 Task: Look for space in Alboraya, Spain from 2nd September, 2023 to 5th September, 2023 for 1 adult in price range Rs.5000 to Rs.10000. Place can be private room with 1  bedroom having 1 bed and 1 bathroom. Property type can be house, flat, guest house, hotel. Booking option can be shelf check-in. Required host language is English.
Action: Mouse moved to (312, 173)
Screenshot: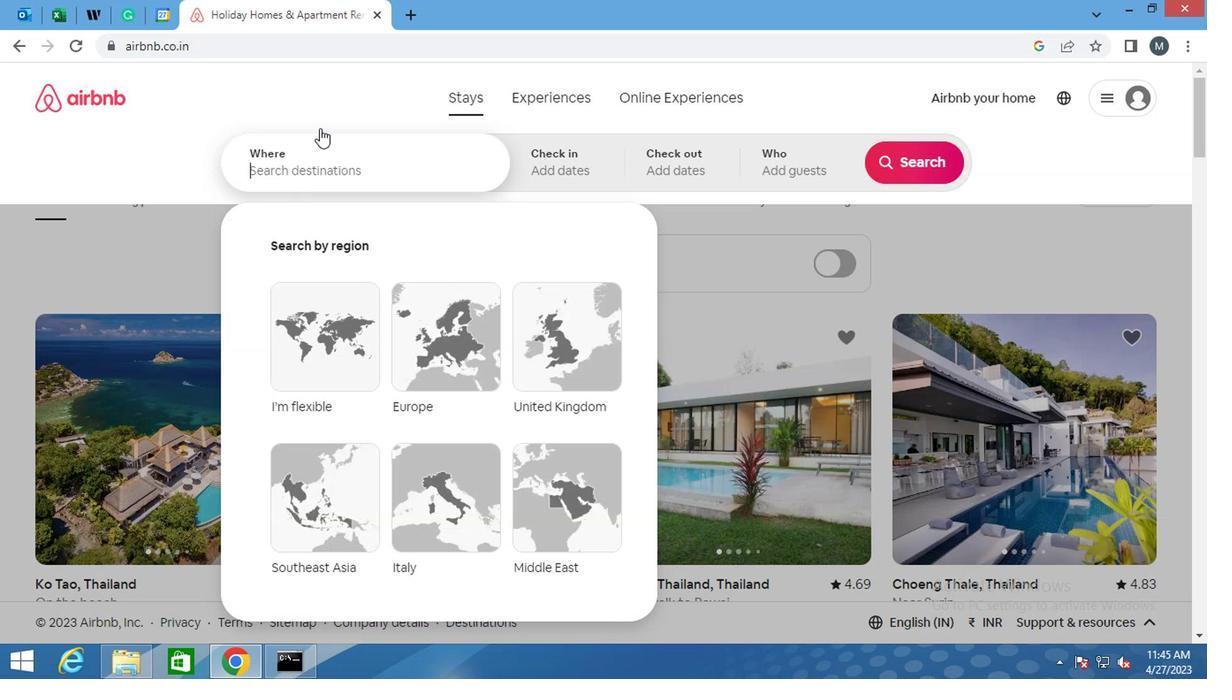 
Action: Mouse pressed left at (312, 173)
Screenshot: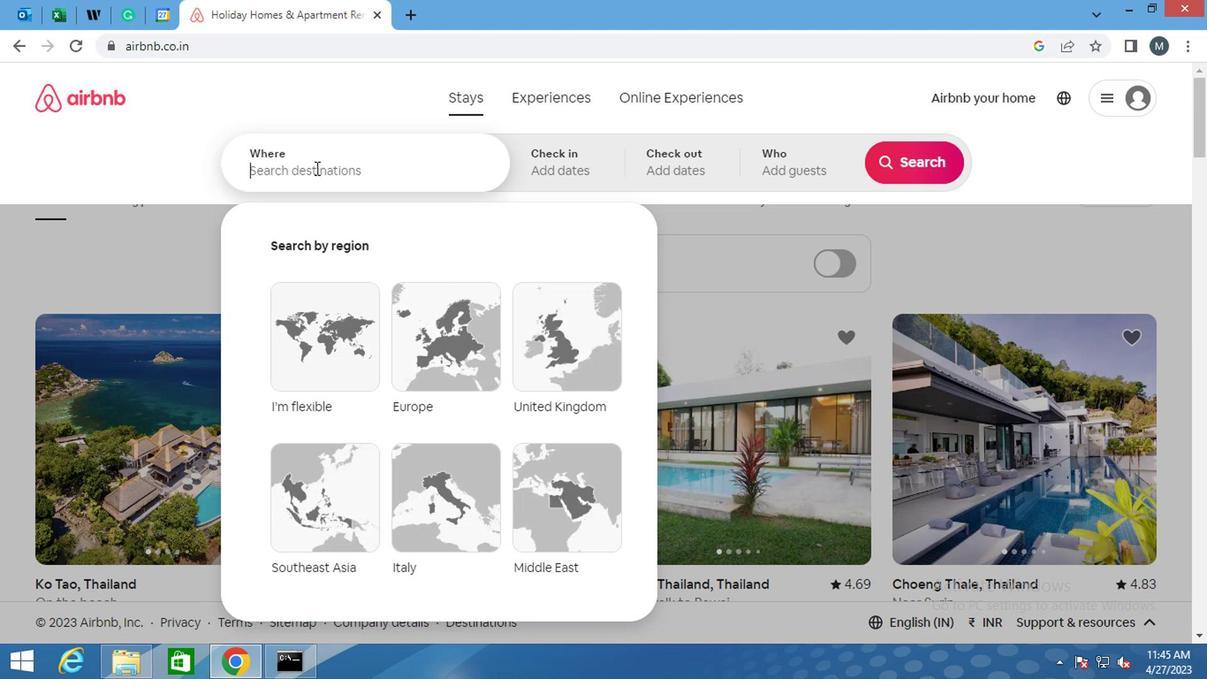 
Action: Mouse moved to (313, 173)
Screenshot: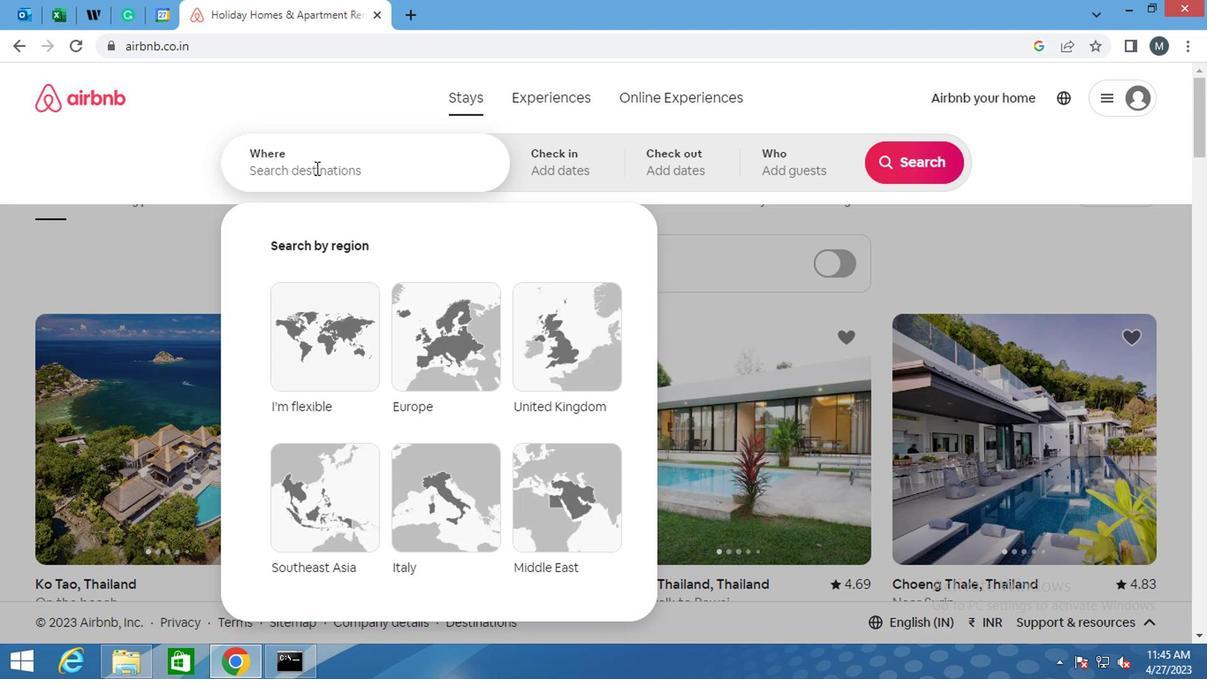 
Action: Key pressed <Key.shift>ALBORAYA,<Key.space><Key.shift>SPAIN
Screenshot: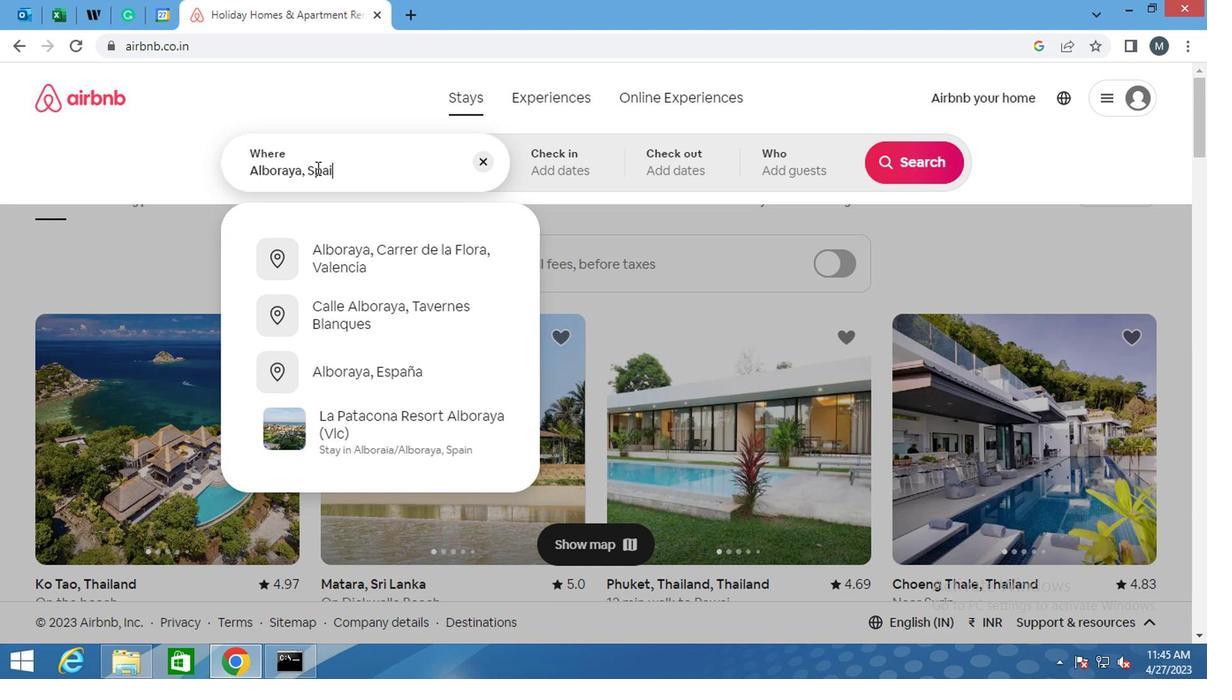 
Action: Mouse moved to (556, 279)
Screenshot: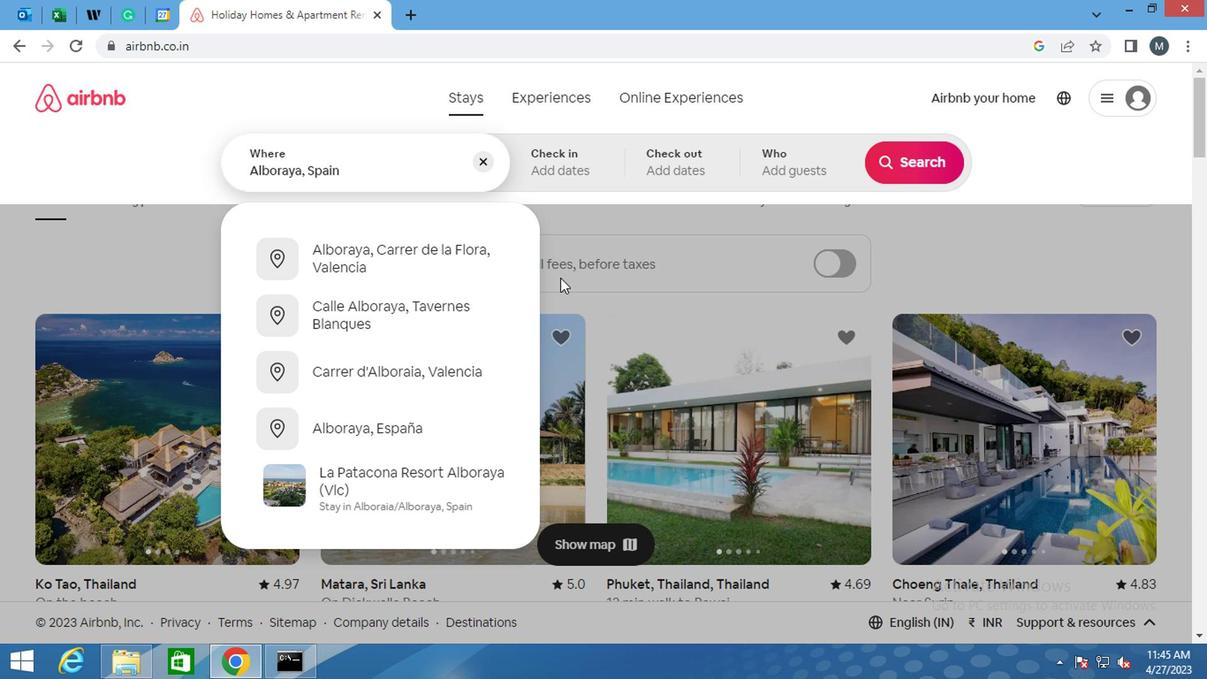 
Action: Key pressed <Key.enter>
Screenshot: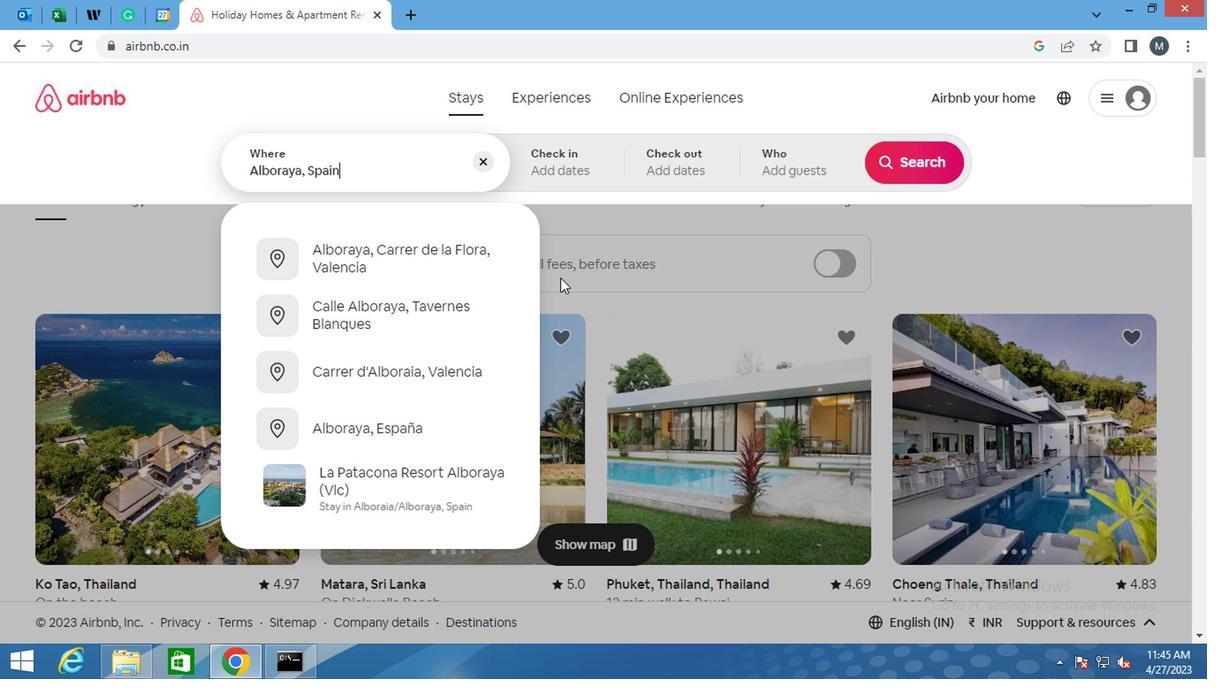 
Action: Mouse moved to (900, 305)
Screenshot: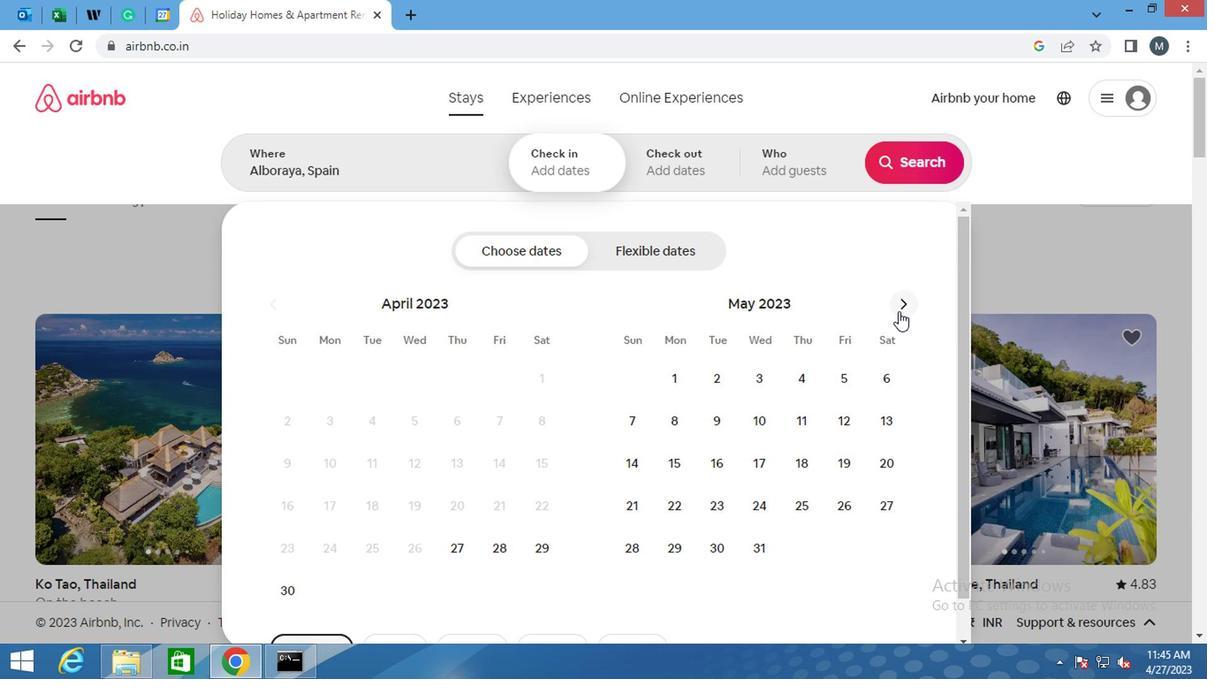 
Action: Mouse pressed left at (900, 305)
Screenshot: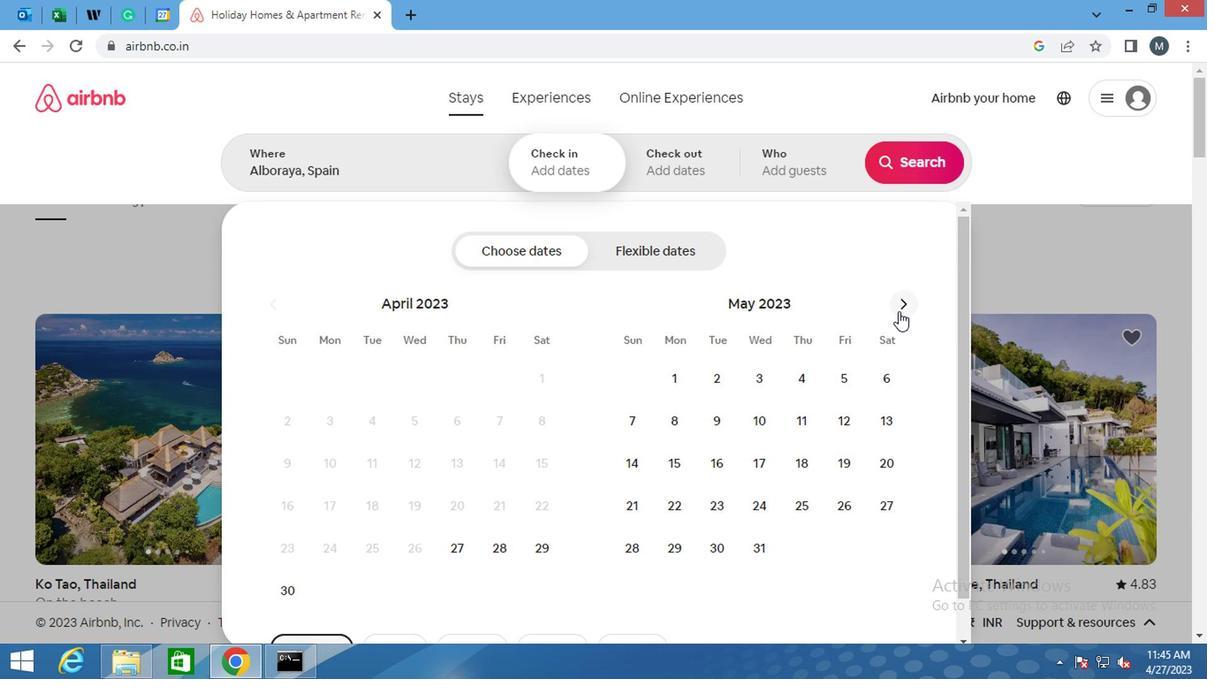 
Action: Mouse moved to (901, 303)
Screenshot: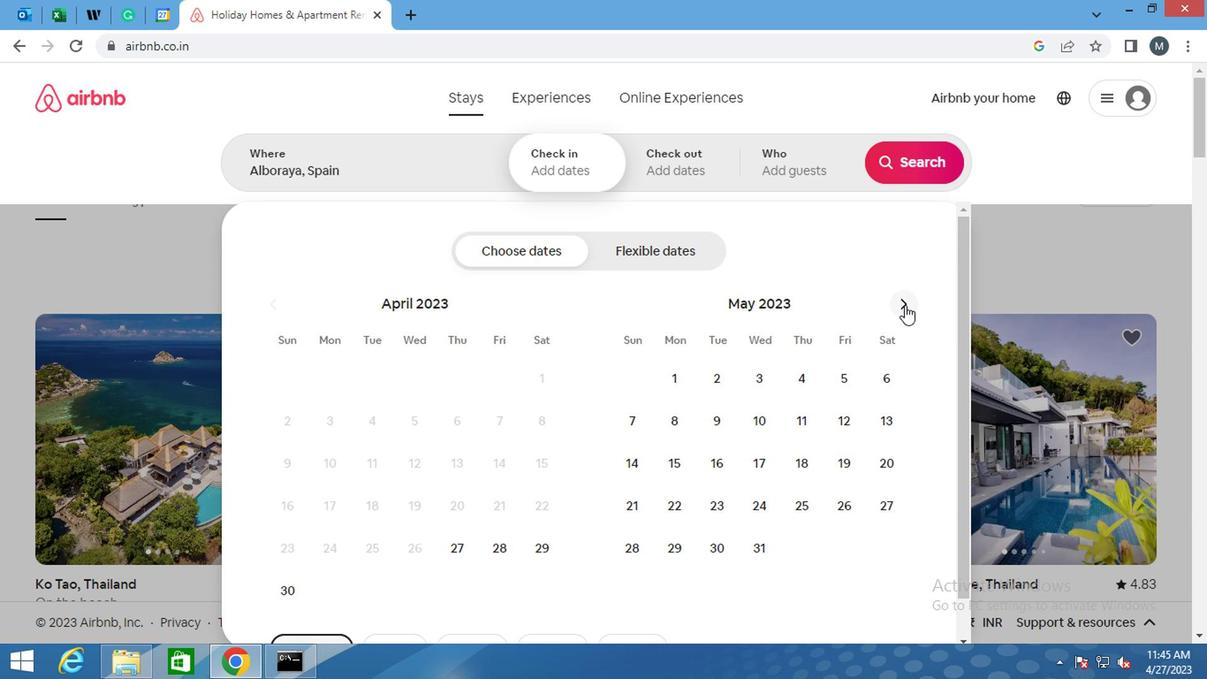 
Action: Mouse pressed left at (901, 303)
Screenshot: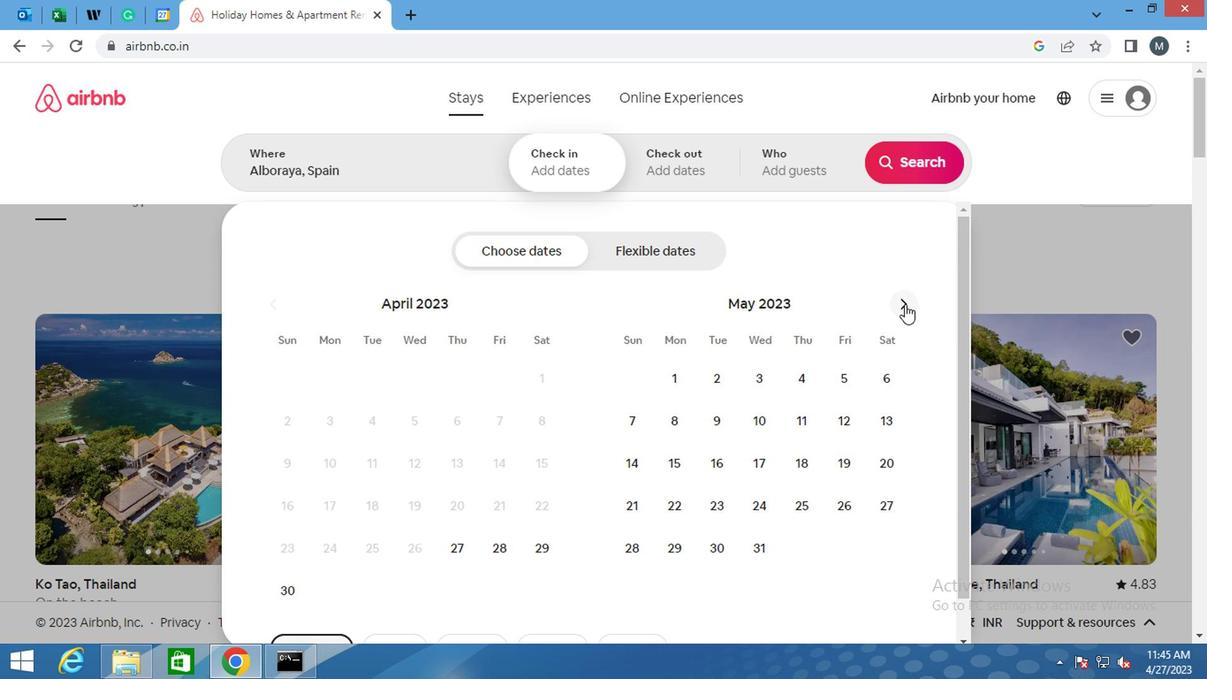 
Action: Mouse moved to (901, 303)
Screenshot: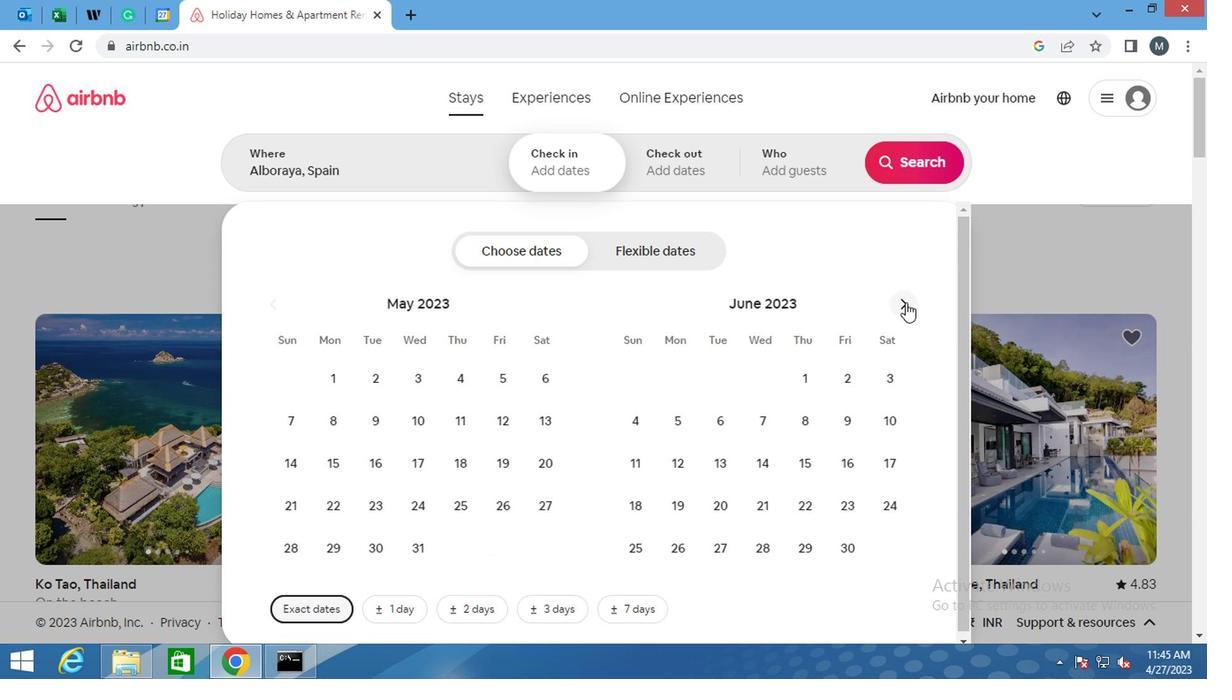 
Action: Mouse pressed left at (901, 303)
Screenshot: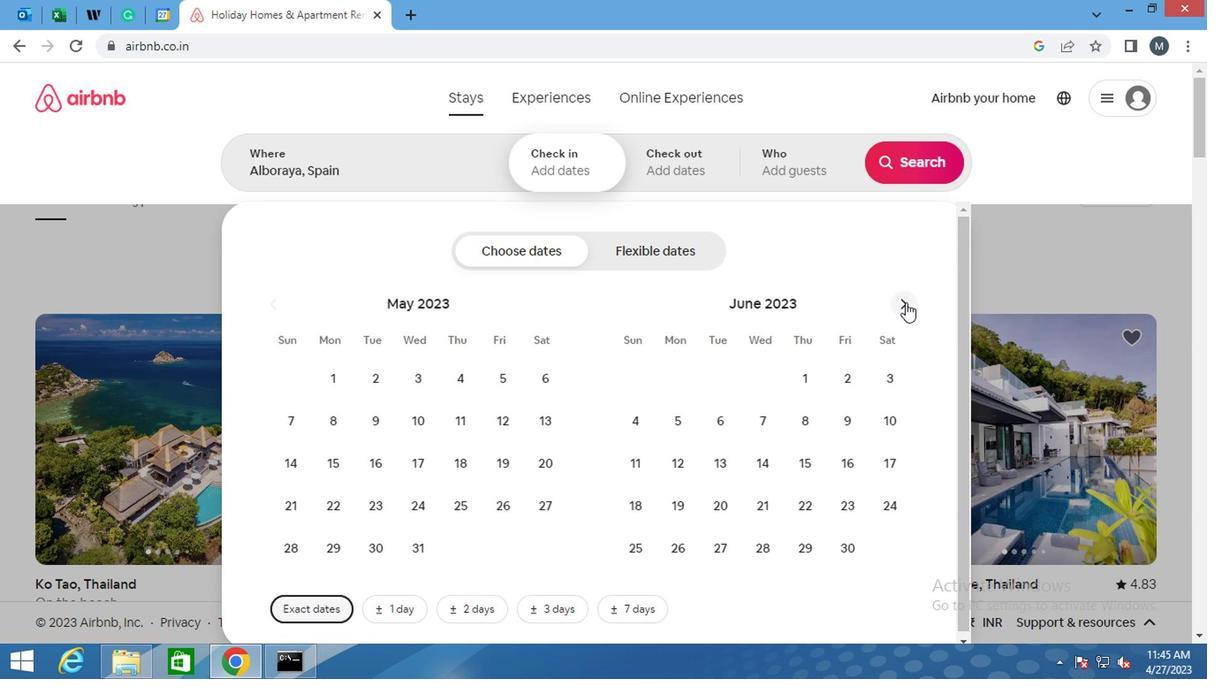 
Action: Mouse moved to (903, 303)
Screenshot: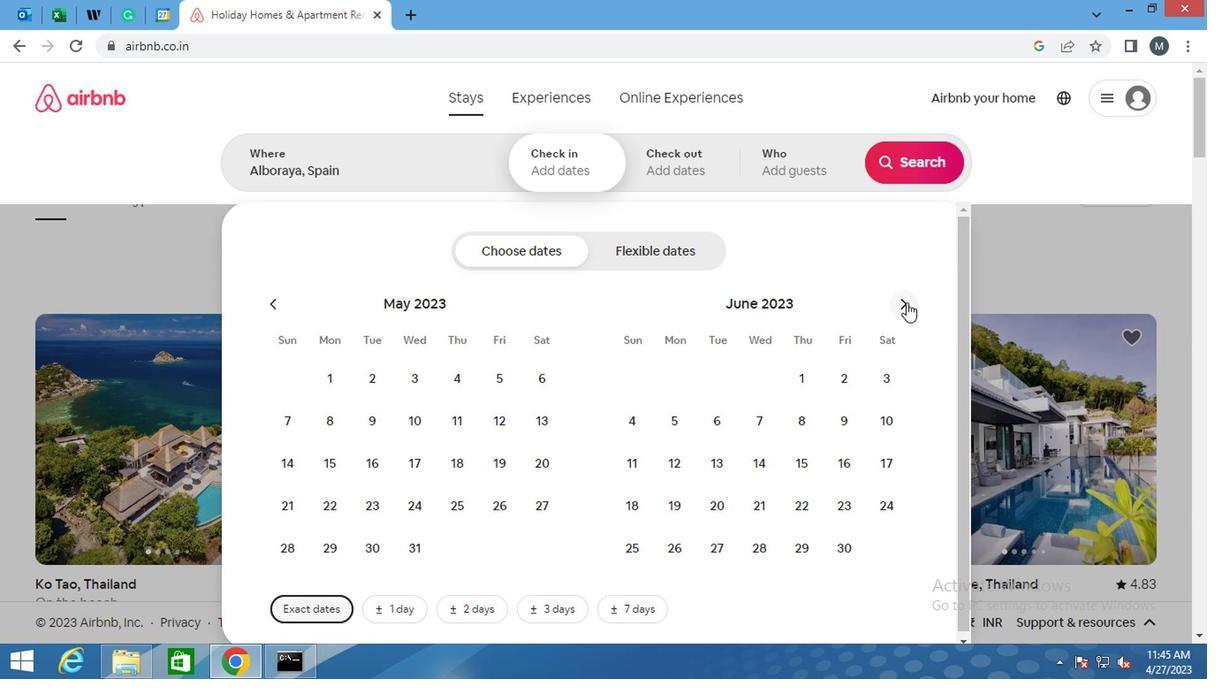 
Action: Mouse pressed left at (903, 303)
Screenshot: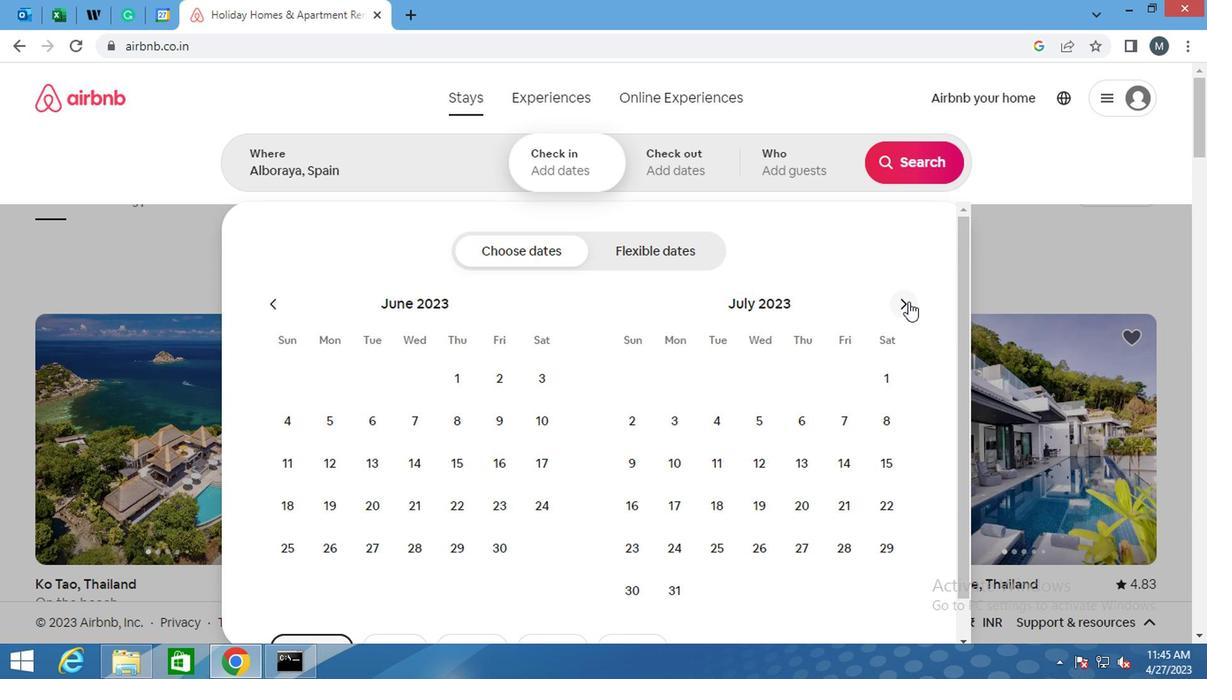 
Action: Mouse moved to (904, 301)
Screenshot: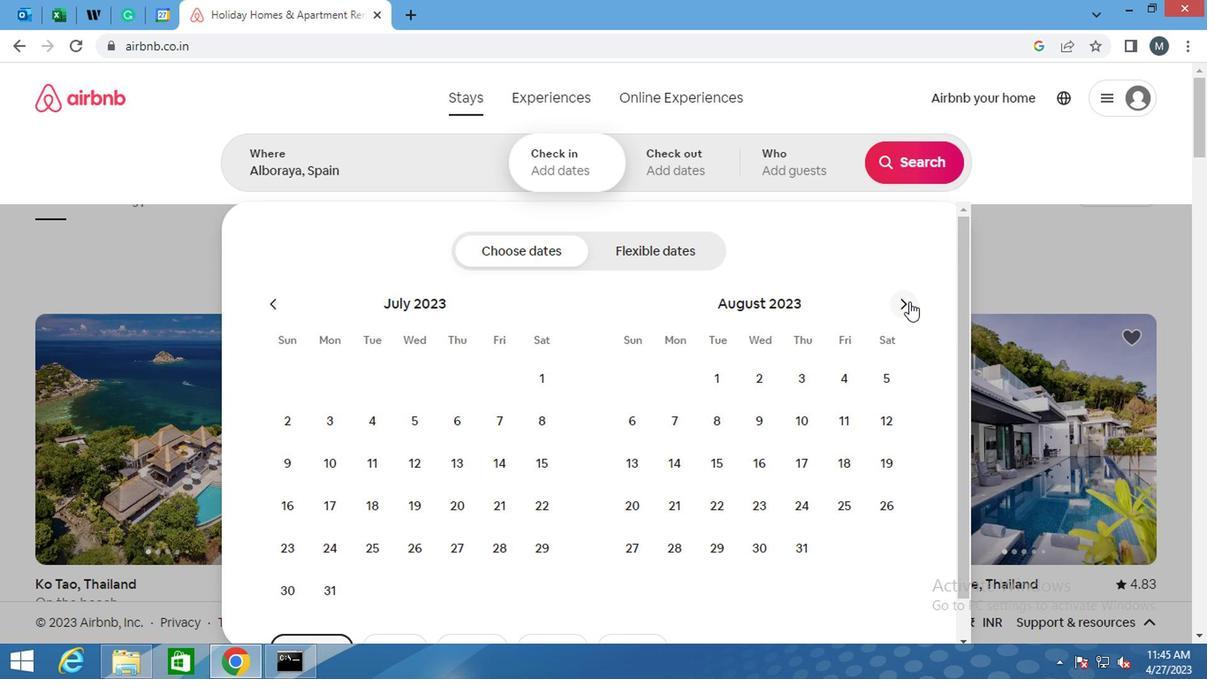 
Action: Mouse pressed left at (904, 301)
Screenshot: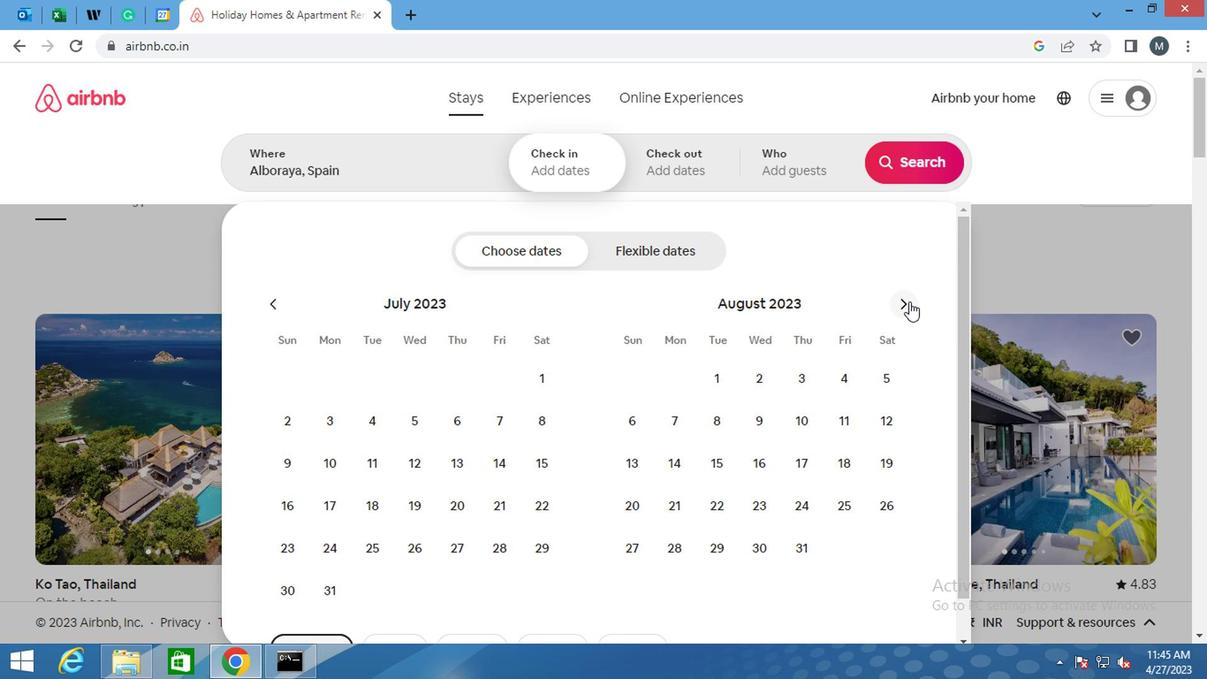 
Action: Mouse moved to (880, 382)
Screenshot: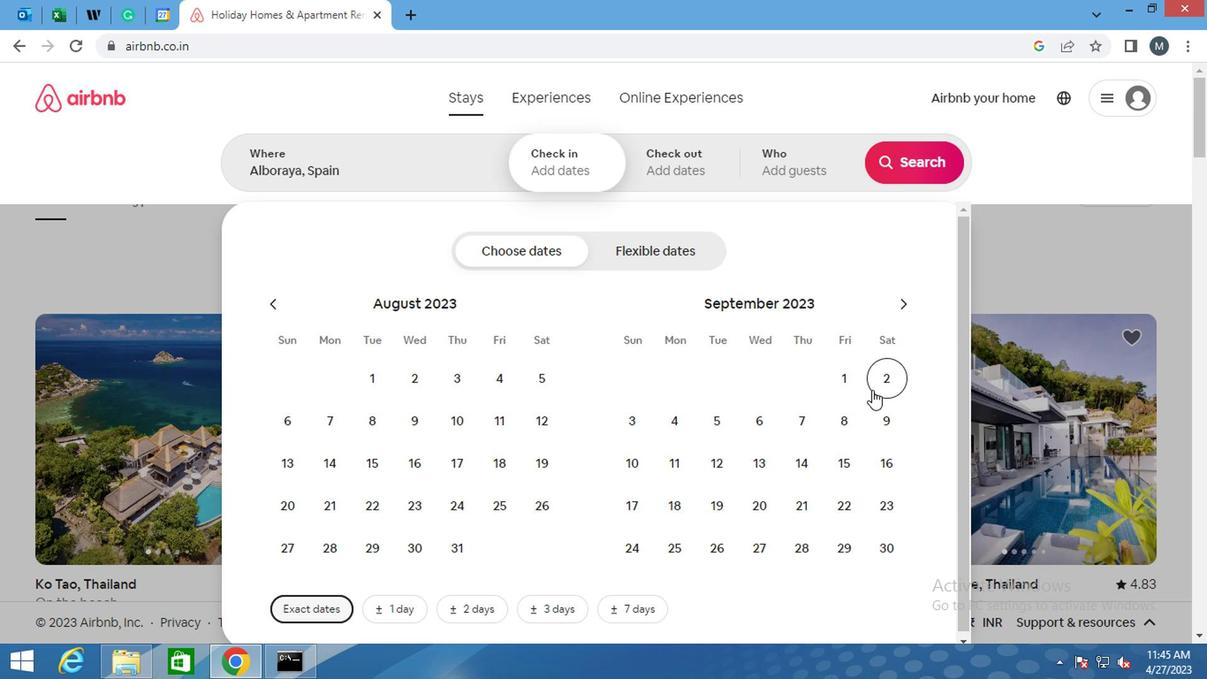 
Action: Mouse pressed left at (880, 382)
Screenshot: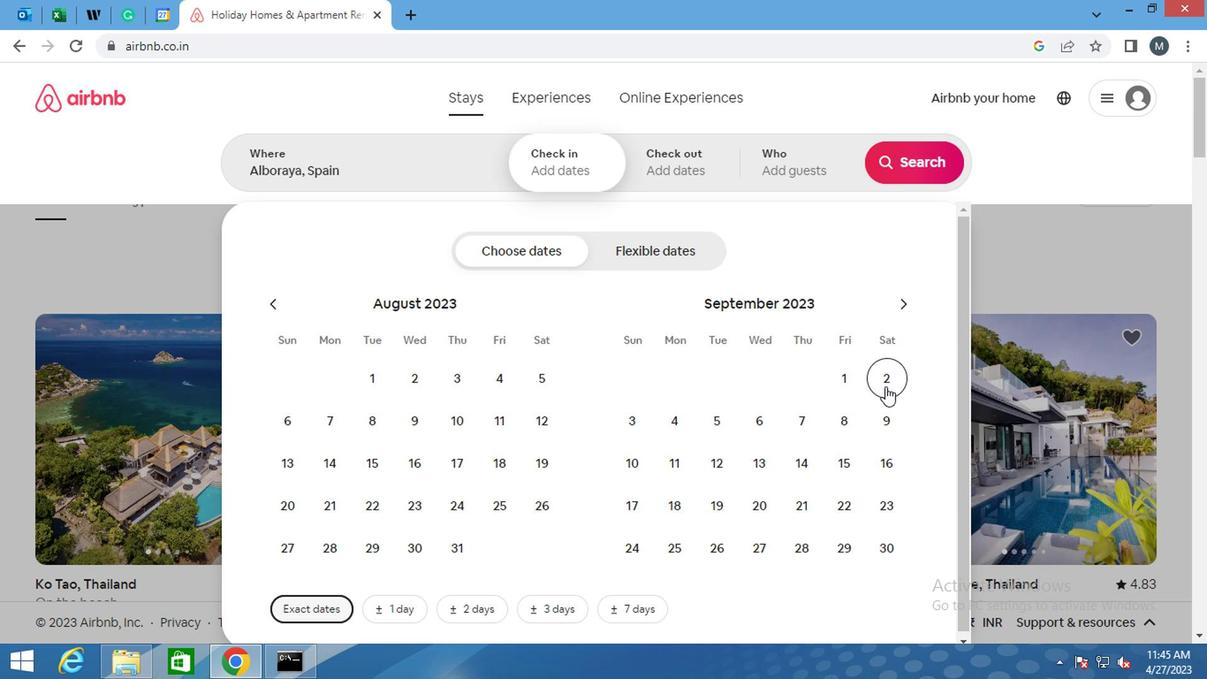 
Action: Mouse moved to (728, 420)
Screenshot: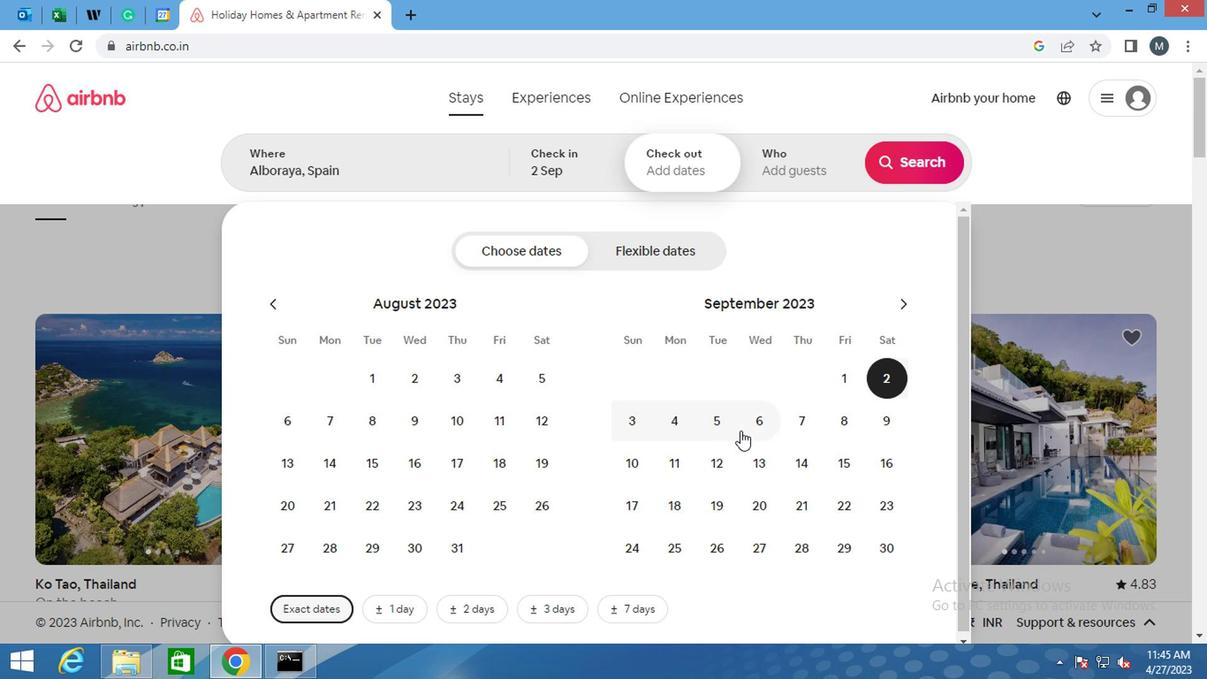 
Action: Mouse pressed left at (728, 420)
Screenshot: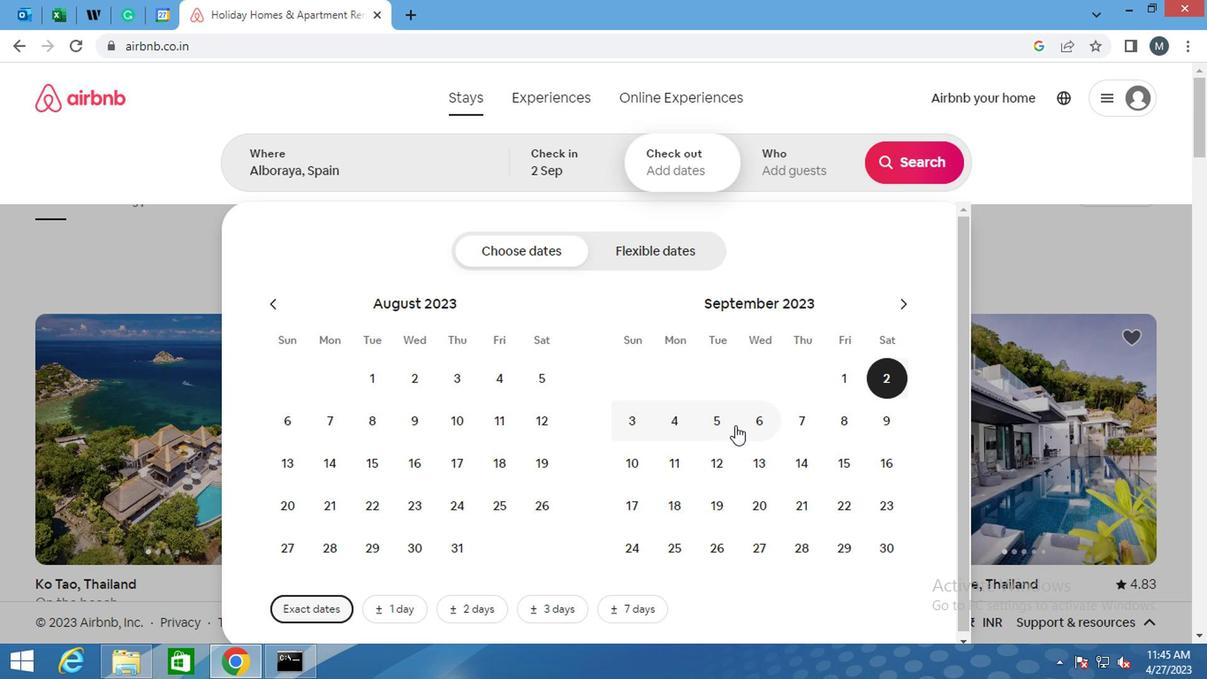 
Action: Mouse moved to (811, 150)
Screenshot: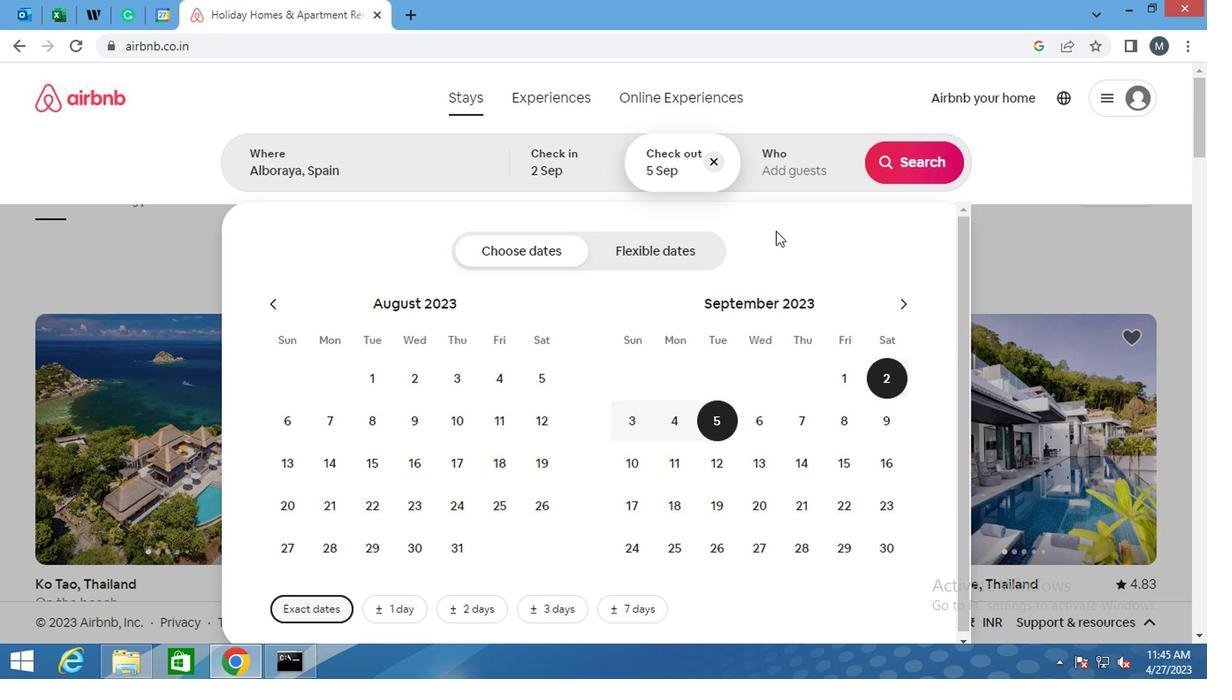 
Action: Mouse pressed left at (811, 150)
Screenshot: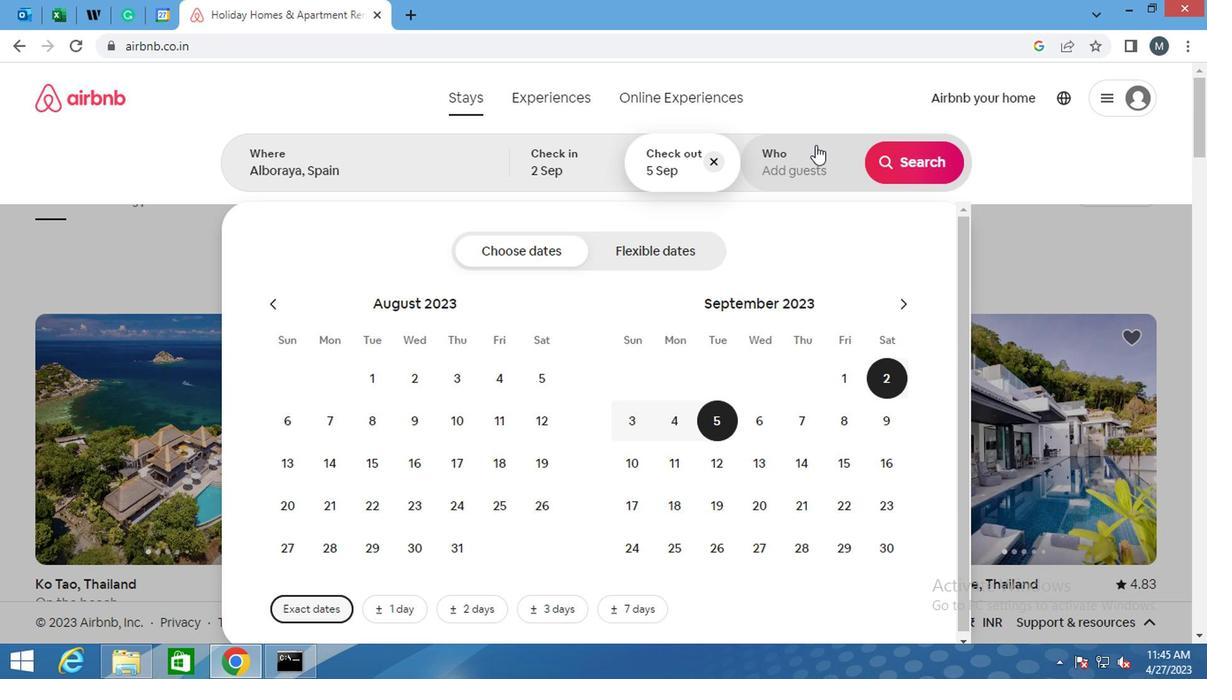 
Action: Mouse moved to (924, 254)
Screenshot: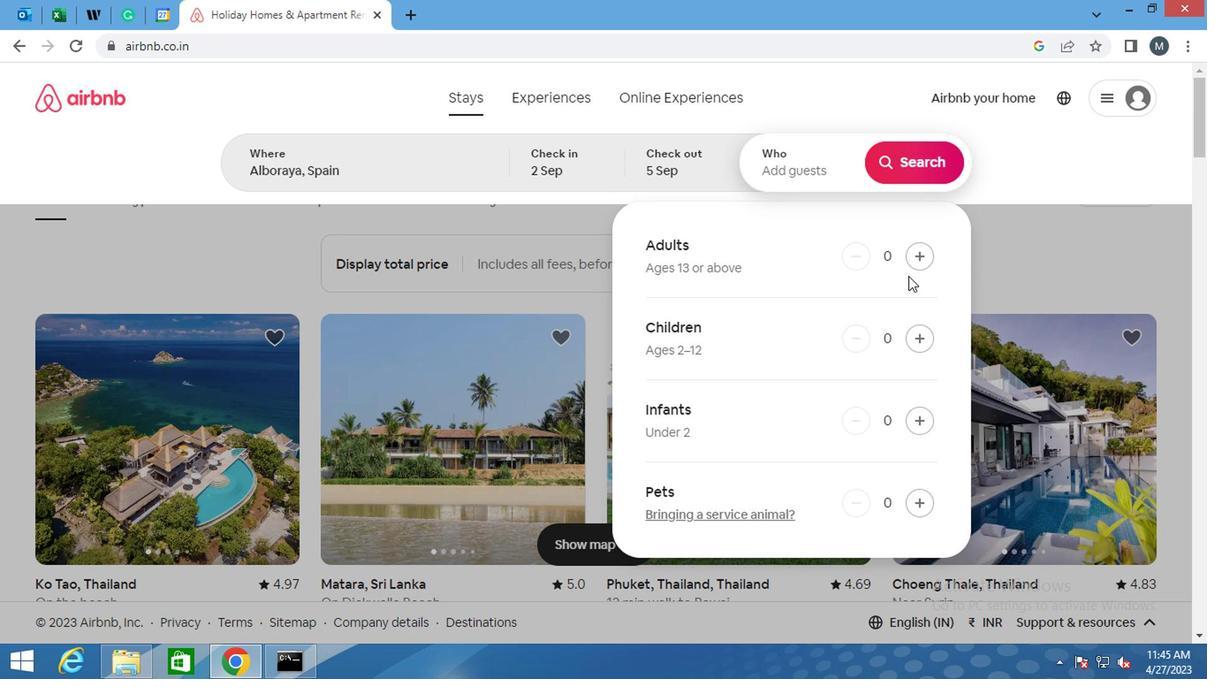 
Action: Mouse pressed left at (924, 254)
Screenshot: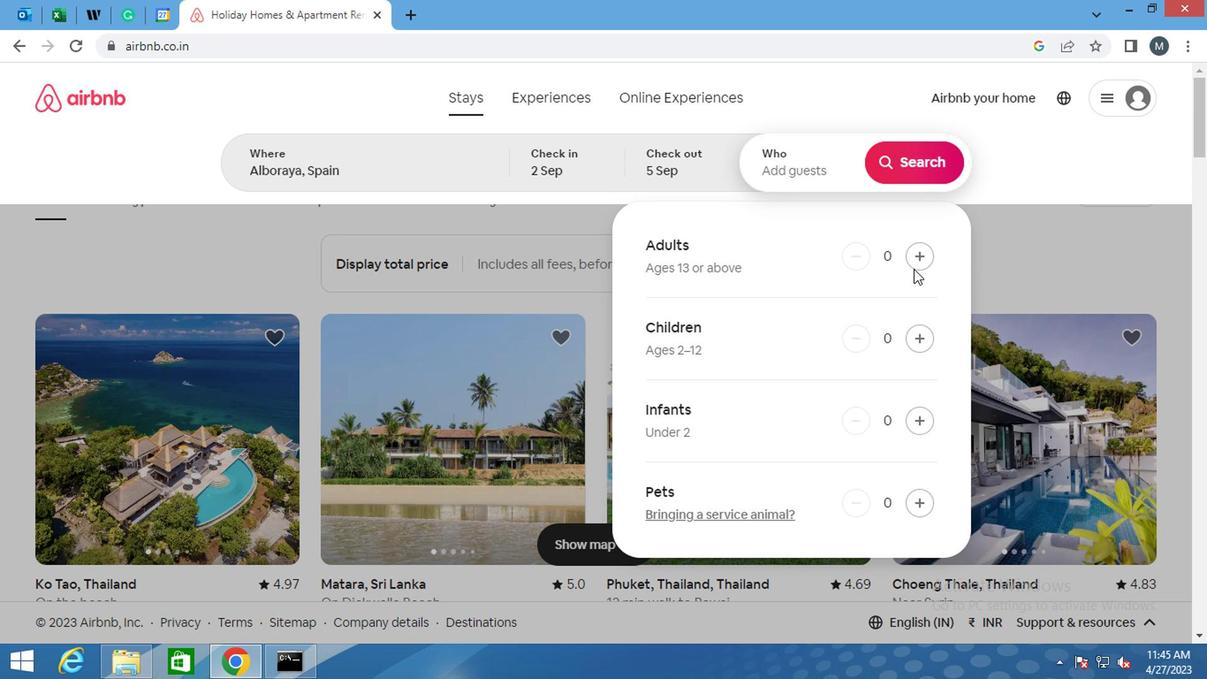 
Action: Mouse moved to (901, 171)
Screenshot: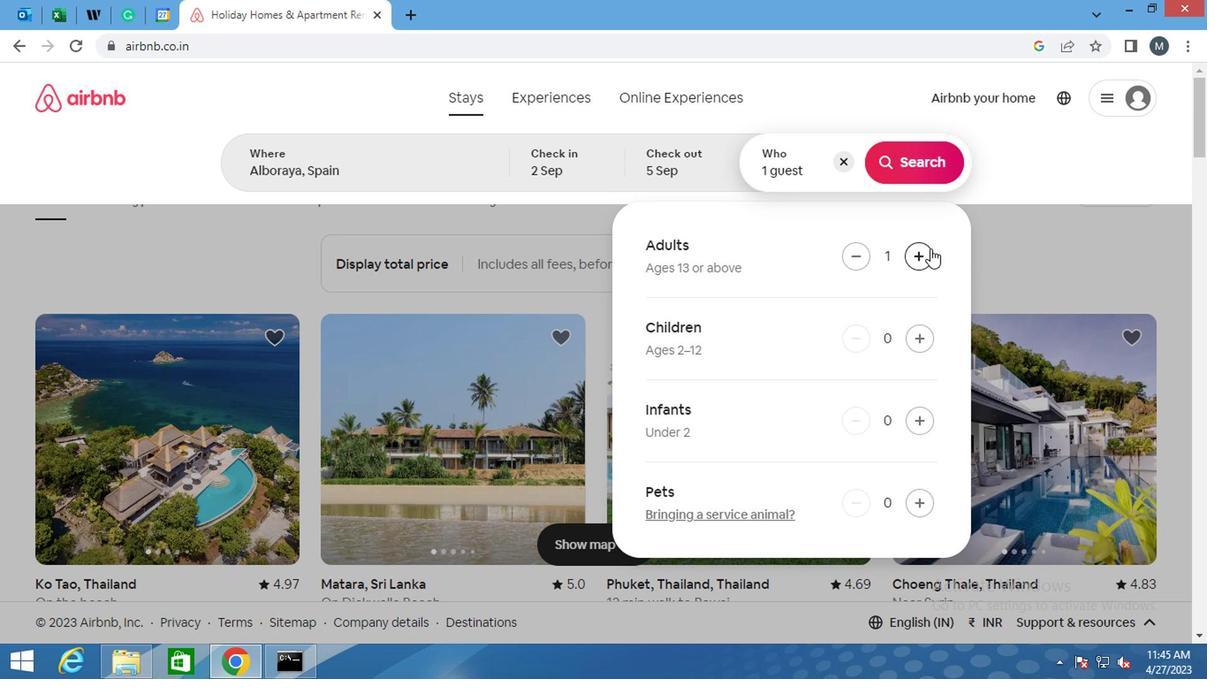 
Action: Mouse pressed left at (901, 171)
Screenshot: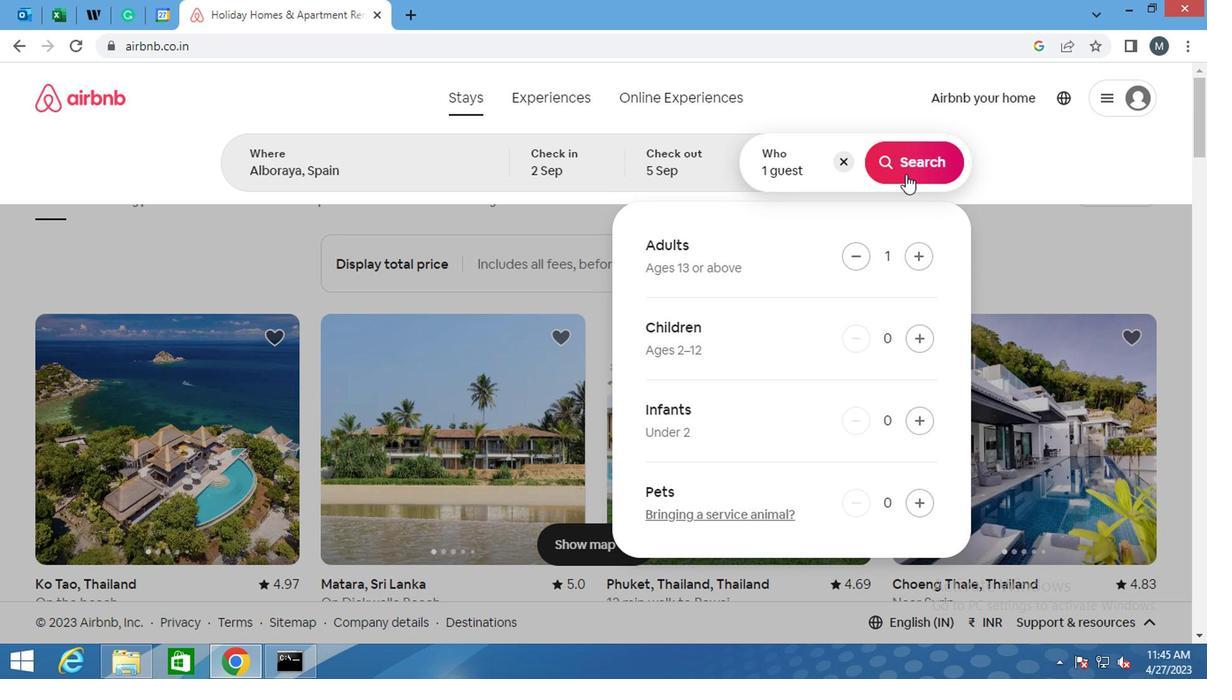 
Action: Mouse moved to (1136, 169)
Screenshot: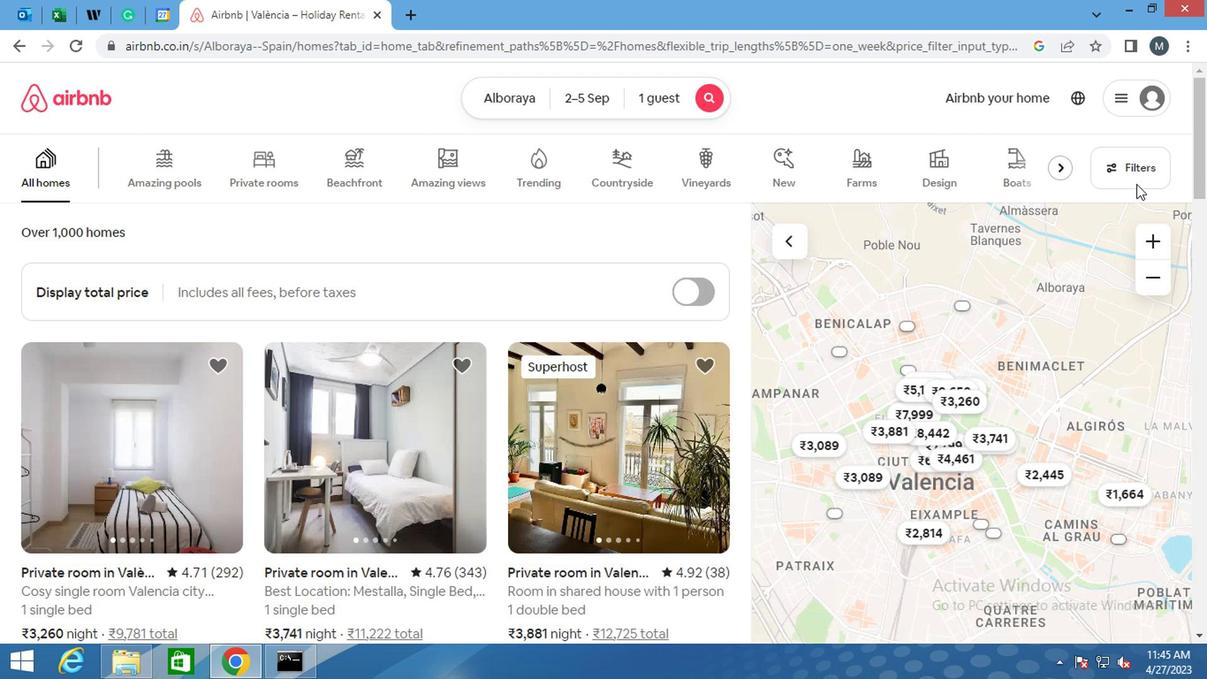 
Action: Mouse pressed left at (1136, 169)
Screenshot: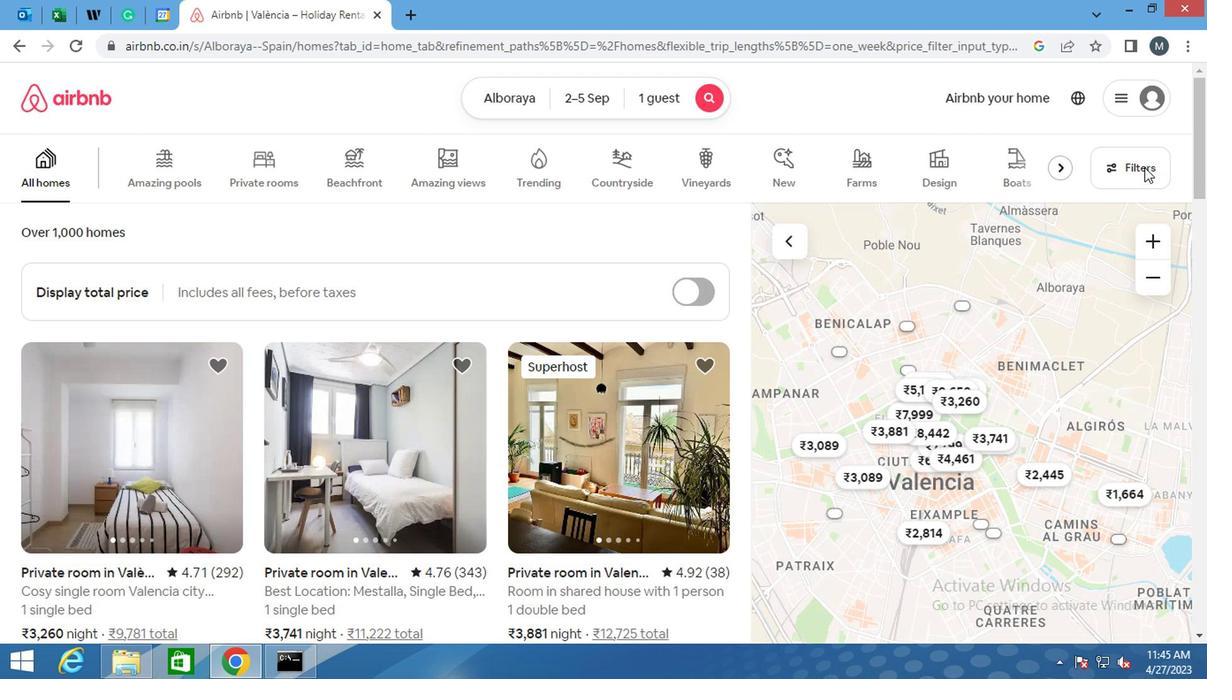 
Action: Mouse moved to (390, 393)
Screenshot: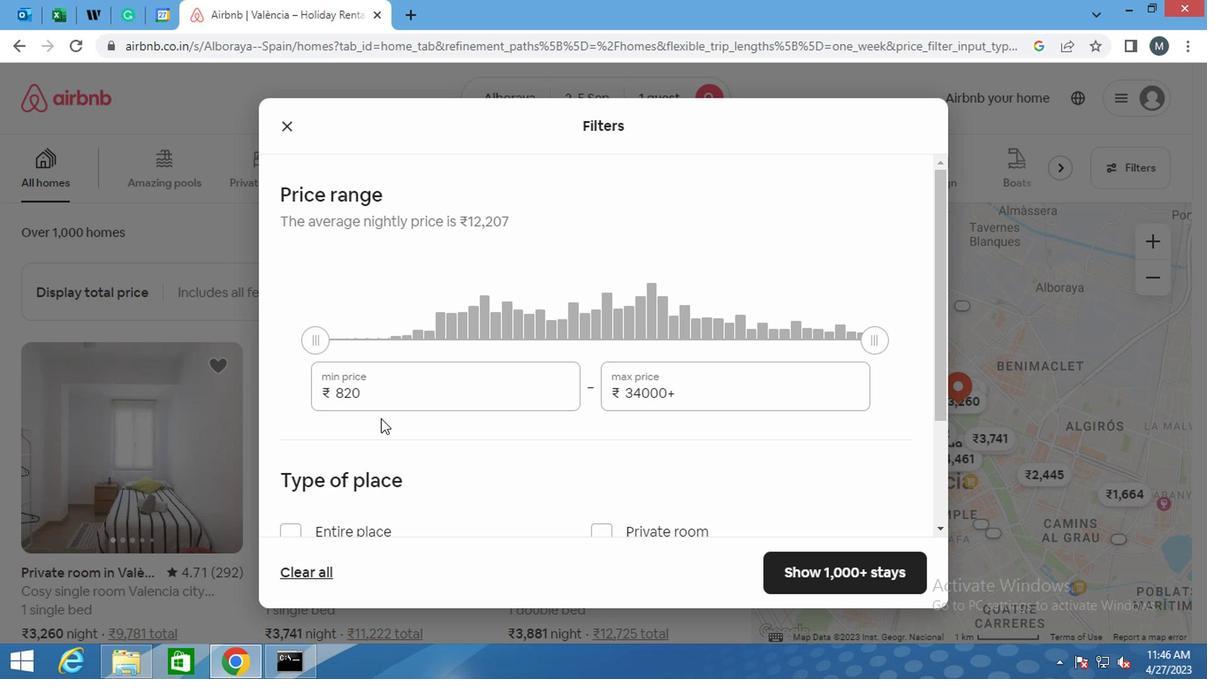 
Action: Mouse pressed left at (390, 393)
Screenshot: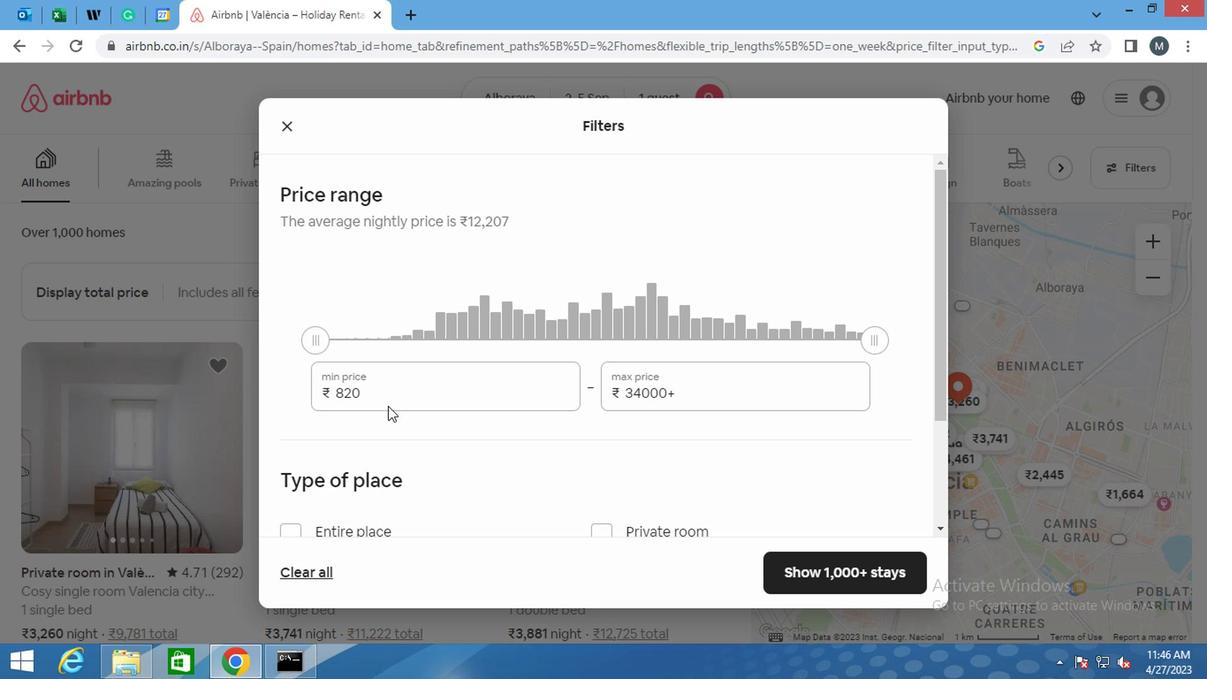
Action: Mouse moved to (390, 393)
Screenshot: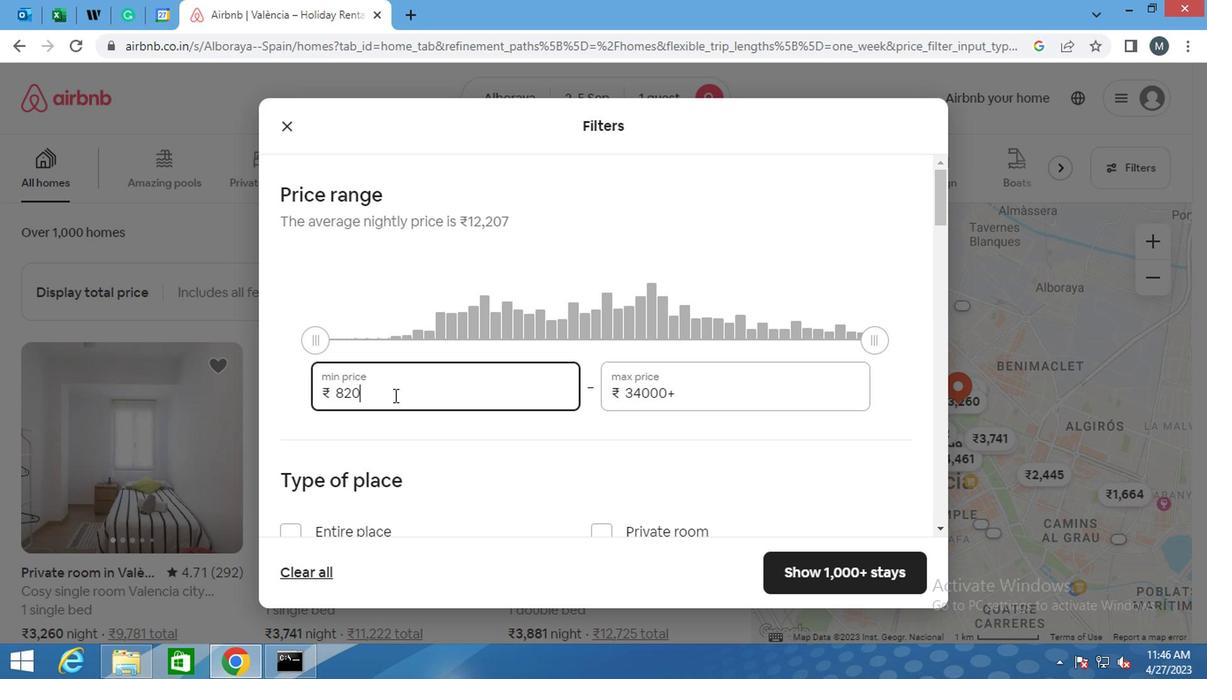 
Action: Key pressed <Key.backspace>
Screenshot: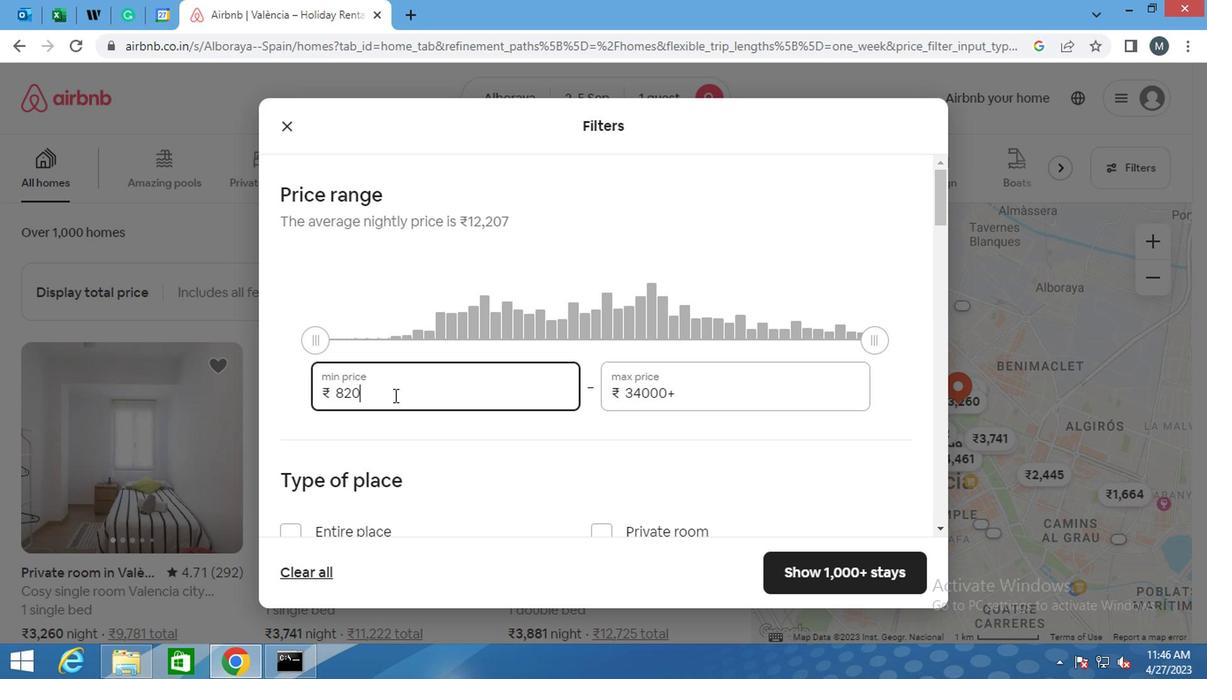 
Action: Mouse moved to (390, 393)
Screenshot: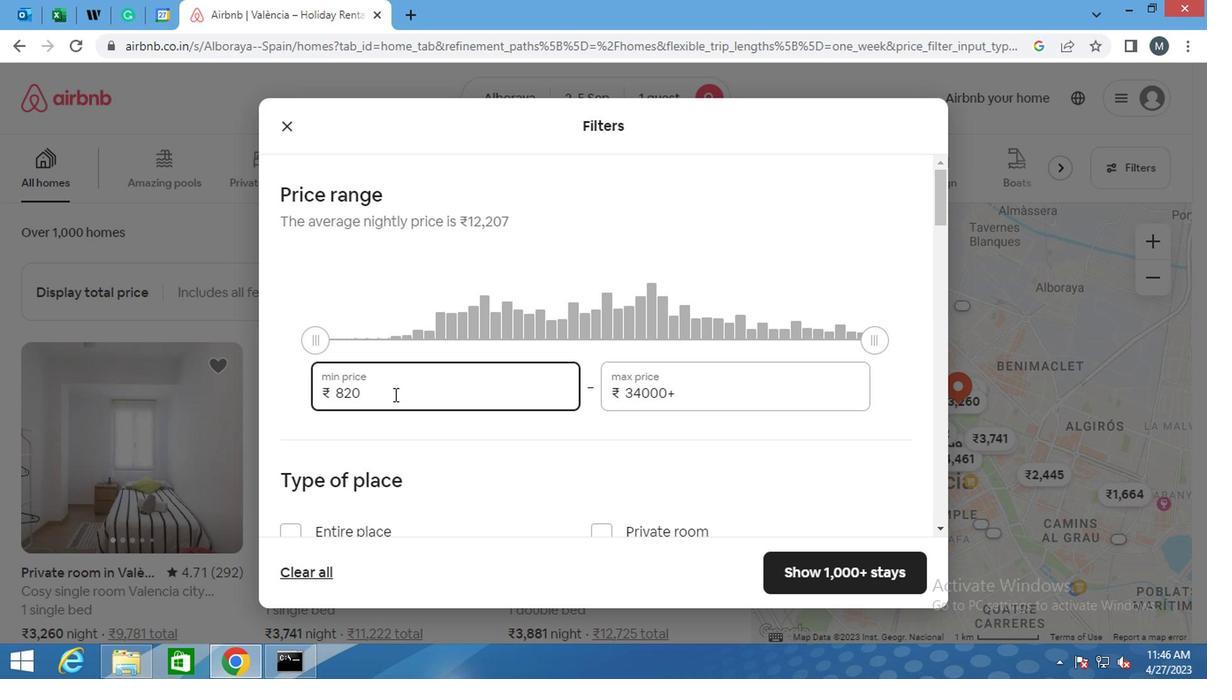 
Action: Key pressed <Key.backspace>
Screenshot: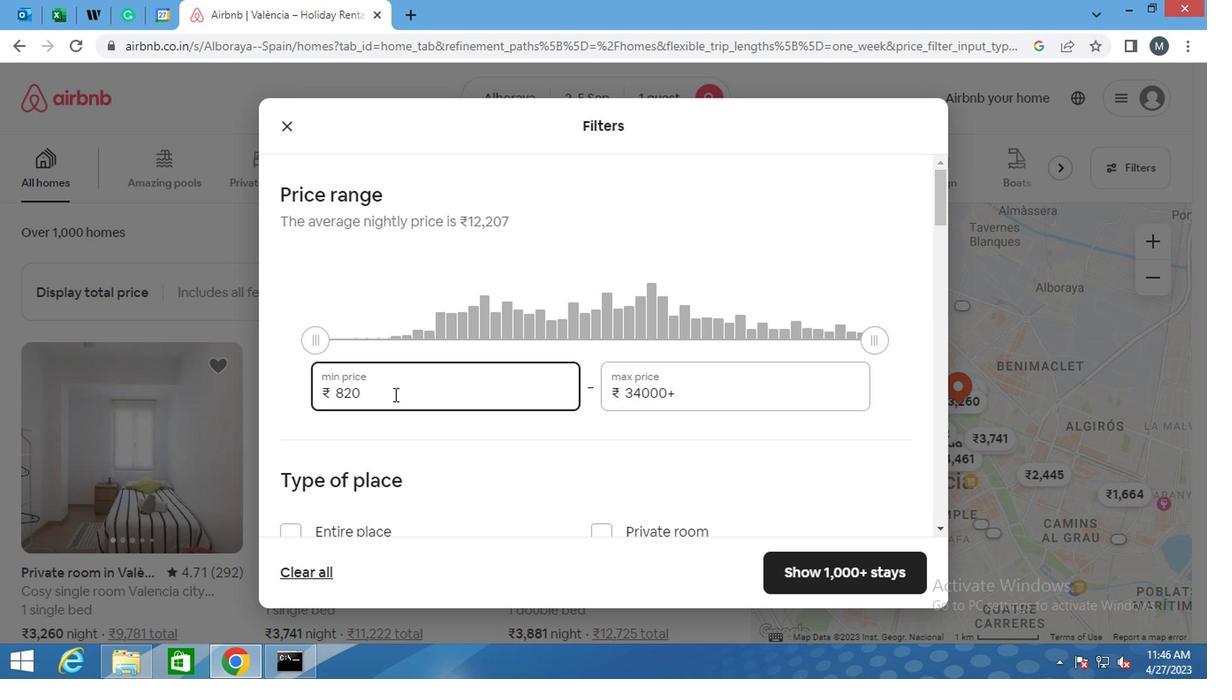 
Action: Mouse moved to (389, 393)
Screenshot: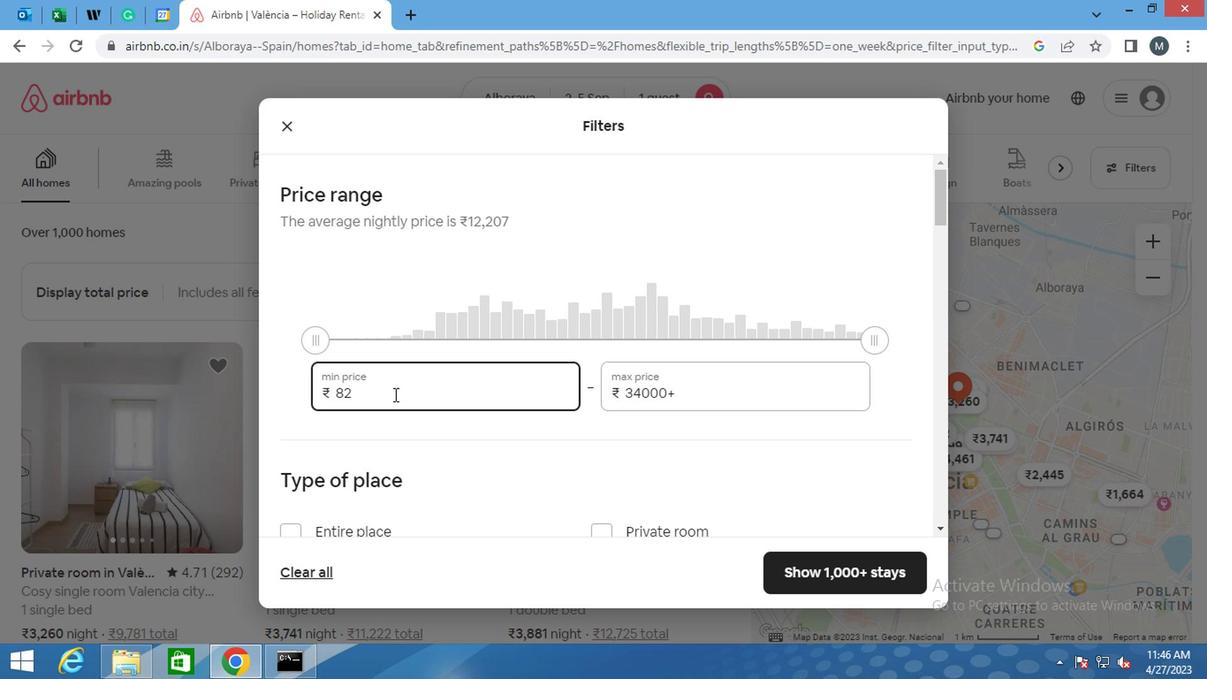
Action: Key pressed <Key.backspace>
Screenshot: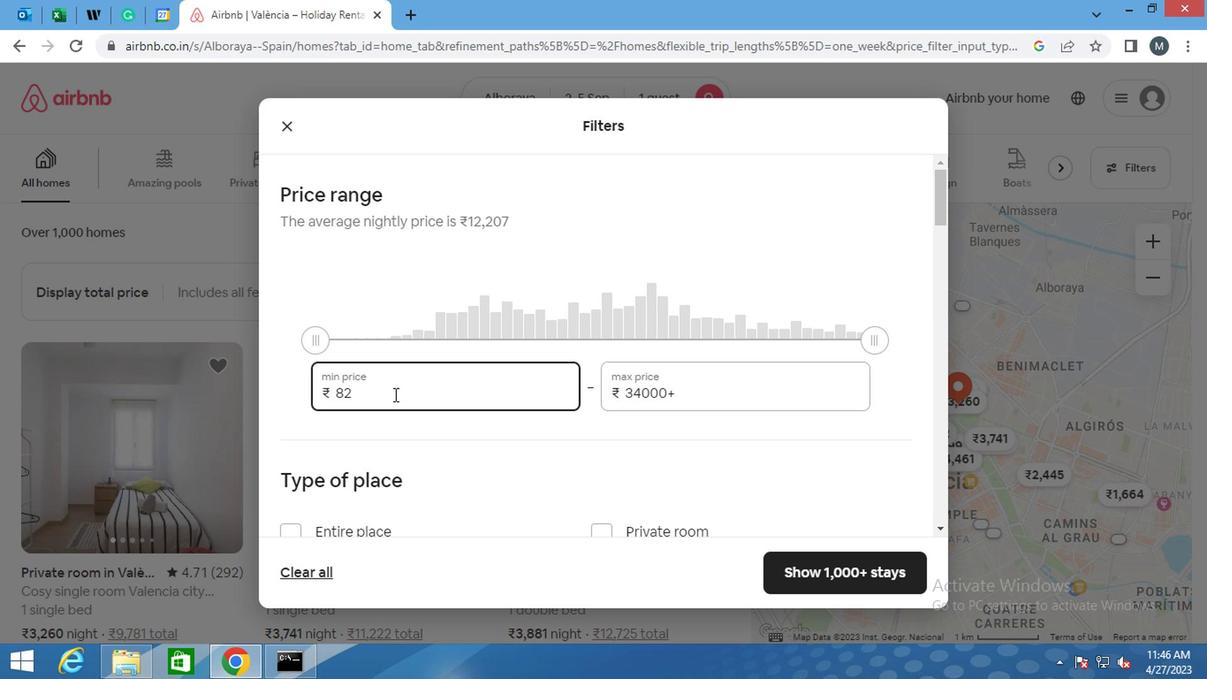 
Action: Mouse moved to (384, 402)
Screenshot: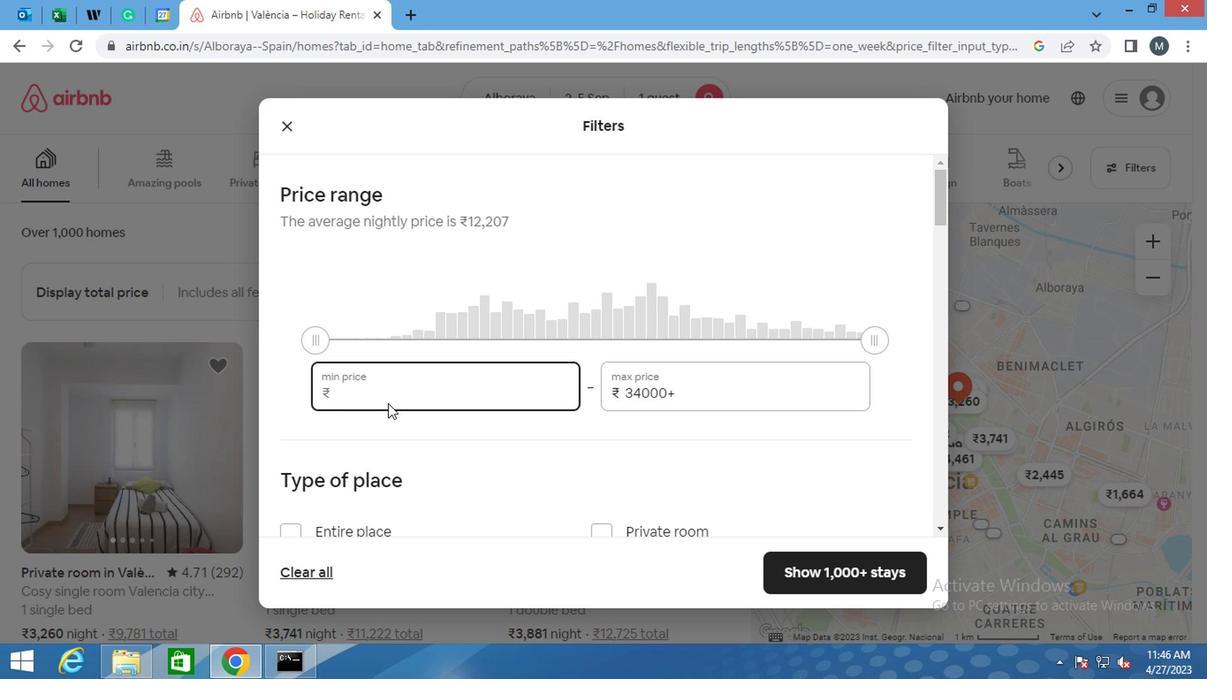 
Action: Key pressed 5000
Screenshot: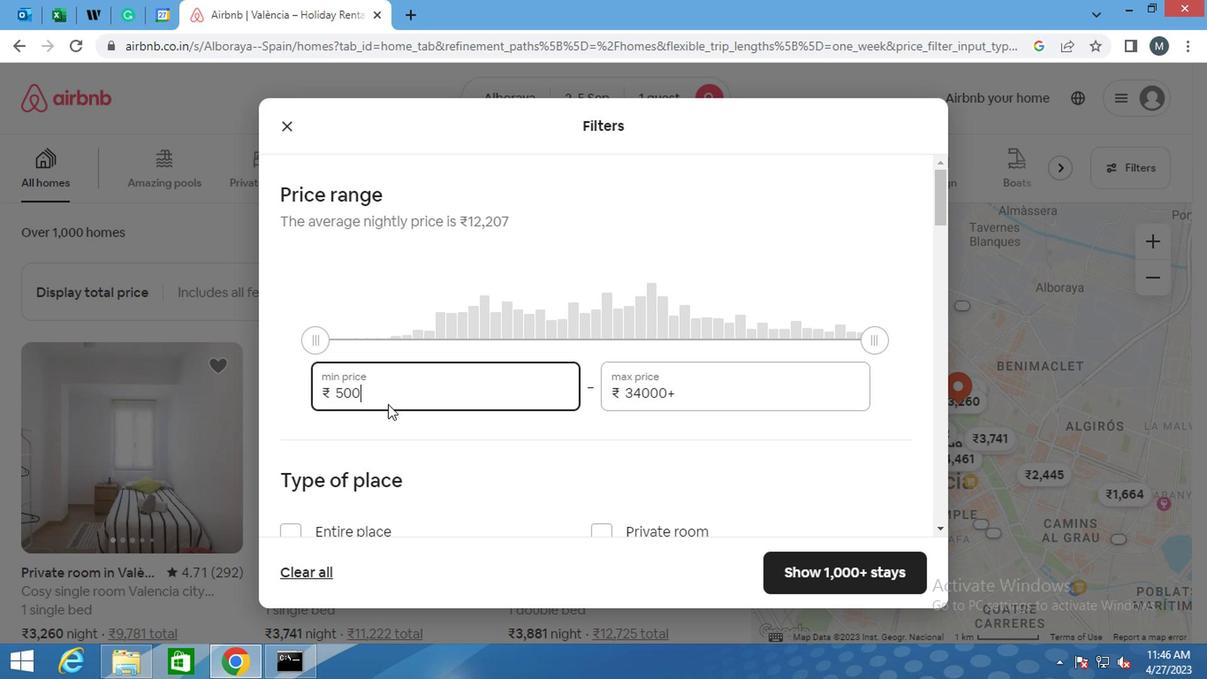 
Action: Mouse moved to (689, 386)
Screenshot: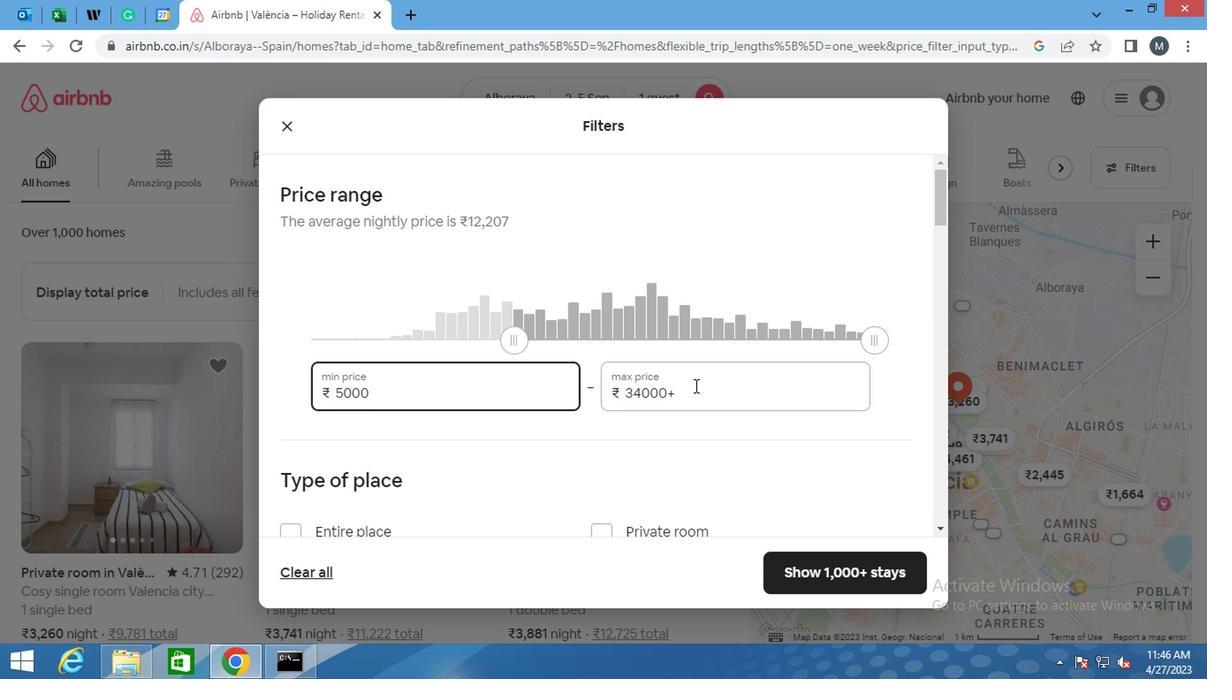 
Action: Mouse pressed left at (689, 386)
Screenshot: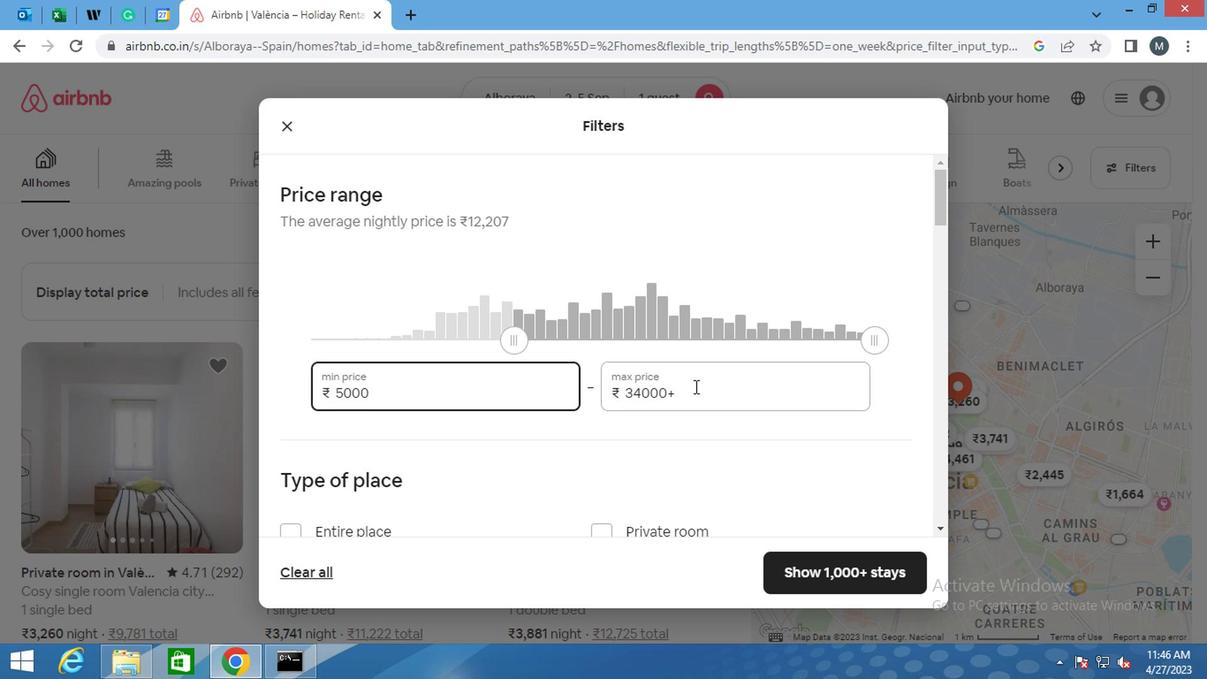 
Action: Mouse moved to (686, 388)
Screenshot: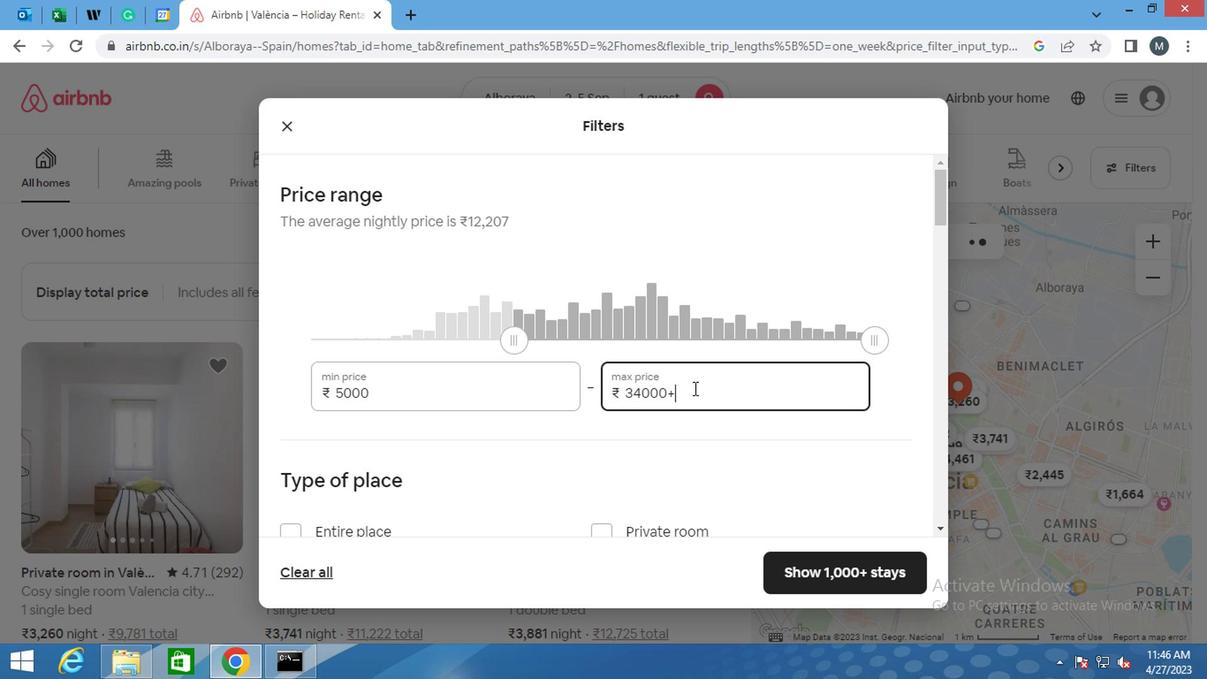 
Action: Key pressed <Key.backspace>
Screenshot: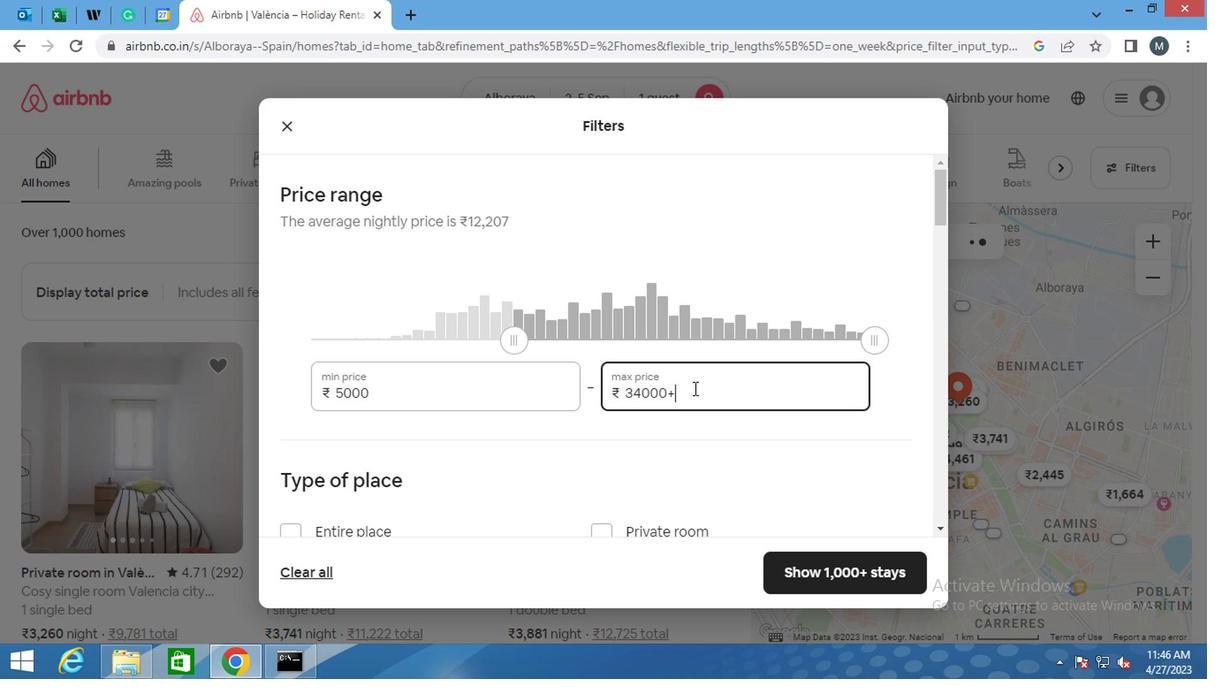 
Action: Mouse moved to (686, 389)
Screenshot: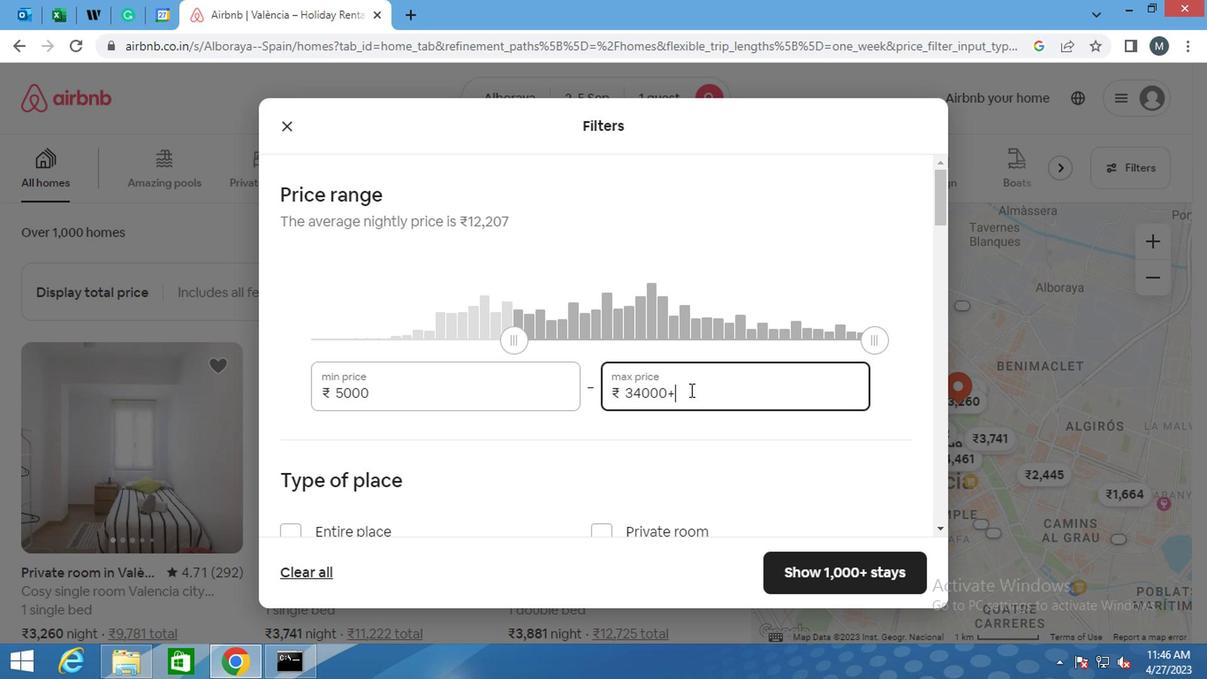 
Action: Key pressed <Key.backspace><Key.backspace><Key.backspace><Key.backspace><Key.backspace><Key.backspace><Key.backspace><Key.backspace><Key.backspace><Key.backspace>1
Screenshot: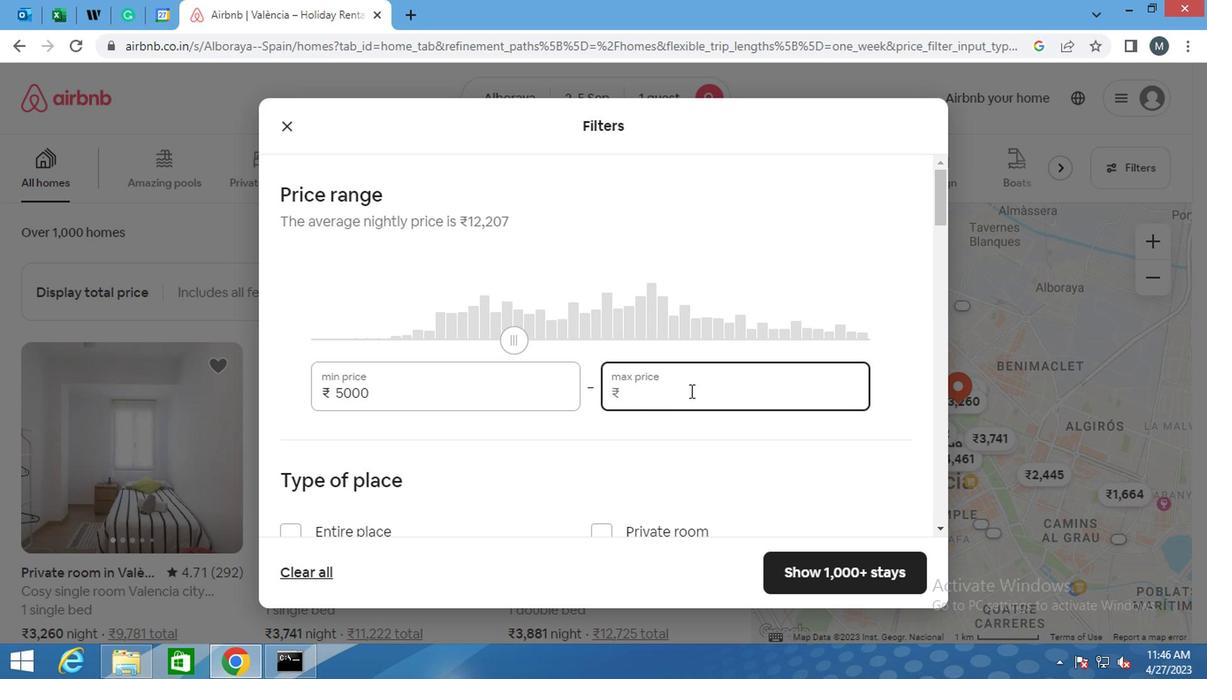 
Action: Mouse moved to (679, 395)
Screenshot: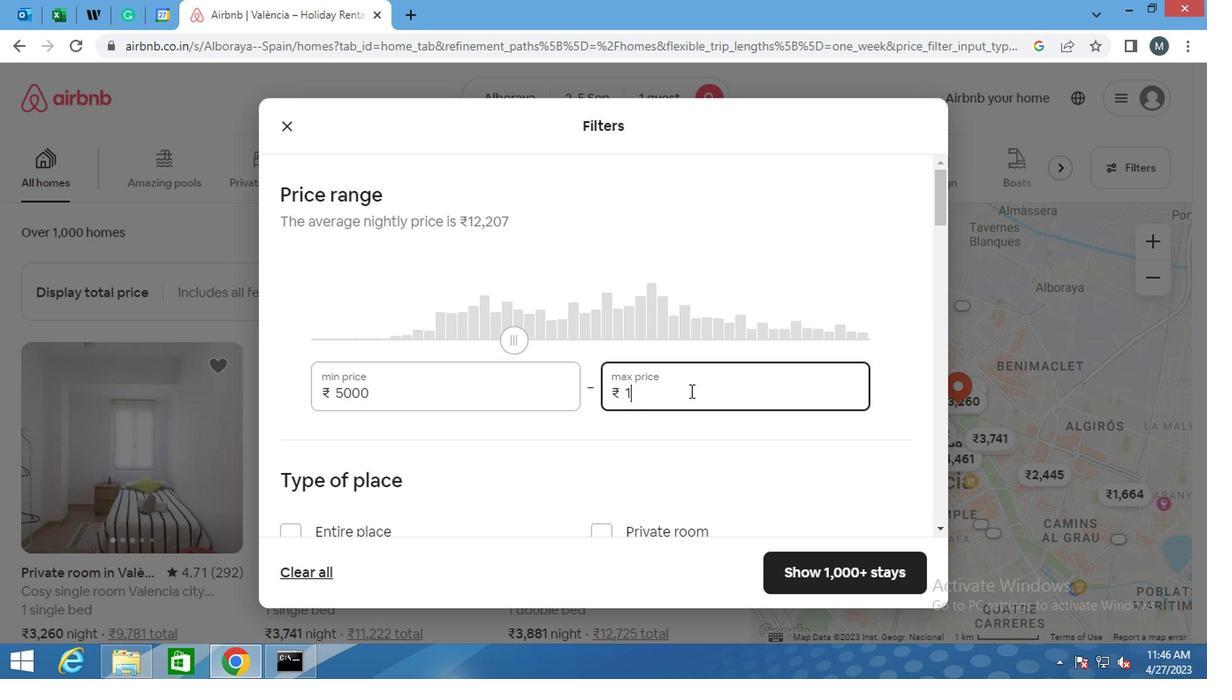 
Action: Key pressed 0000
Screenshot: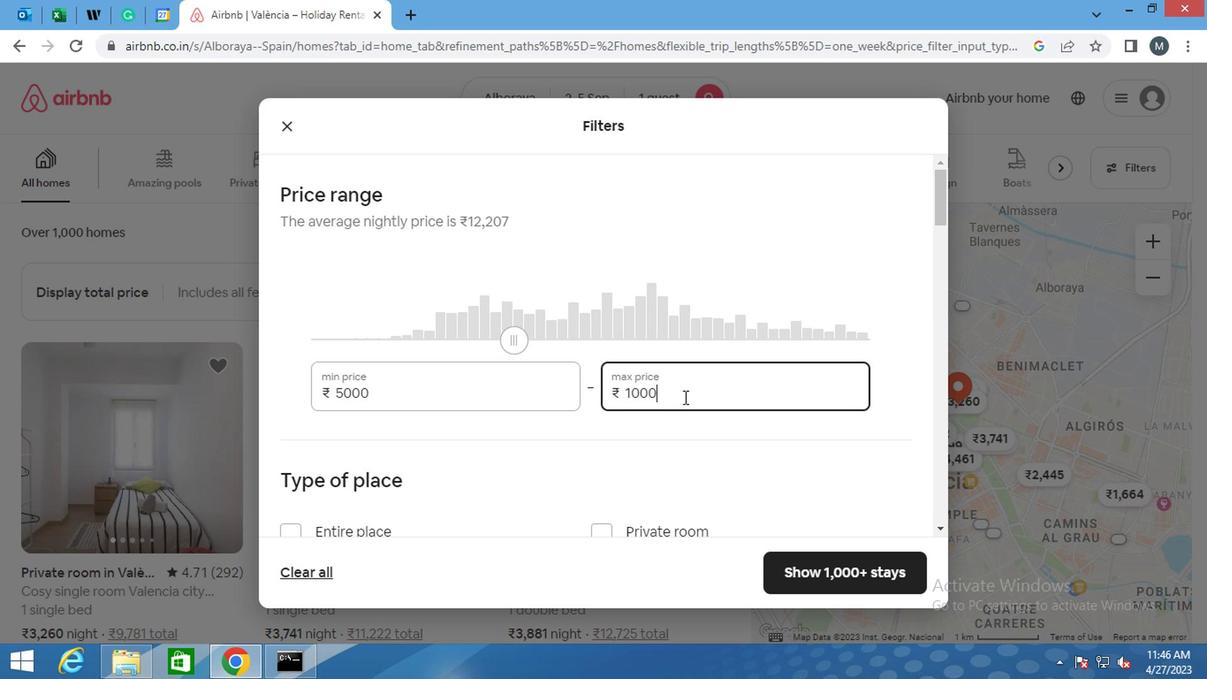 
Action: Mouse moved to (428, 370)
Screenshot: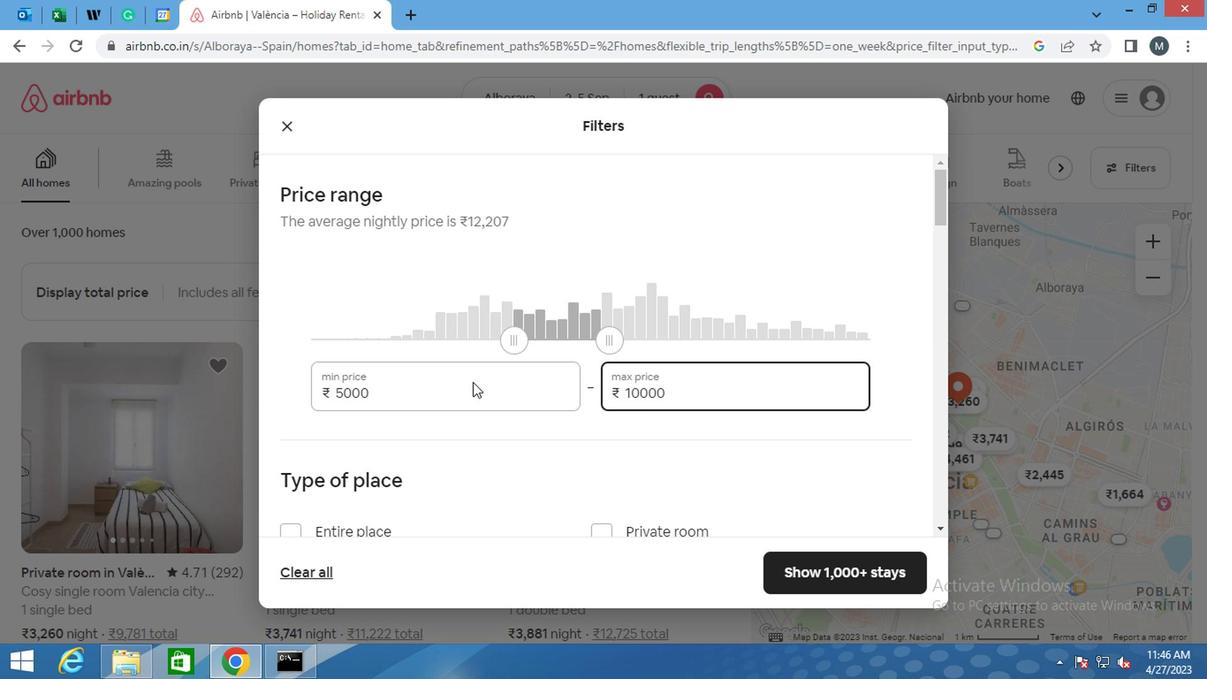 
Action: Mouse scrolled (428, 369) with delta (0, 0)
Screenshot: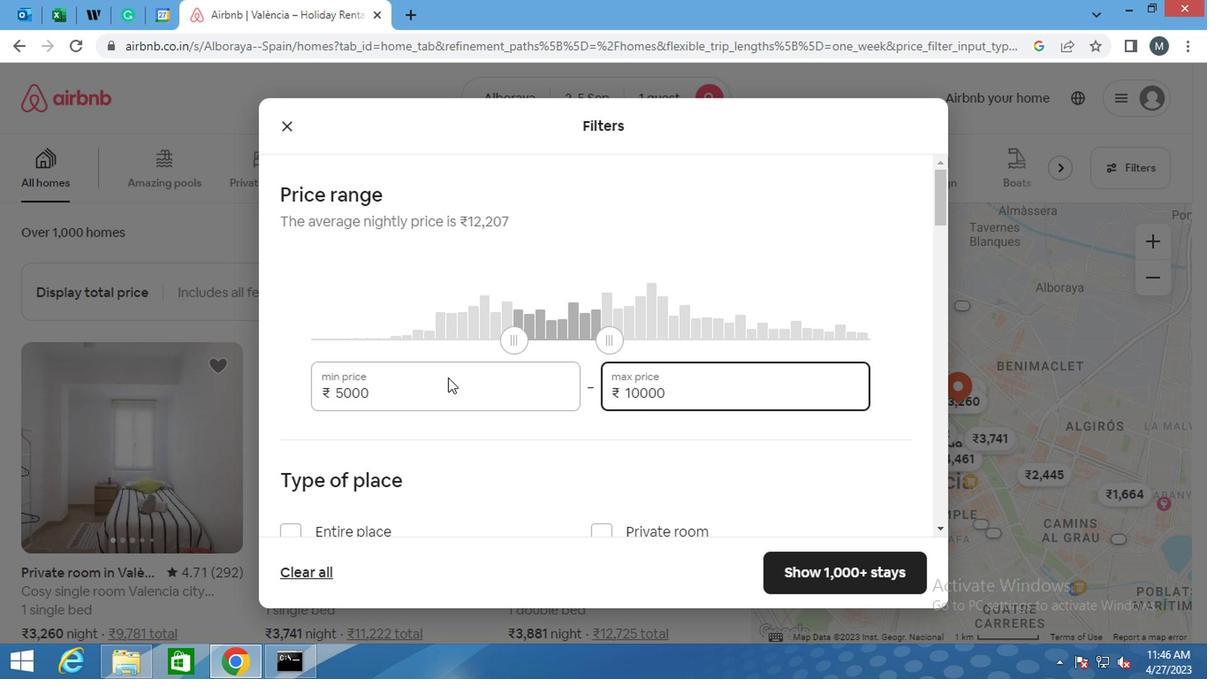 
Action: Mouse moved to (427, 370)
Screenshot: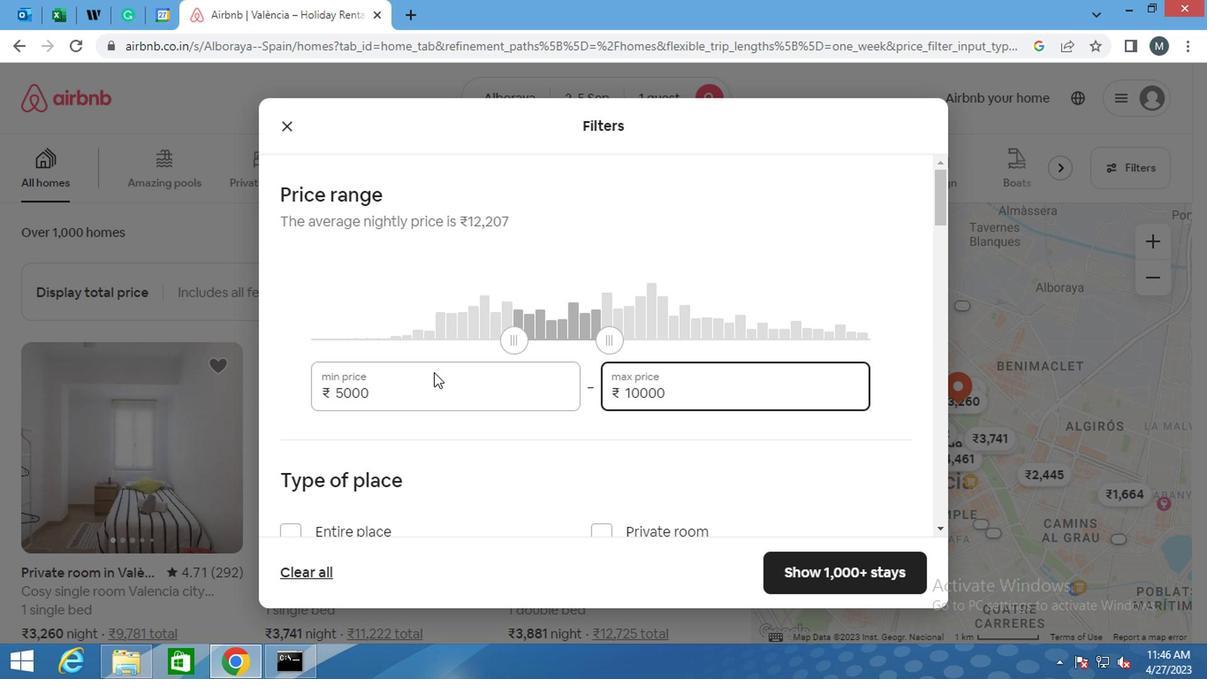 
Action: Mouse scrolled (427, 369) with delta (0, 0)
Screenshot: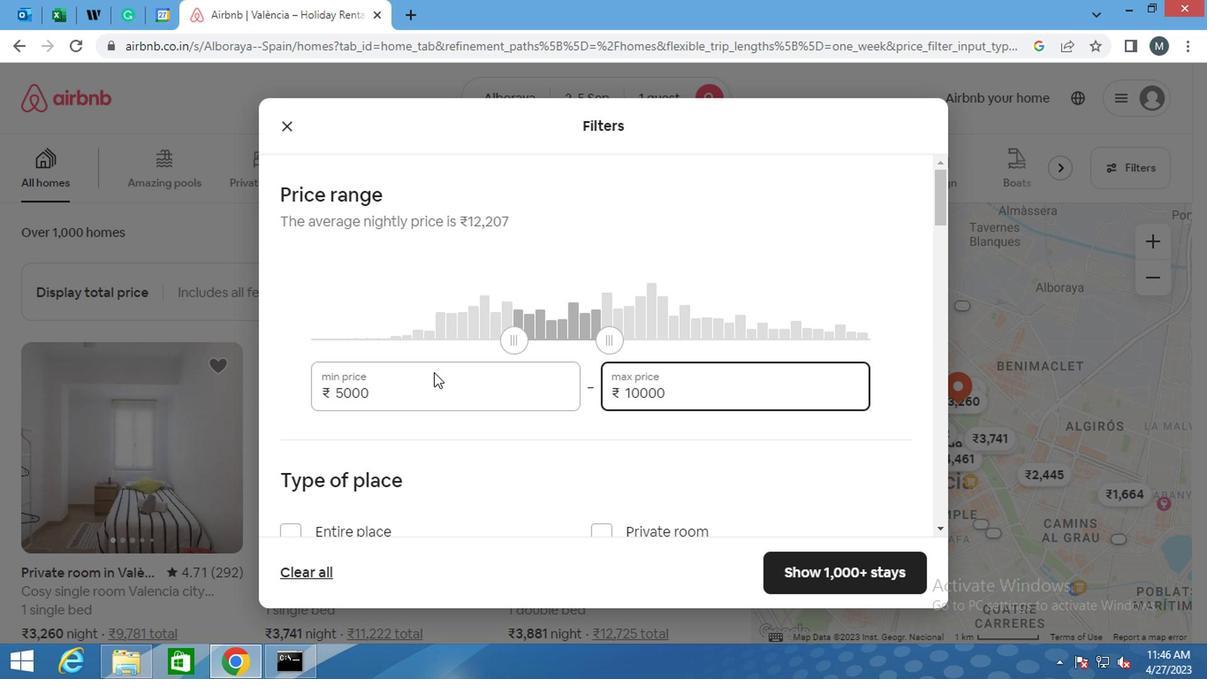 
Action: Mouse moved to (420, 367)
Screenshot: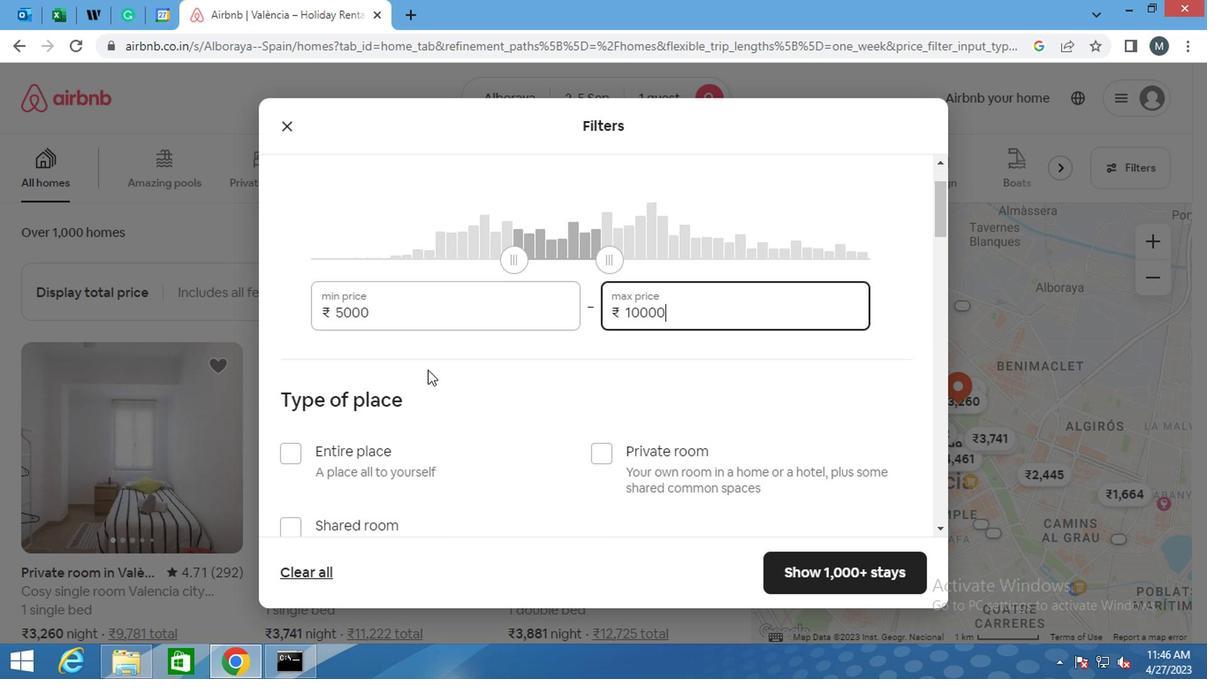 
Action: Mouse scrolled (420, 367) with delta (0, 0)
Screenshot: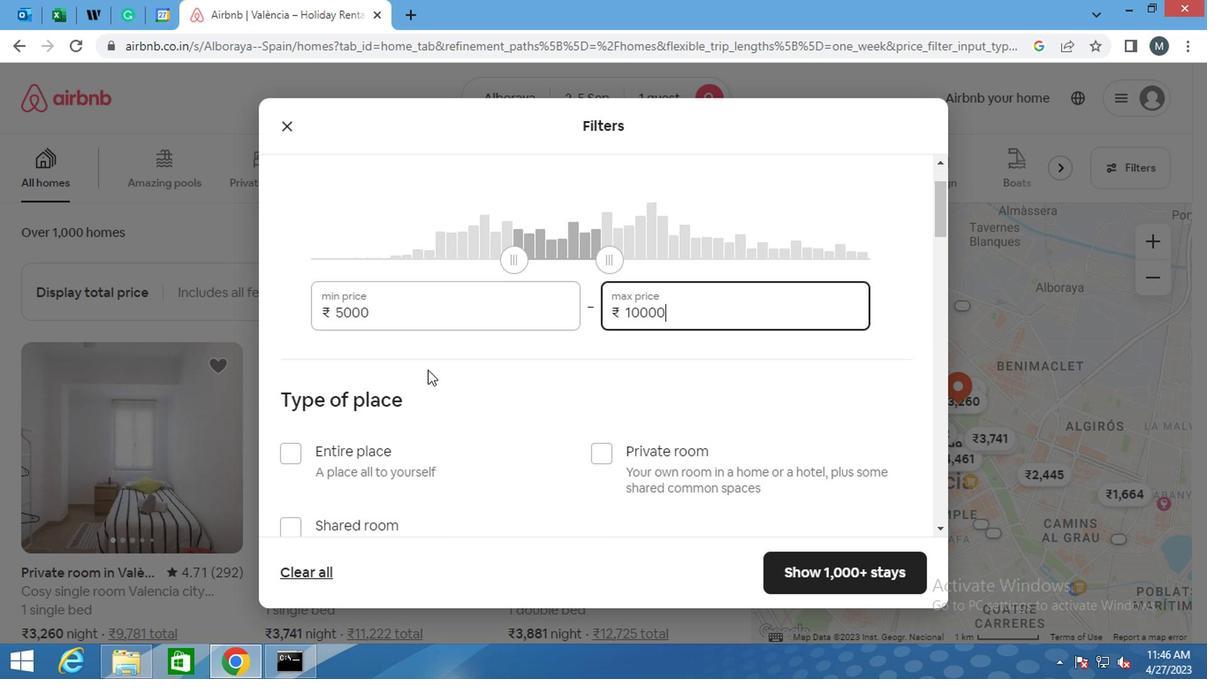 
Action: Mouse moved to (350, 383)
Screenshot: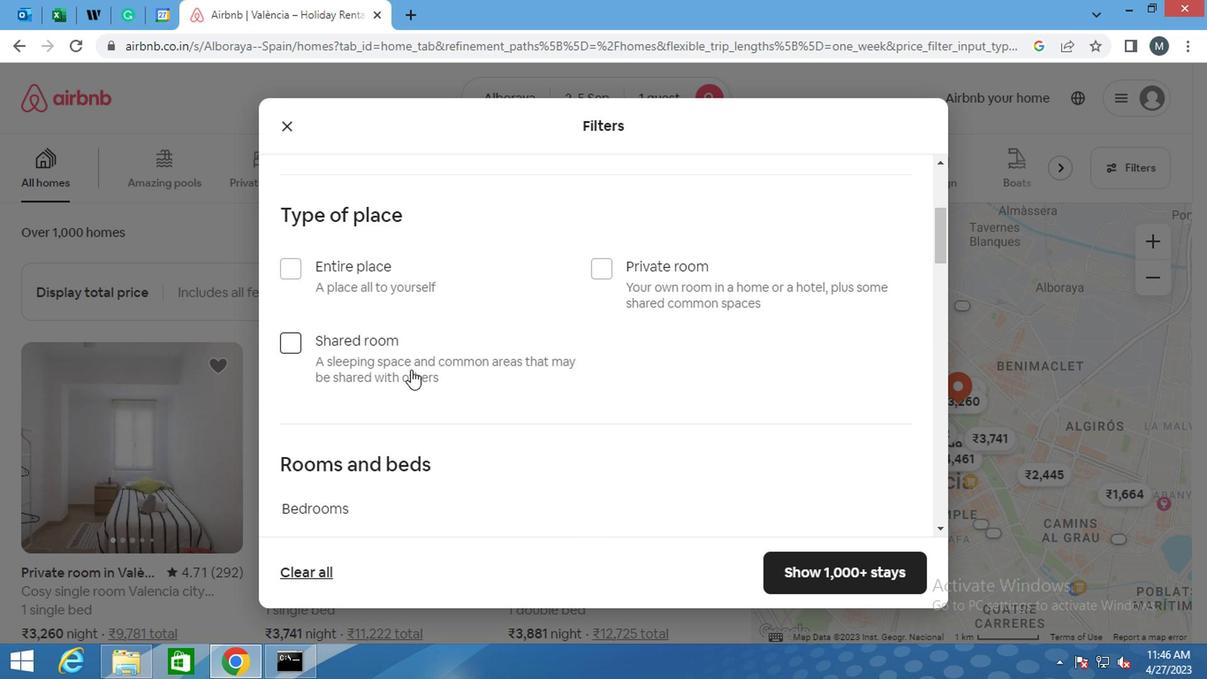 
Action: Mouse scrolled (350, 382) with delta (0, -1)
Screenshot: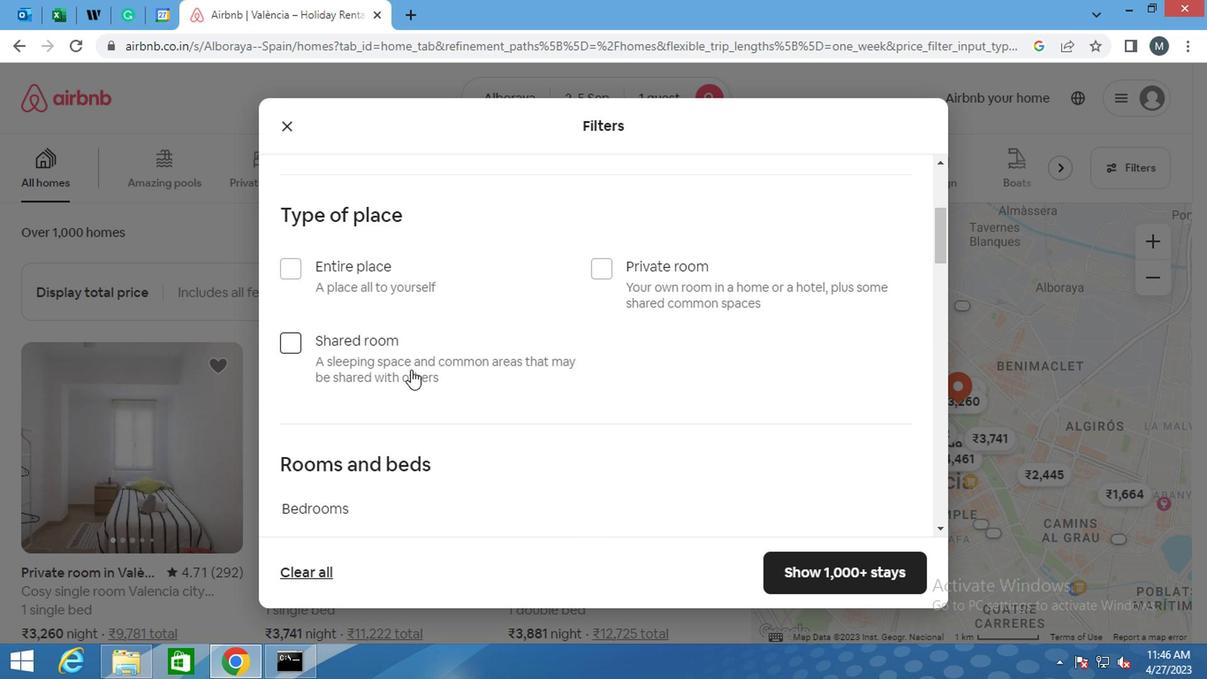 
Action: Mouse moved to (355, 388)
Screenshot: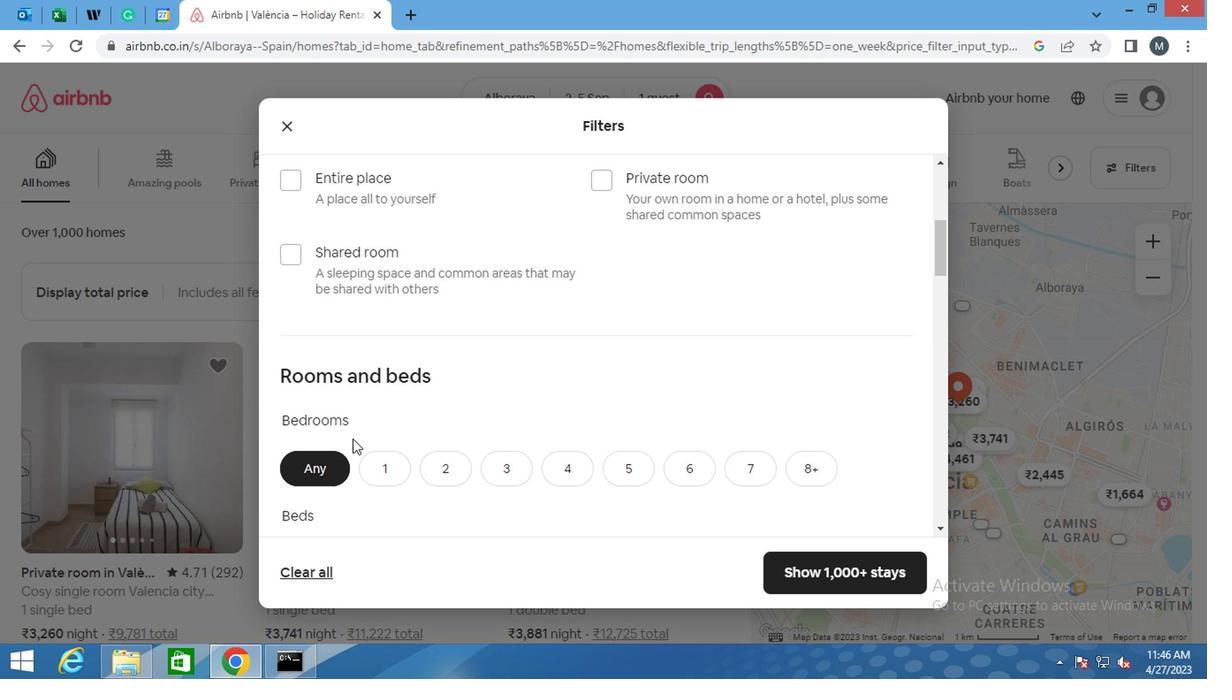 
Action: Mouse scrolled (355, 389) with delta (0, 0)
Screenshot: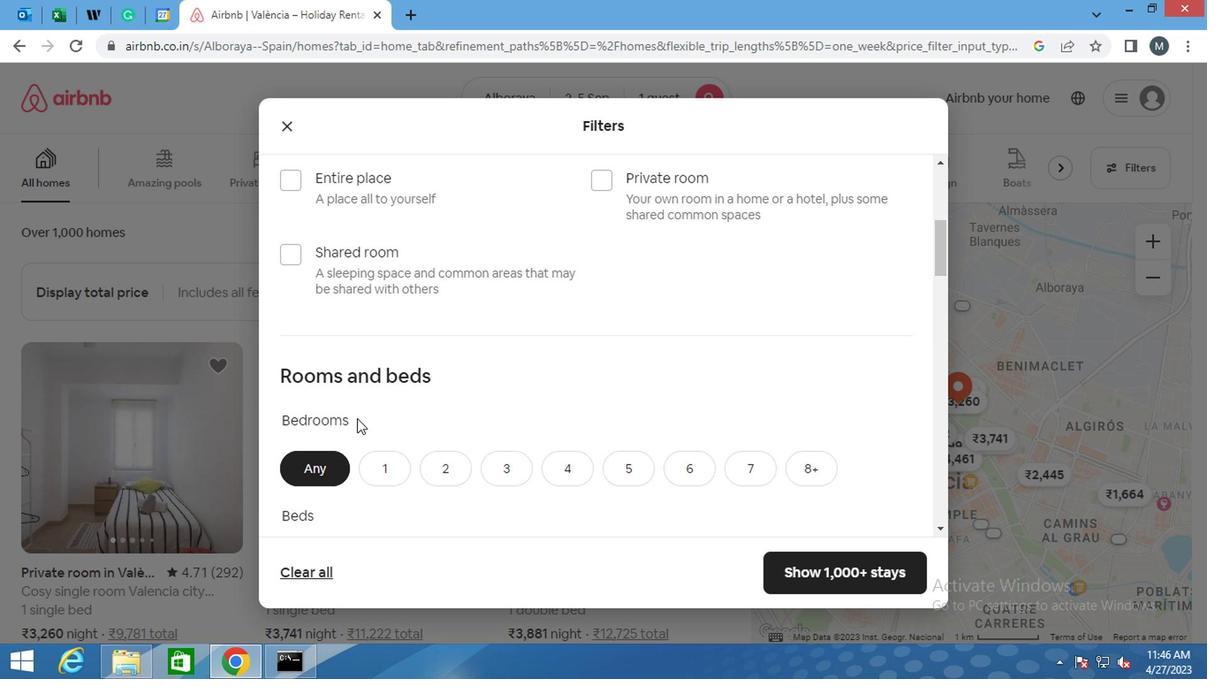 
Action: Mouse moved to (606, 266)
Screenshot: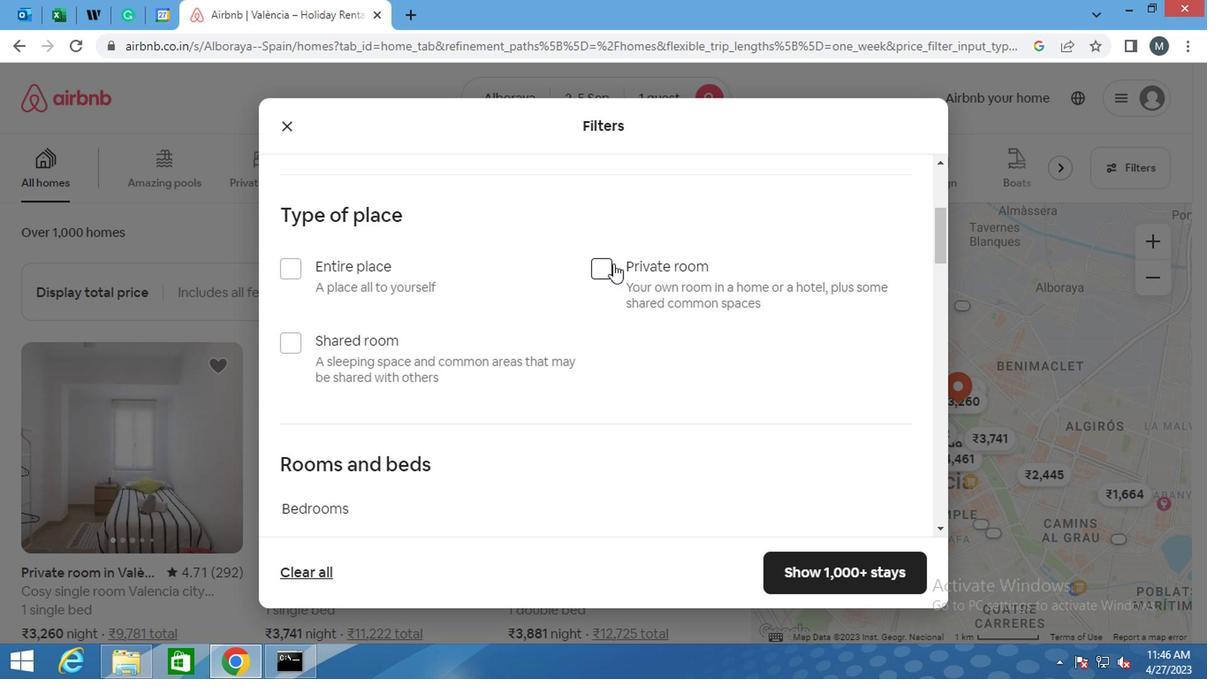 
Action: Mouse pressed left at (606, 266)
Screenshot: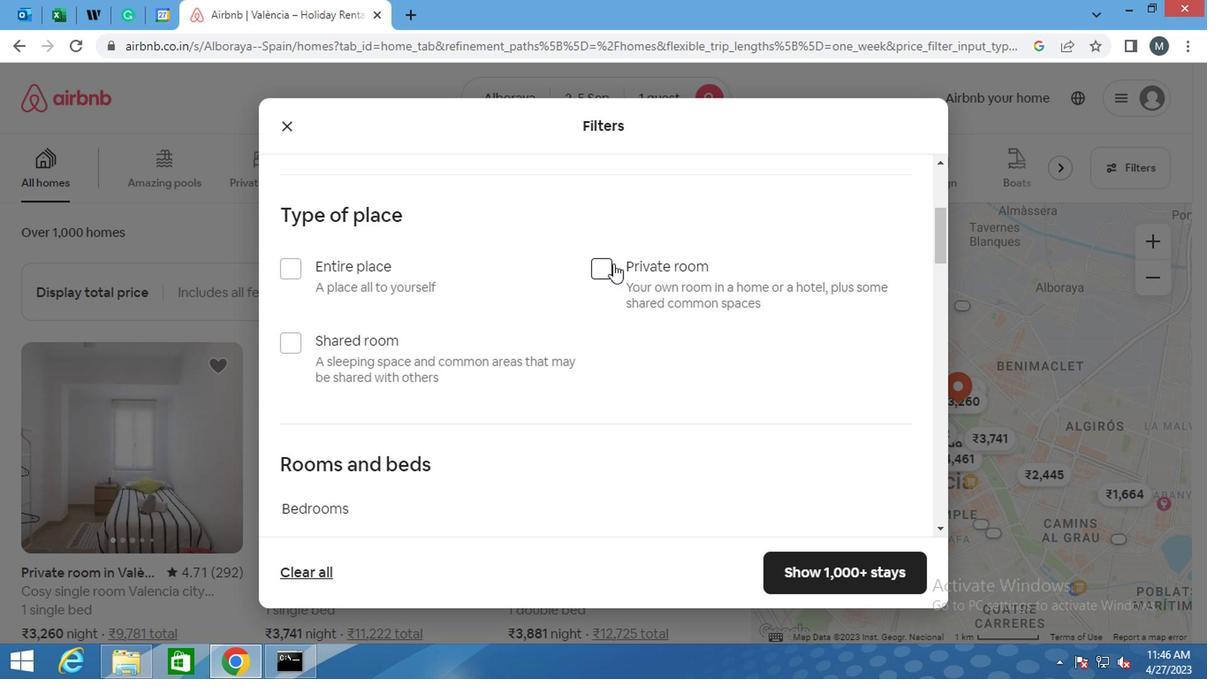 
Action: Mouse moved to (603, 285)
Screenshot: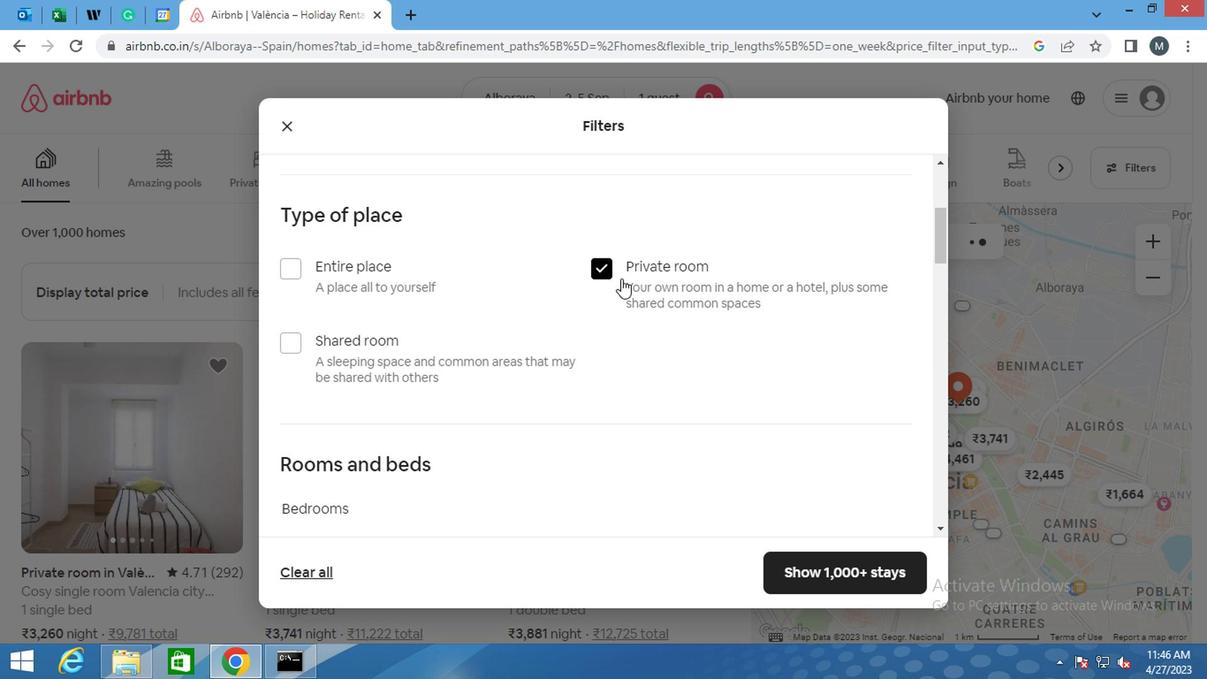 
Action: Mouse scrolled (603, 284) with delta (0, 0)
Screenshot: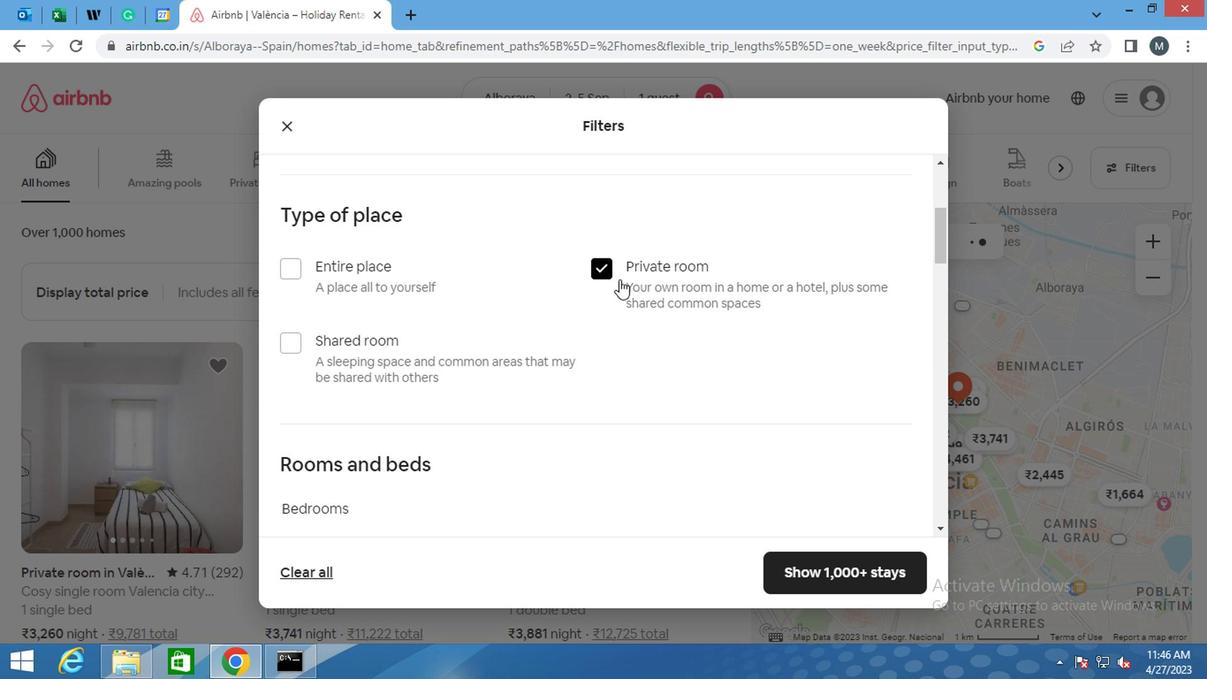 
Action: Mouse moved to (598, 288)
Screenshot: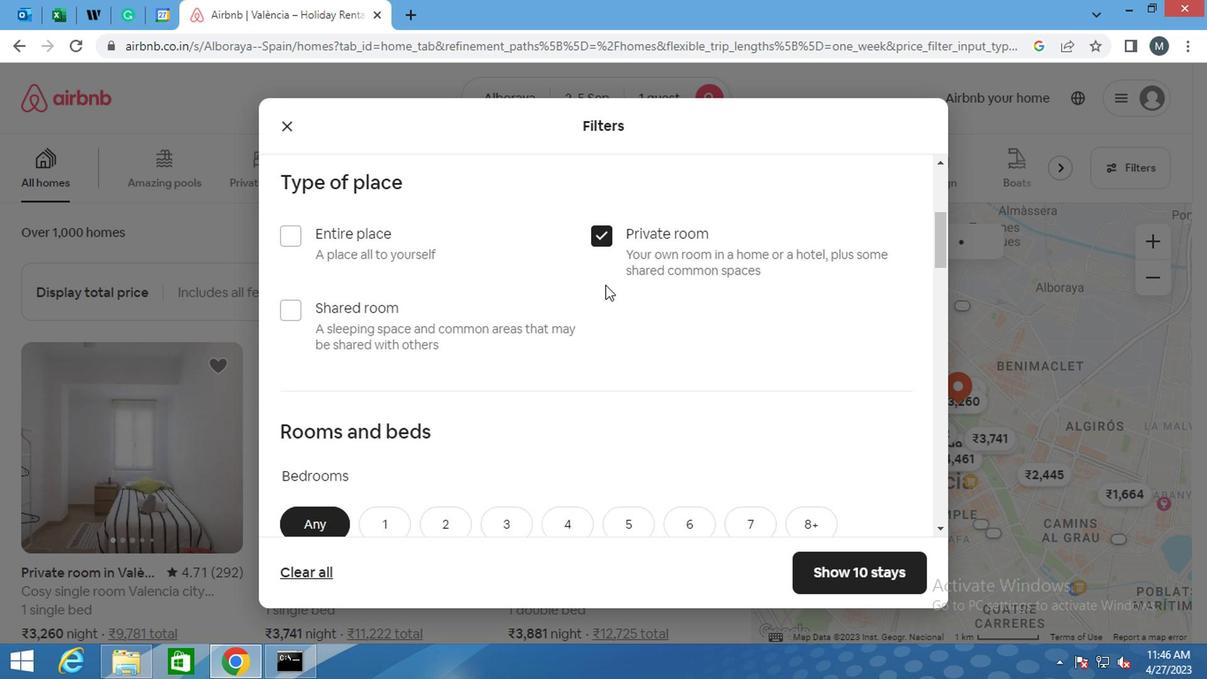 
Action: Mouse scrolled (598, 287) with delta (0, 0)
Screenshot: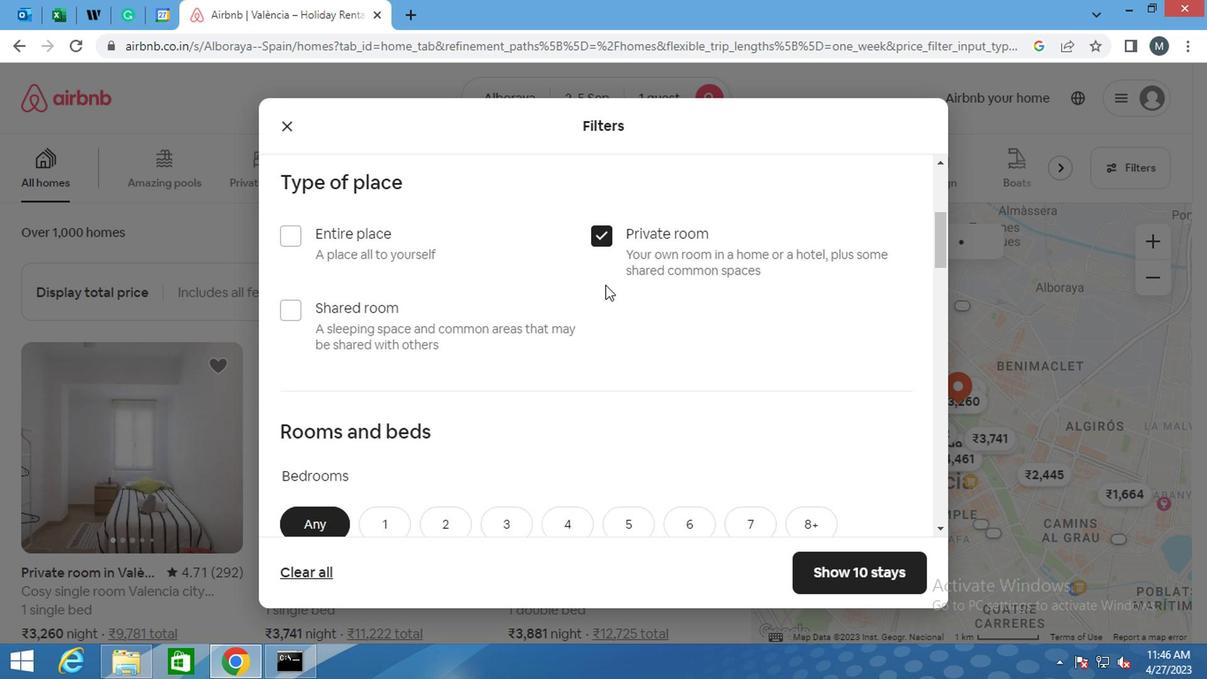 
Action: Mouse moved to (589, 291)
Screenshot: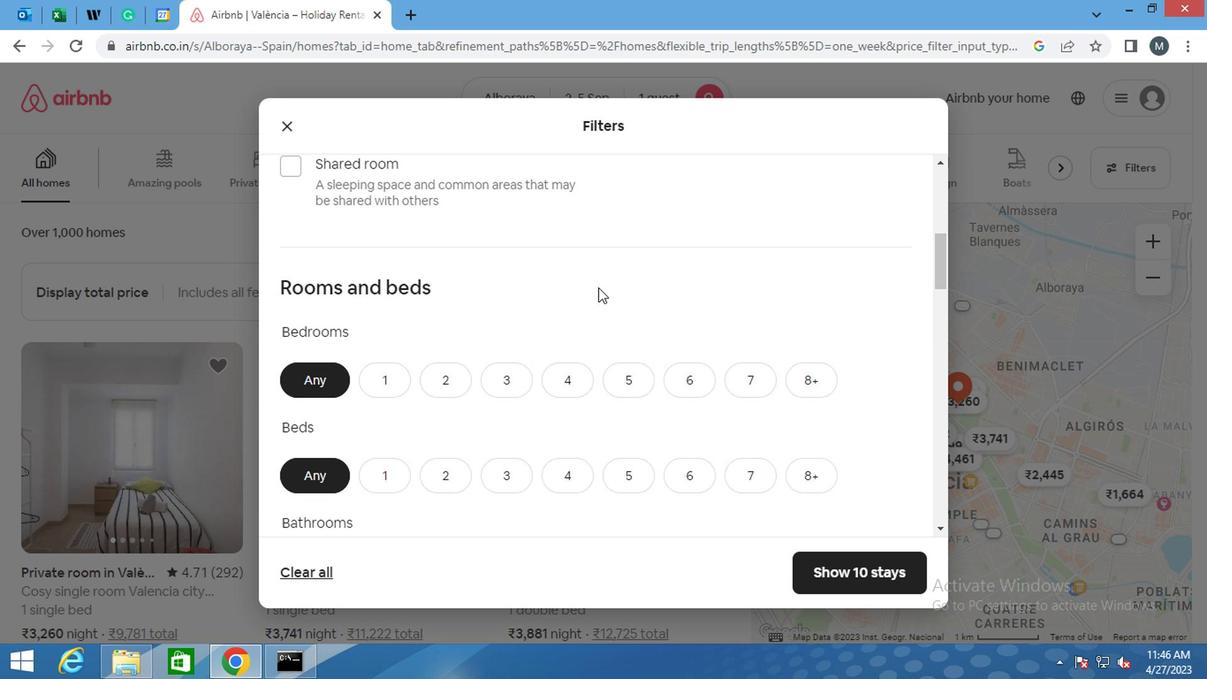 
Action: Mouse scrolled (589, 289) with delta (0, -1)
Screenshot: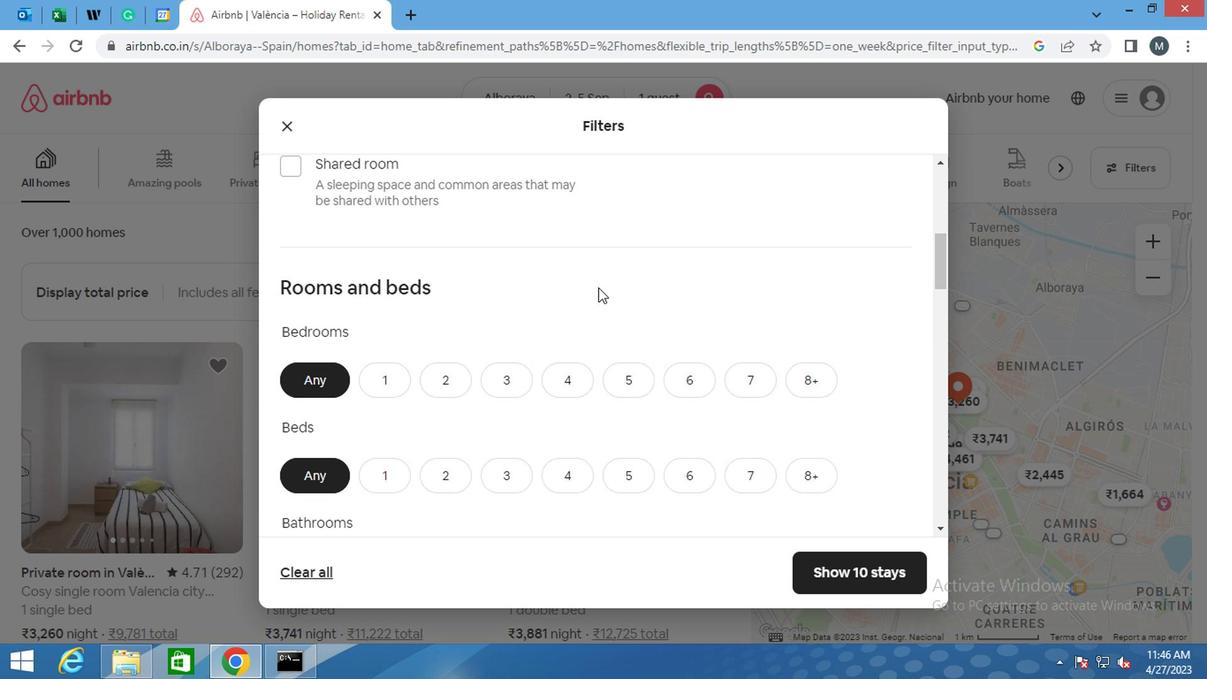 
Action: Mouse moved to (543, 300)
Screenshot: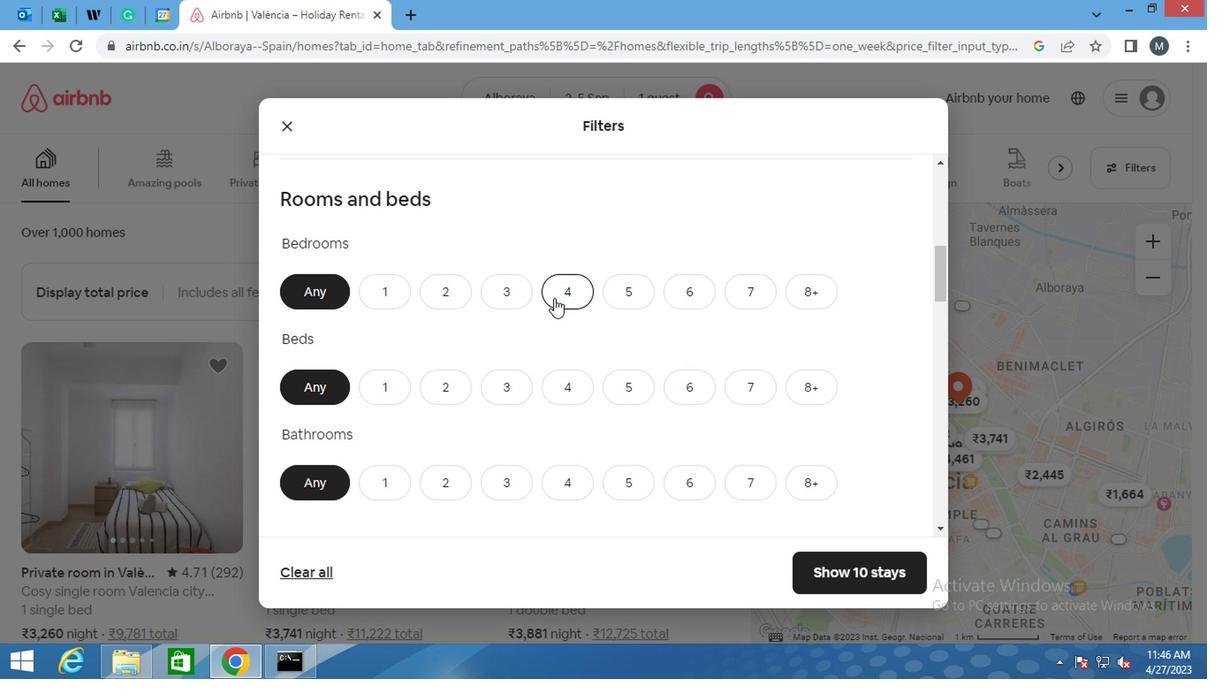 
Action: Mouse scrolled (543, 299) with delta (0, -1)
Screenshot: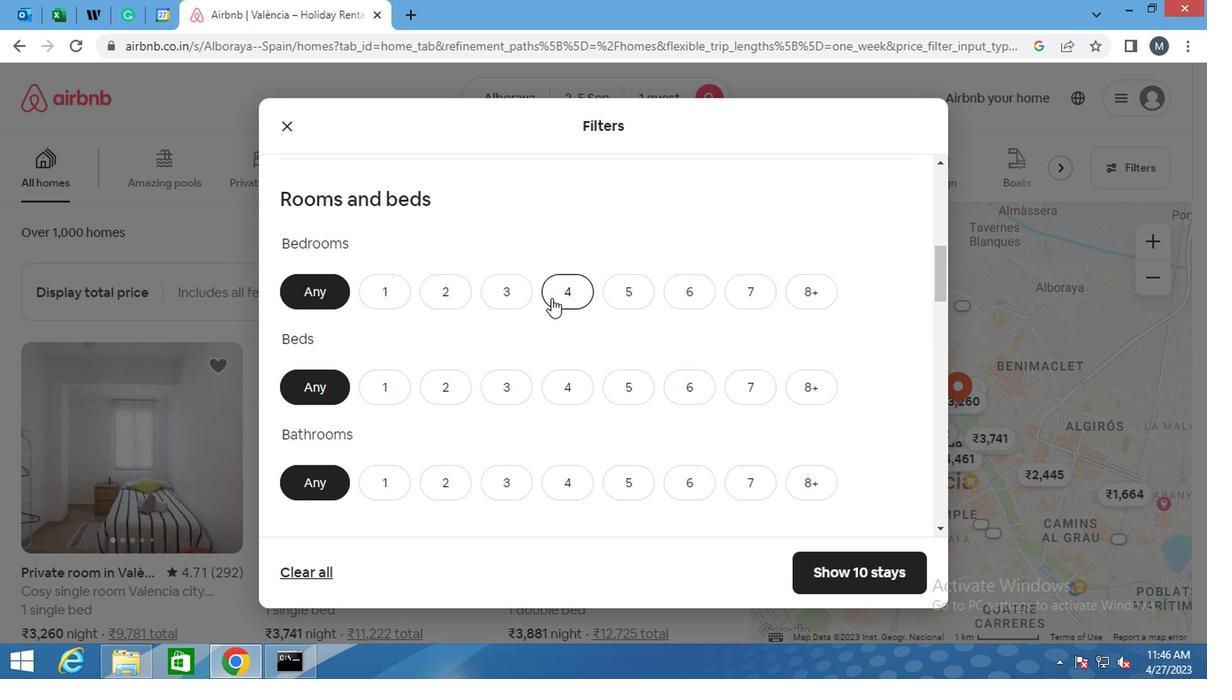 
Action: Mouse moved to (364, 216)
Screenshot: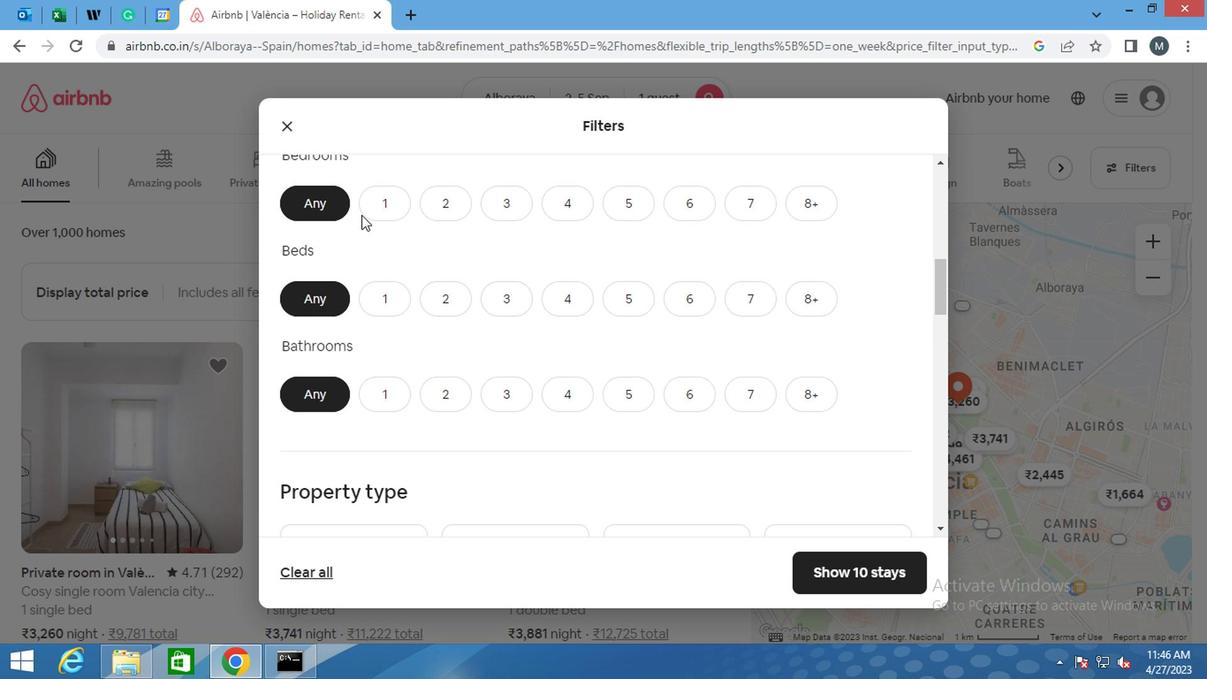 
Action: Mouse pressed left at (364, 216)
Screenshot: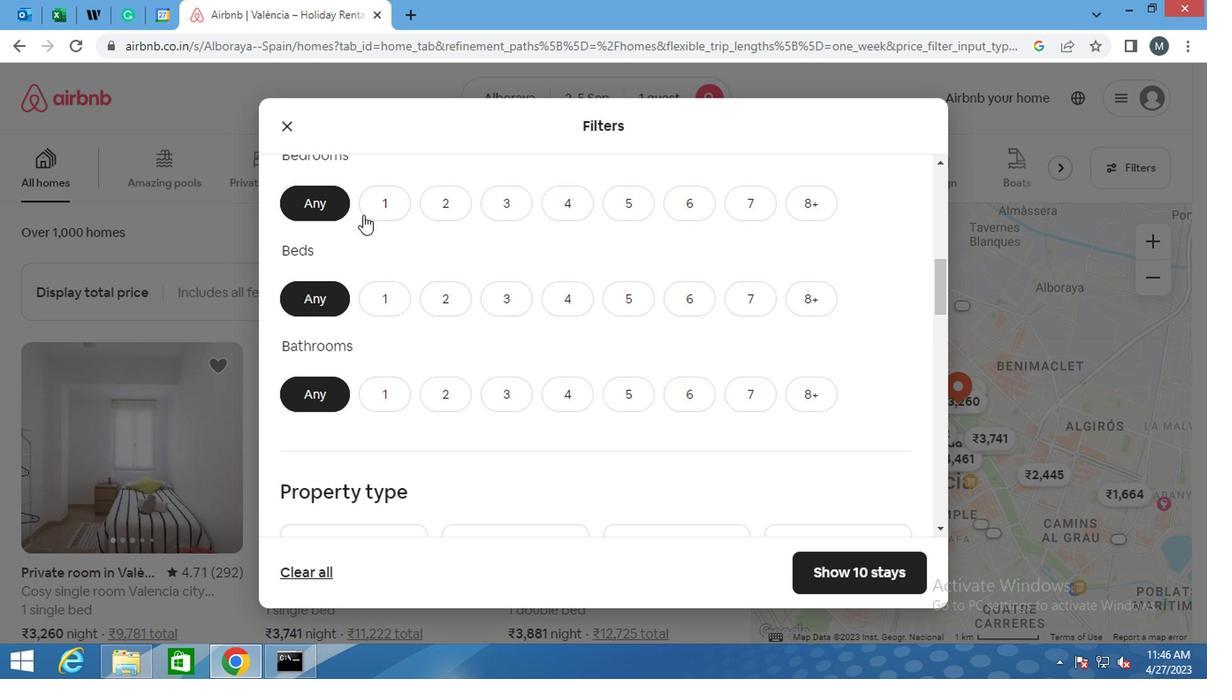 
Action: Mouse moved to (387, 306)
Screenshot: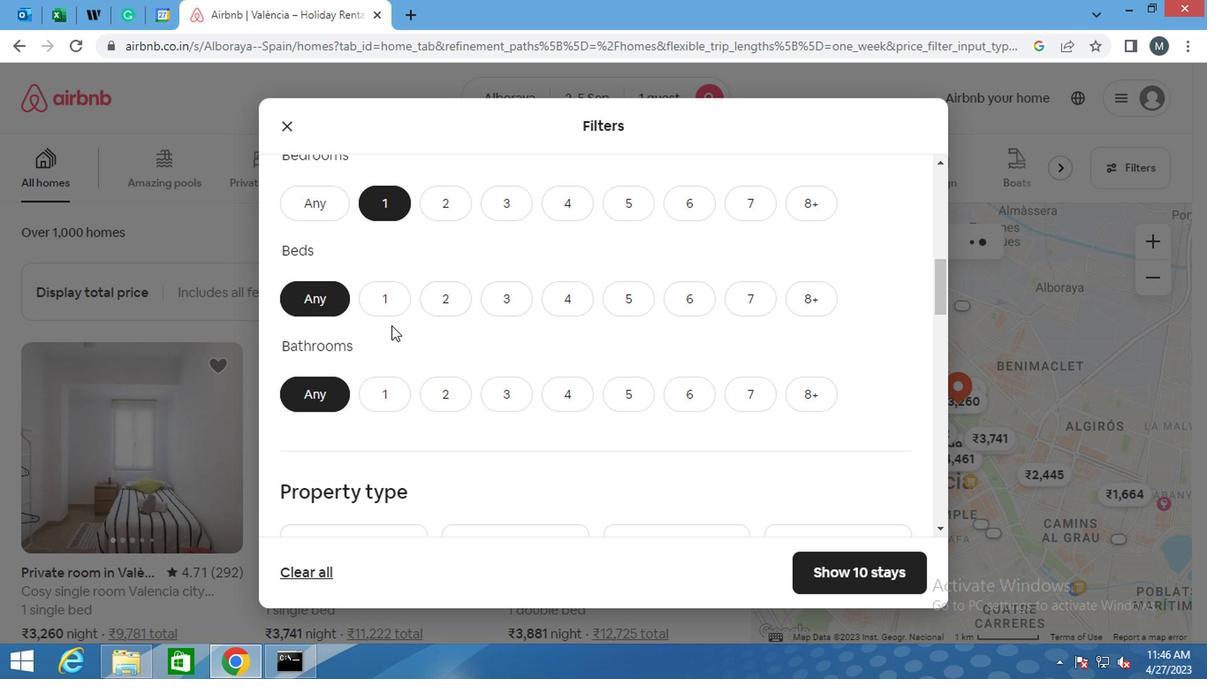 
Action: Mouse pressed left at (387, 306)
Screenshot: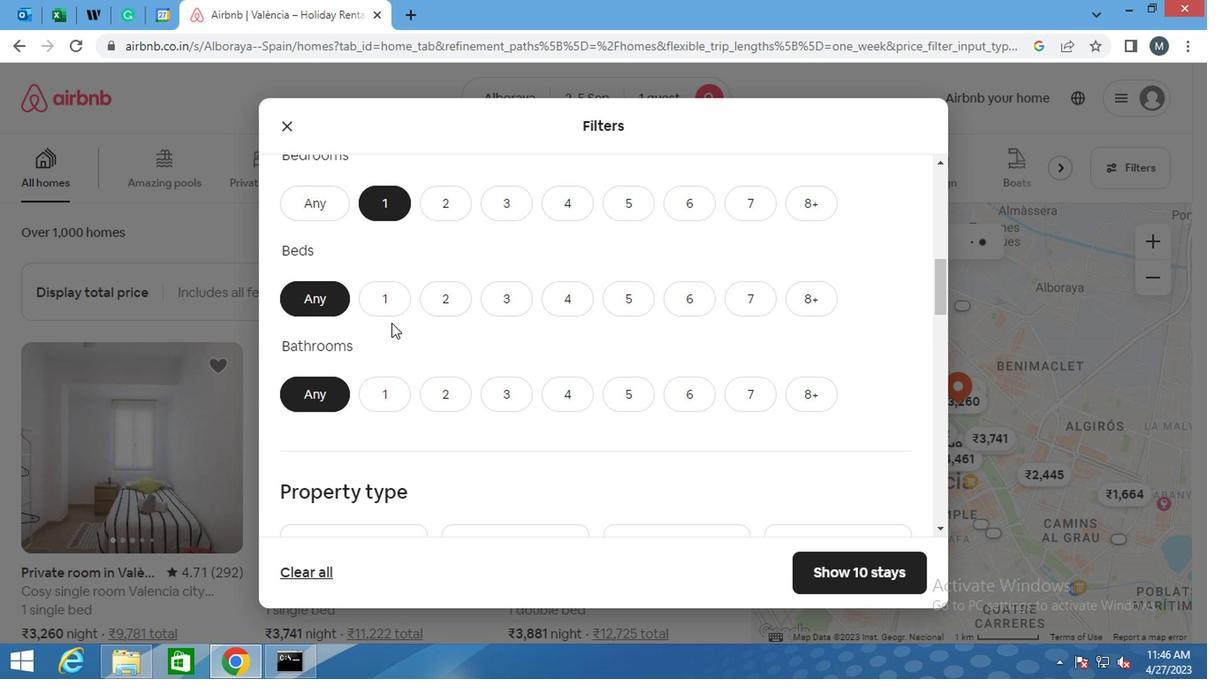 
Action: Mouse moved to (390, 393)
Screenshot: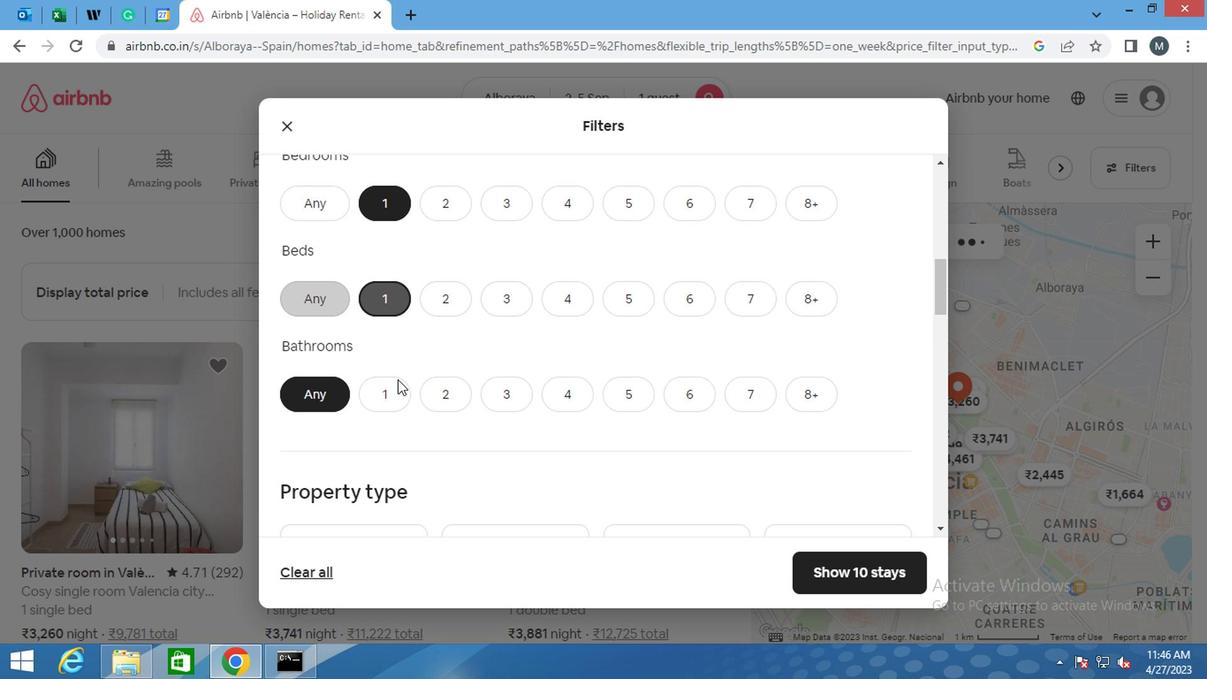 
Action: Mouse pressed left at (390, 393)
Screenshot: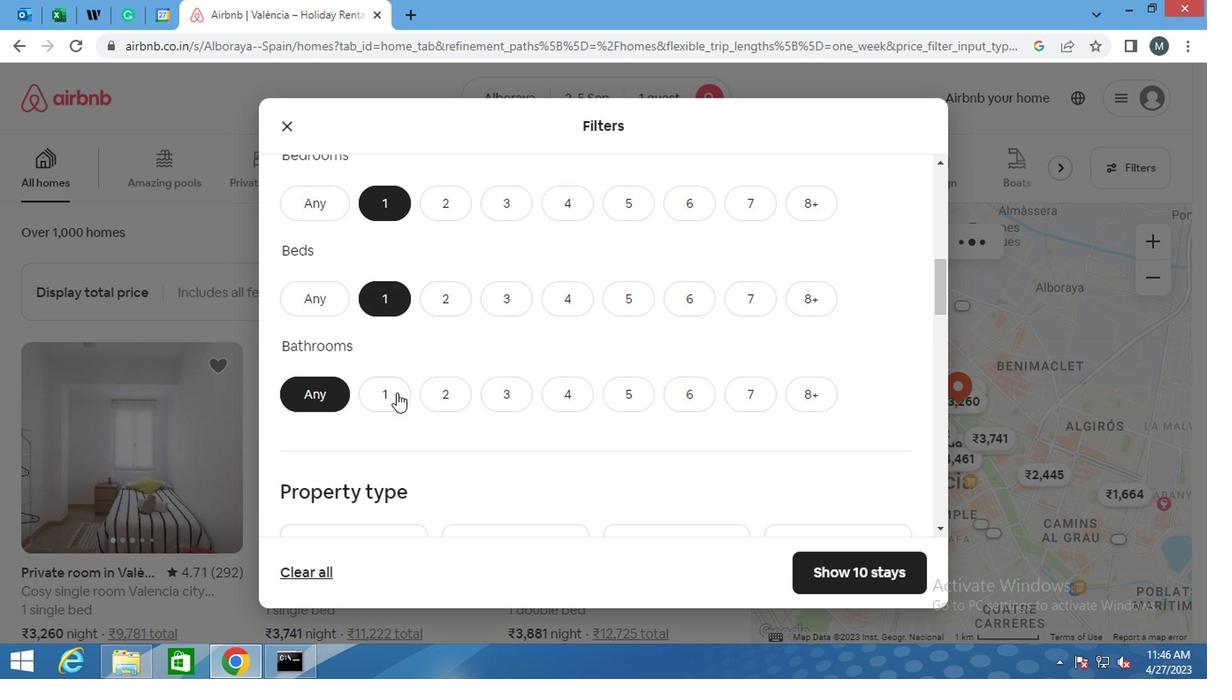 
Action: Mouse moved to (386, 366)
Screenshot: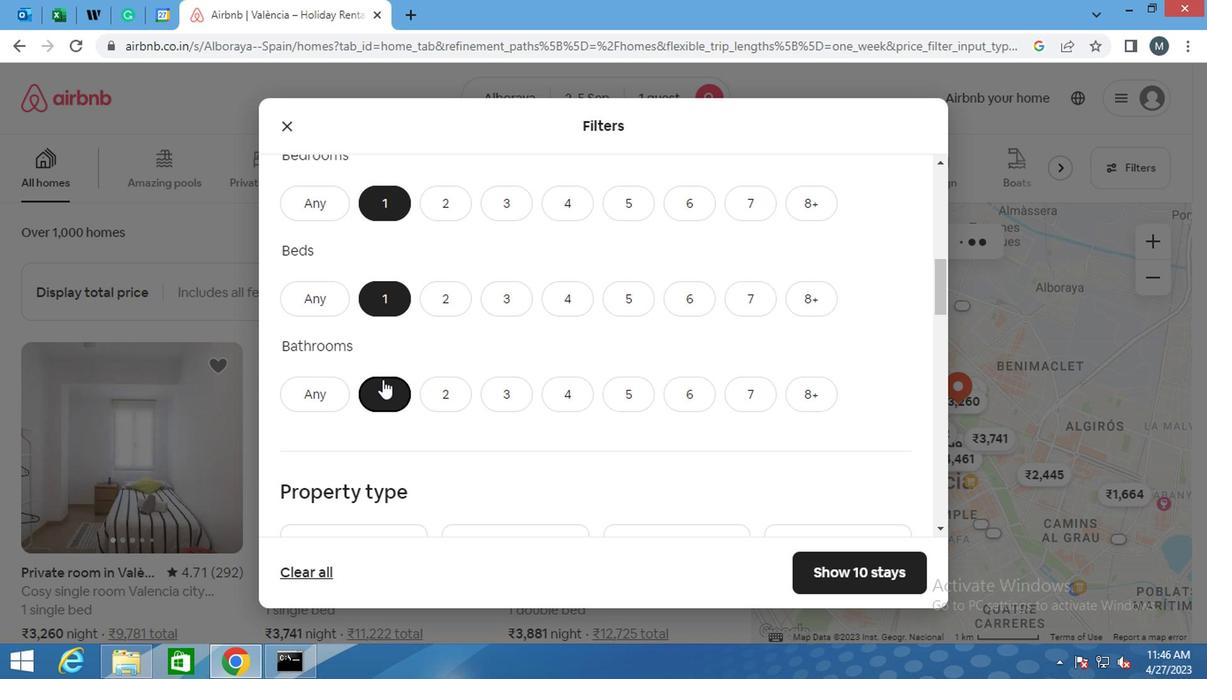 
Action: Mouse scrolled (386, 365) with delta (0, 0)
Screenshot: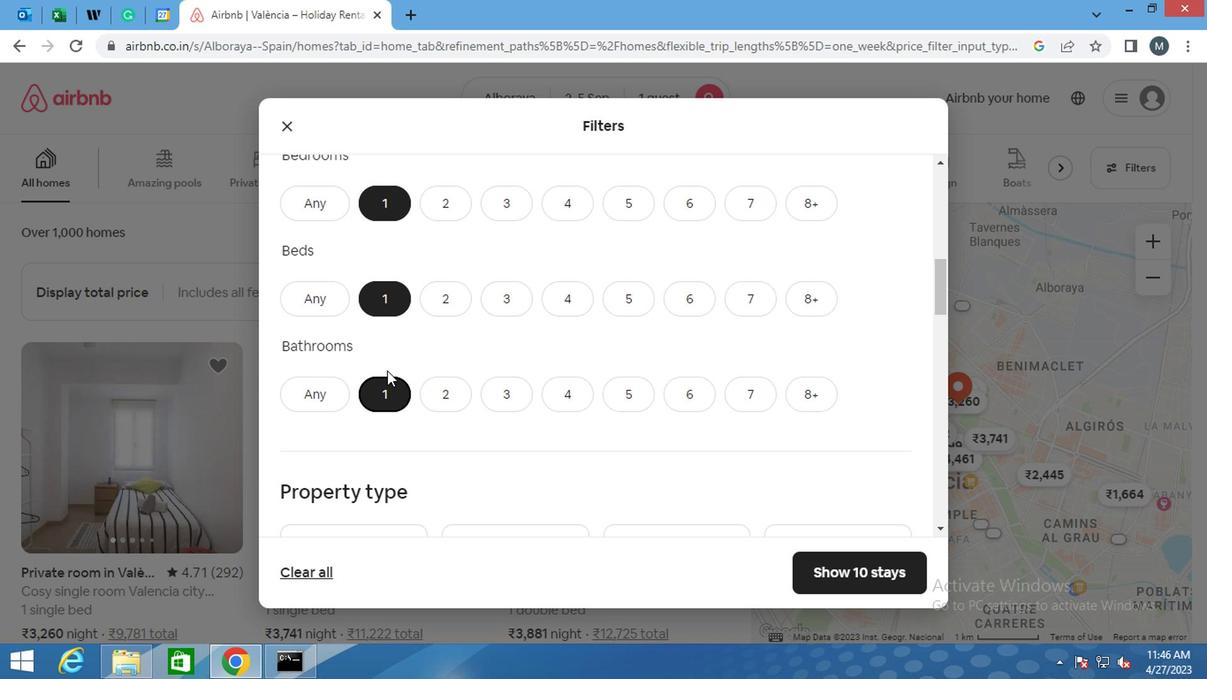 
Action: Mouse moved to (388, 363)
Screenshot: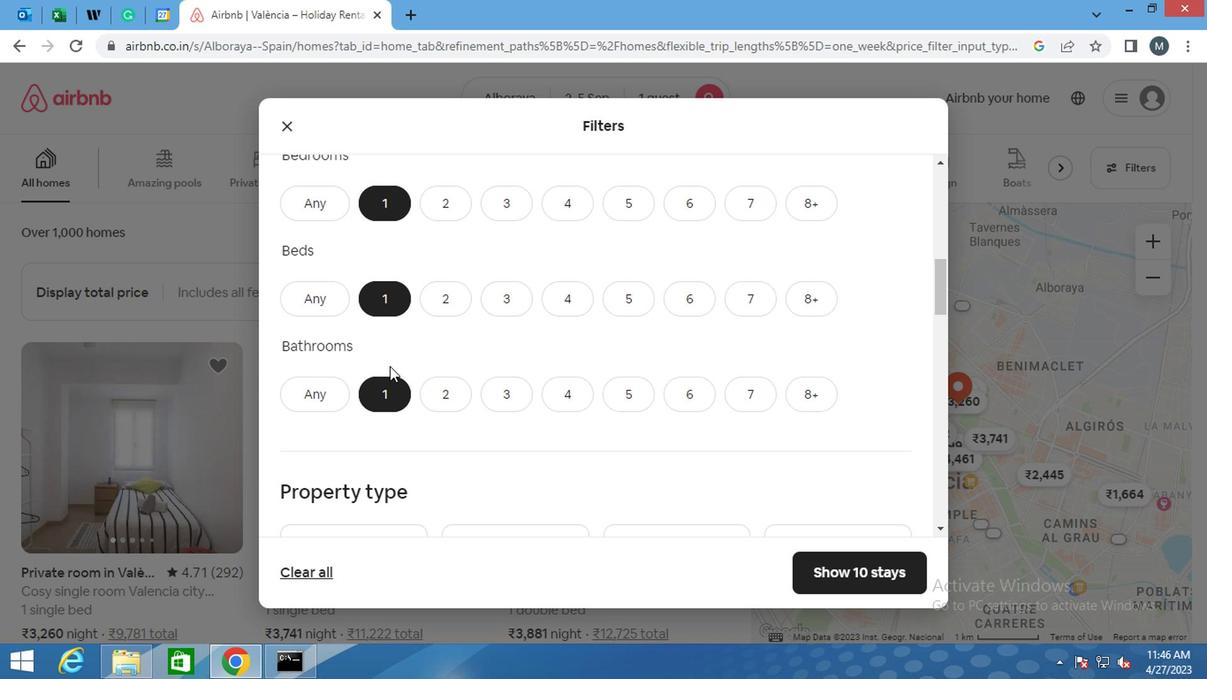 
Action: Mouse scrolled (388, 362) with delta (0, 0)
Screenshot: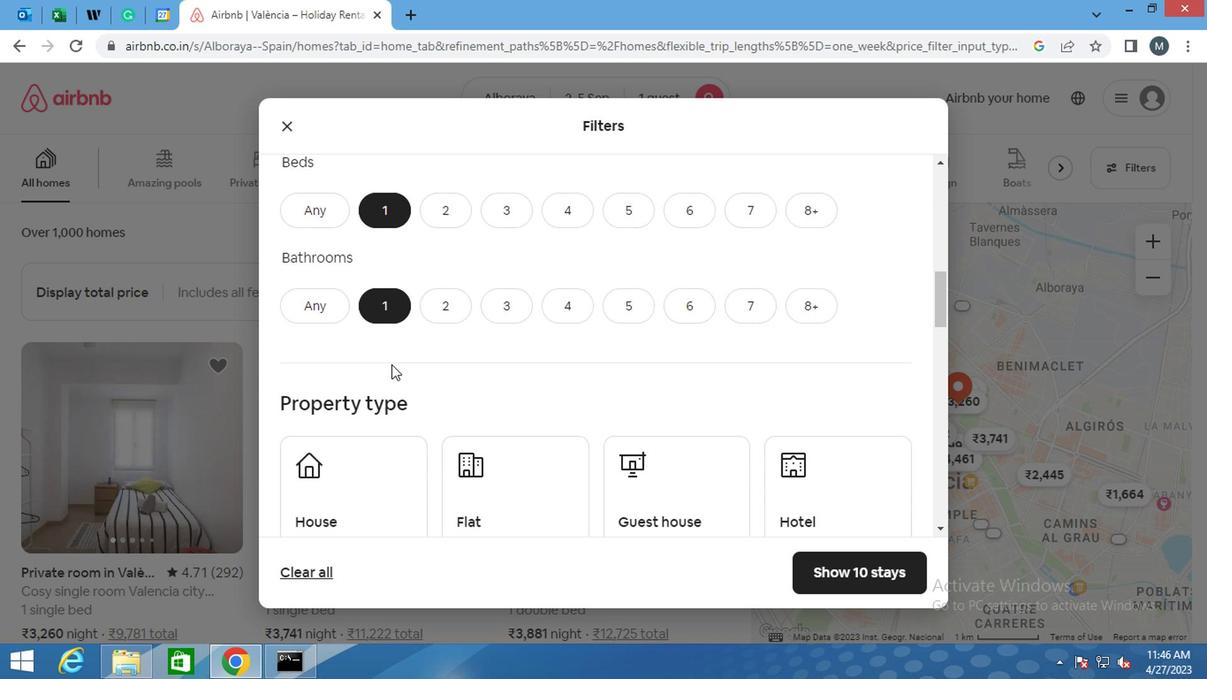 
Action: Mouse moved to (409, 349)
Screenshot: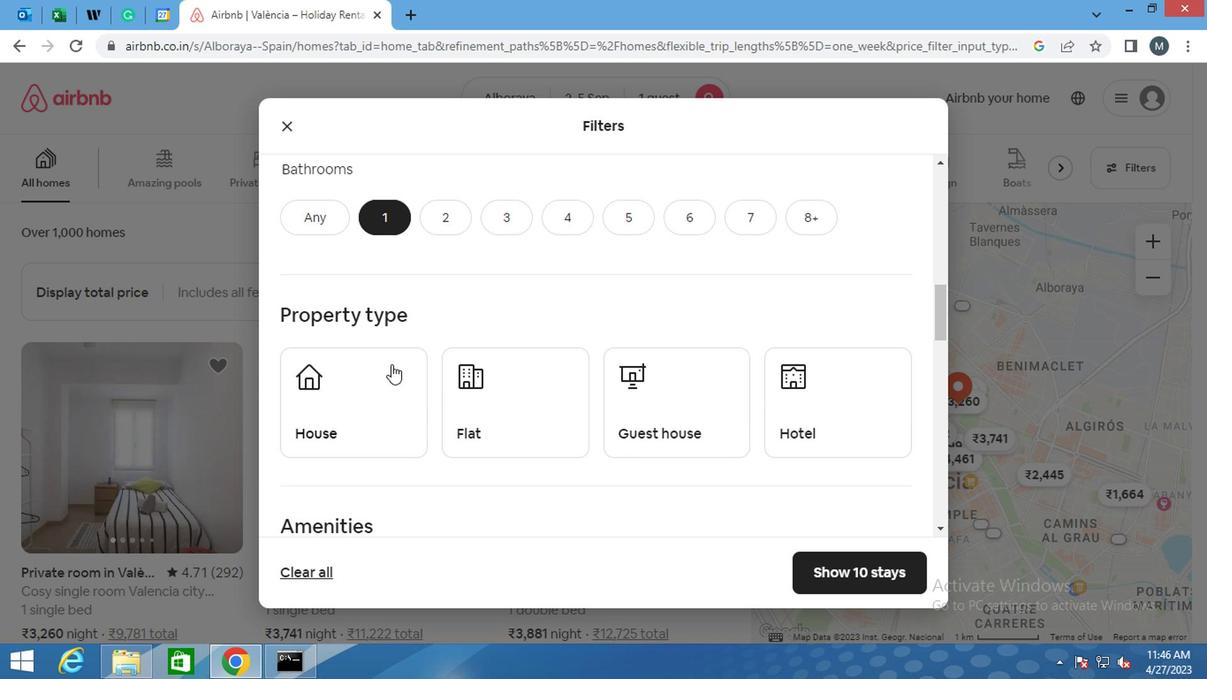 
Action: Mouse scrolled (409, 348) with delta (0, 0)
Screenshot: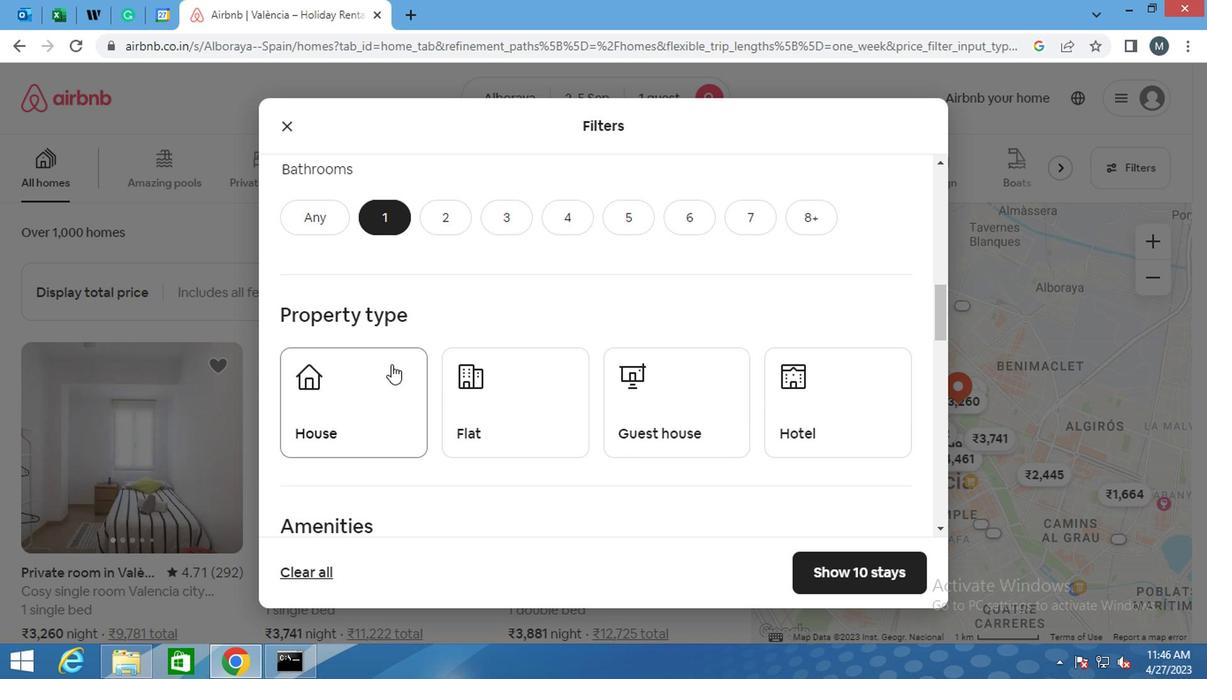 
Action: Mouse scrolled (409, 348) with delta (0, 0)
Screenshot: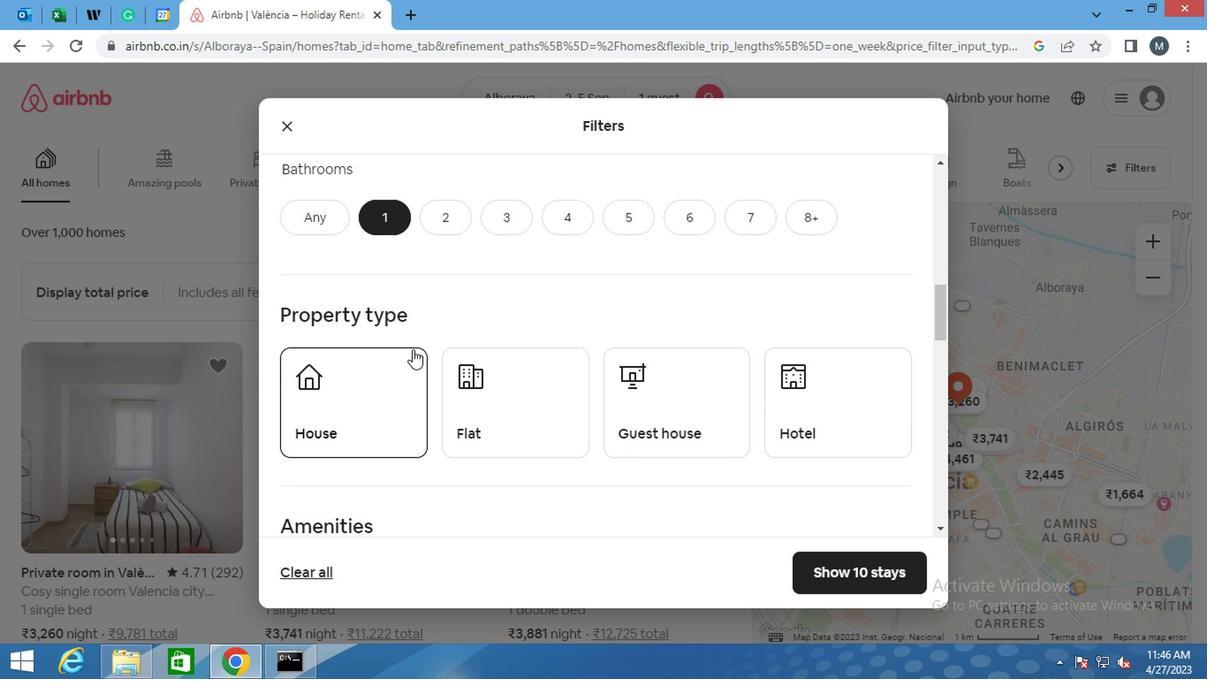 
Action: Mouse moved to (409, 349)
Screenshot: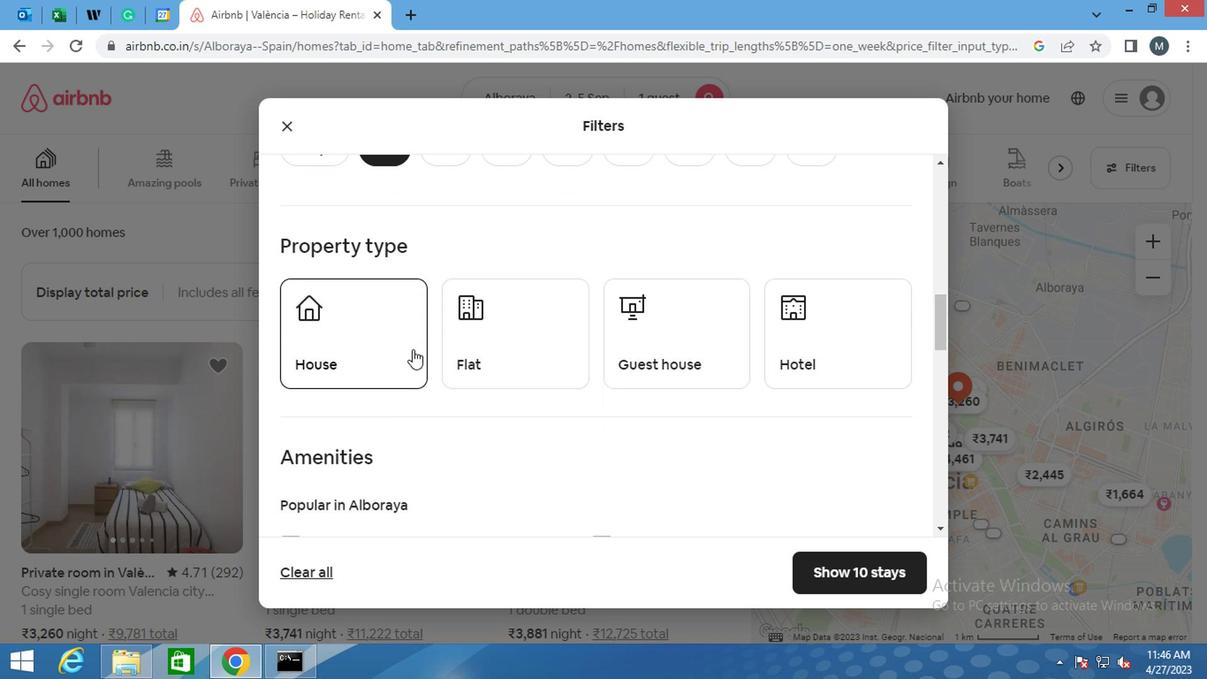 
Action: Mouse scrolled (409, 348) with delta (0, 0)
Screenshot: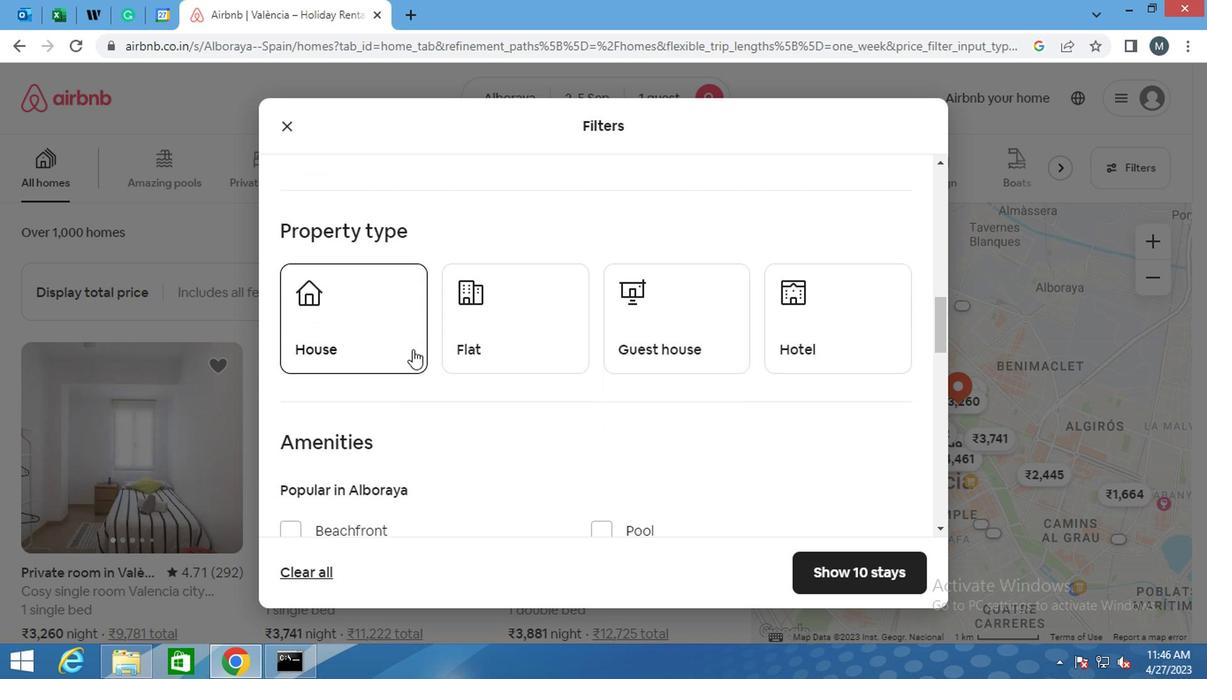 
Action: Mouse moved to (356, 343)
Screenshot: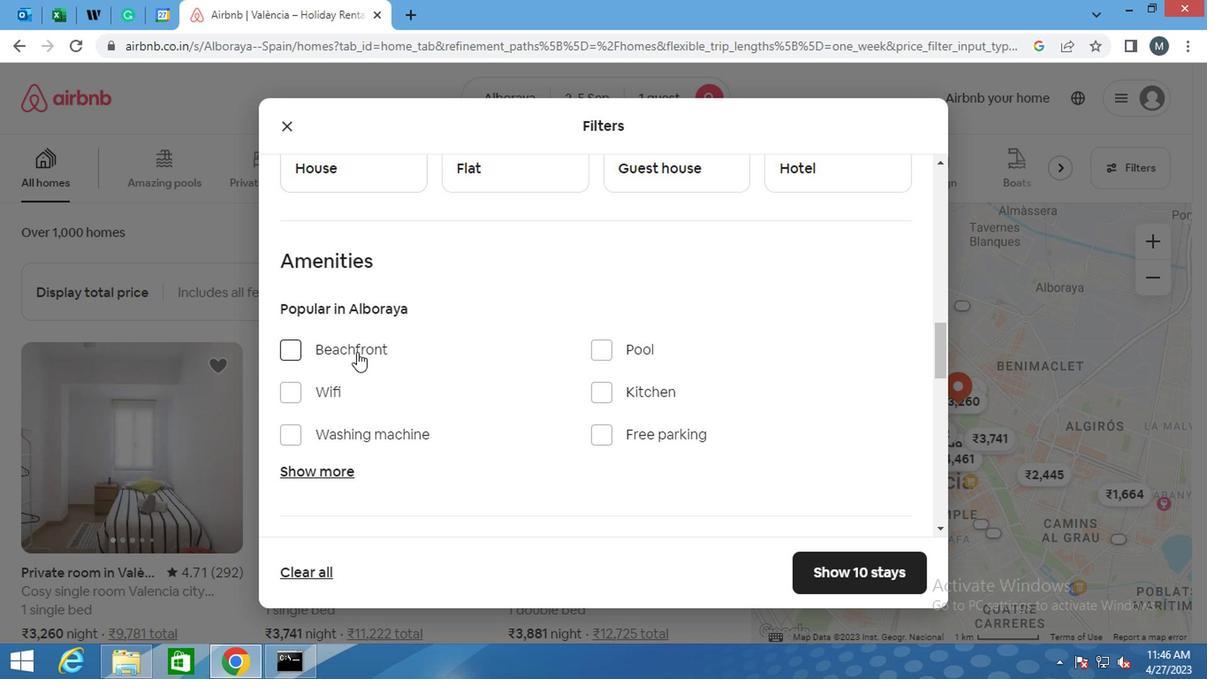 
Action: Mouse scrolled (356, 344) with delta (0, 0)
Screenshot: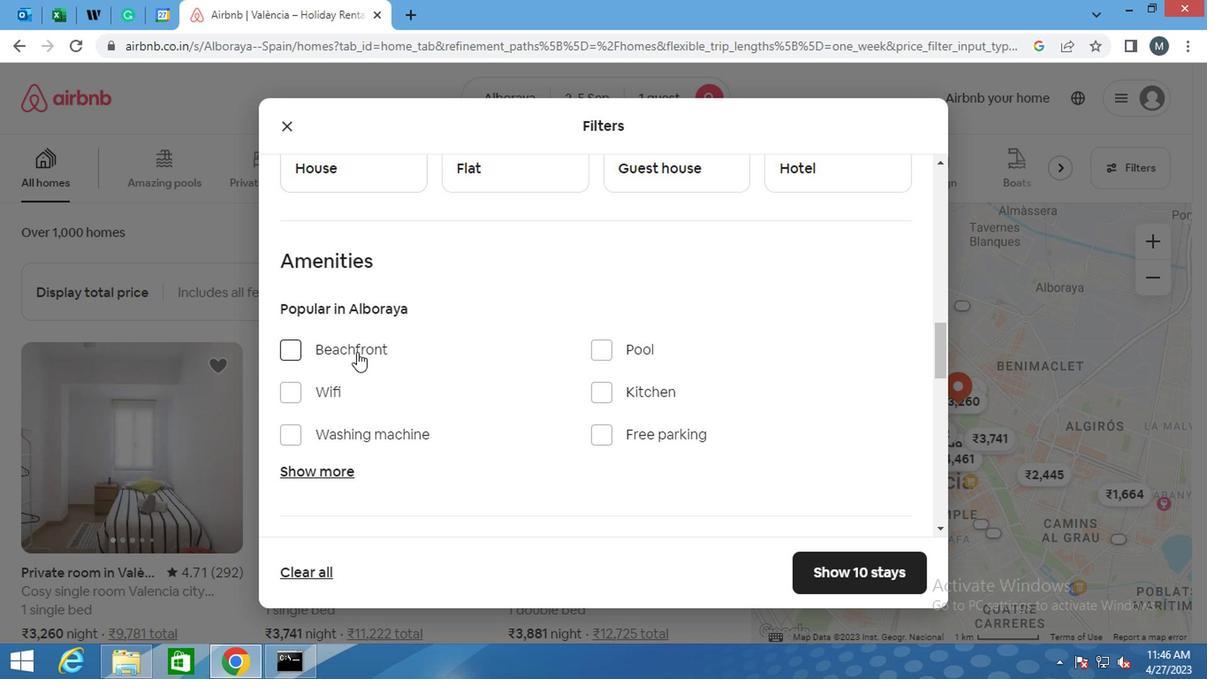 
Action: Mouse scrolled (356, 344) with delta (0, 0)
Screenshot: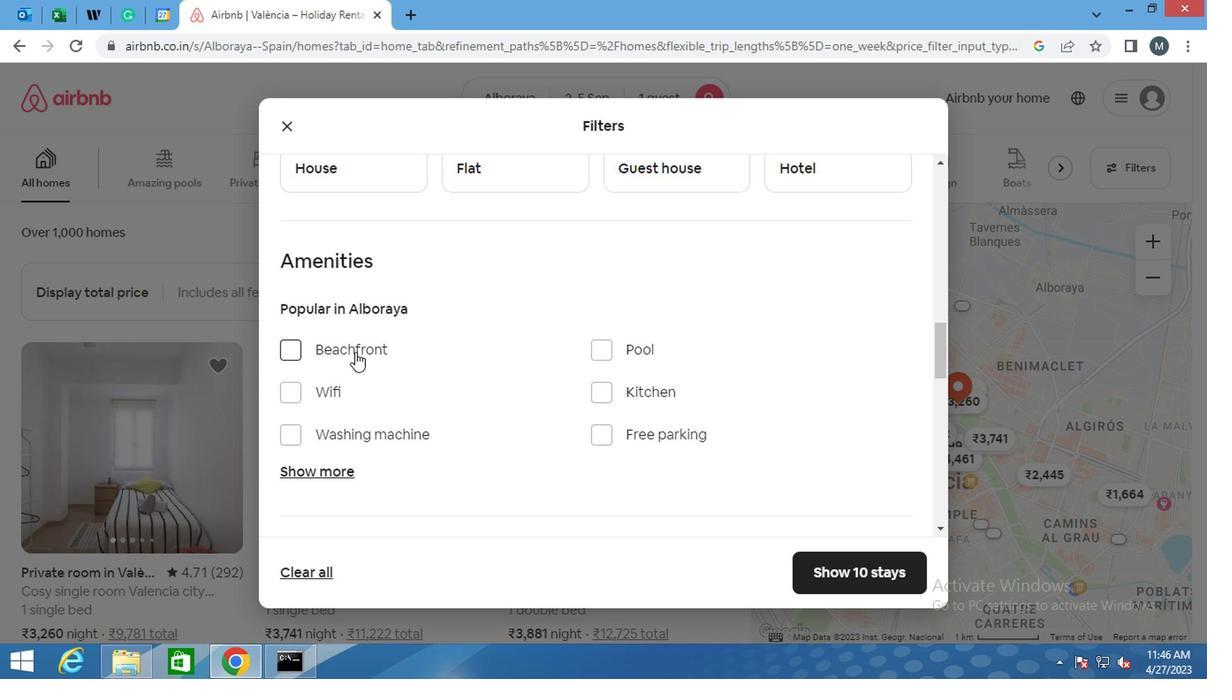 
Action: Mouse moved to (356, 343)
Screenshot: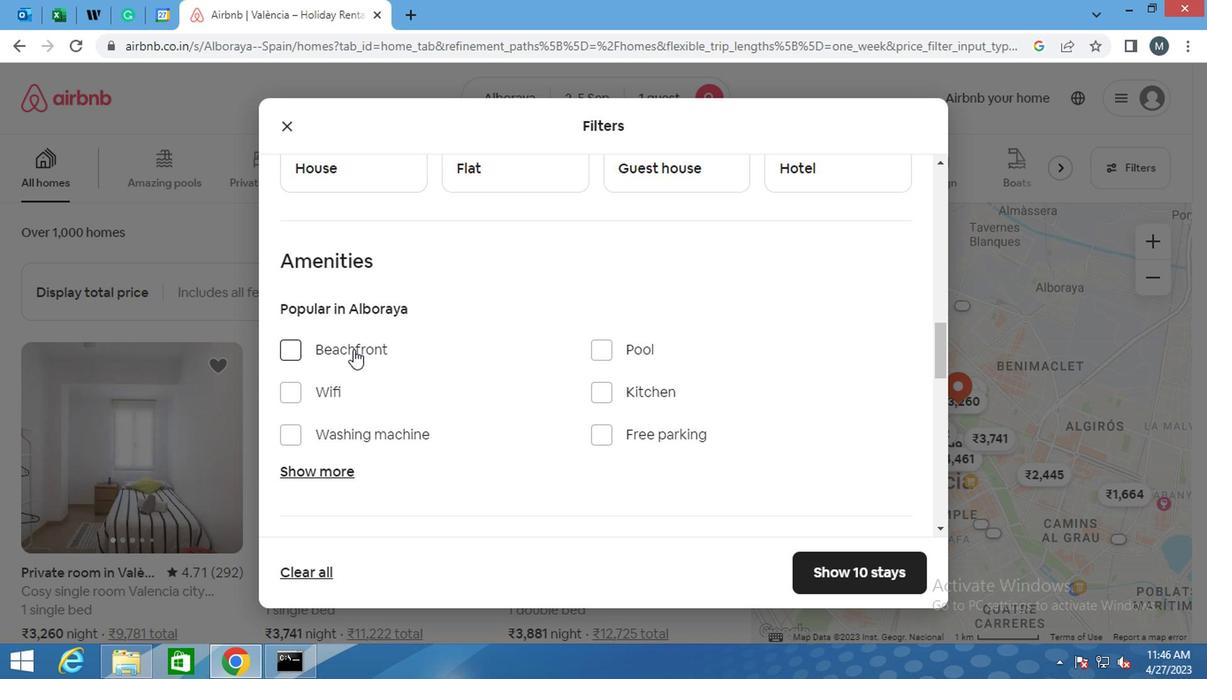 
Action: Mouse scrolled (356, 344) with delta (0, 0)
Screenshot: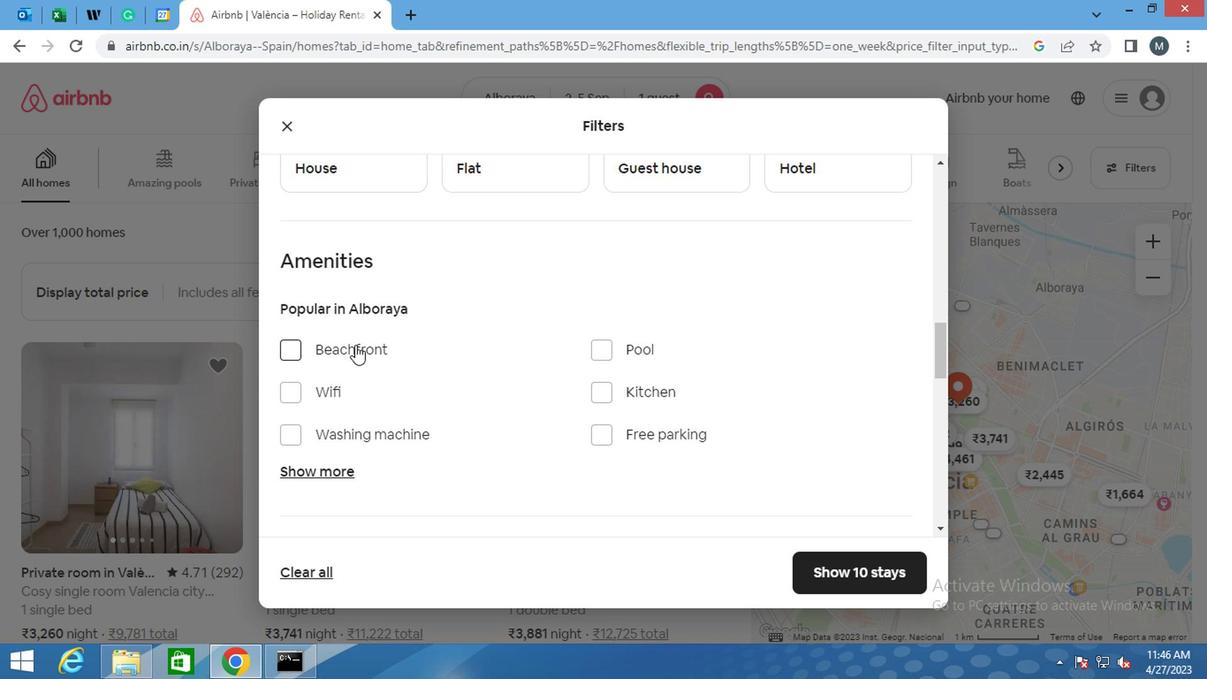 
Action: Mouse moved to (366, 379)
Screenshot: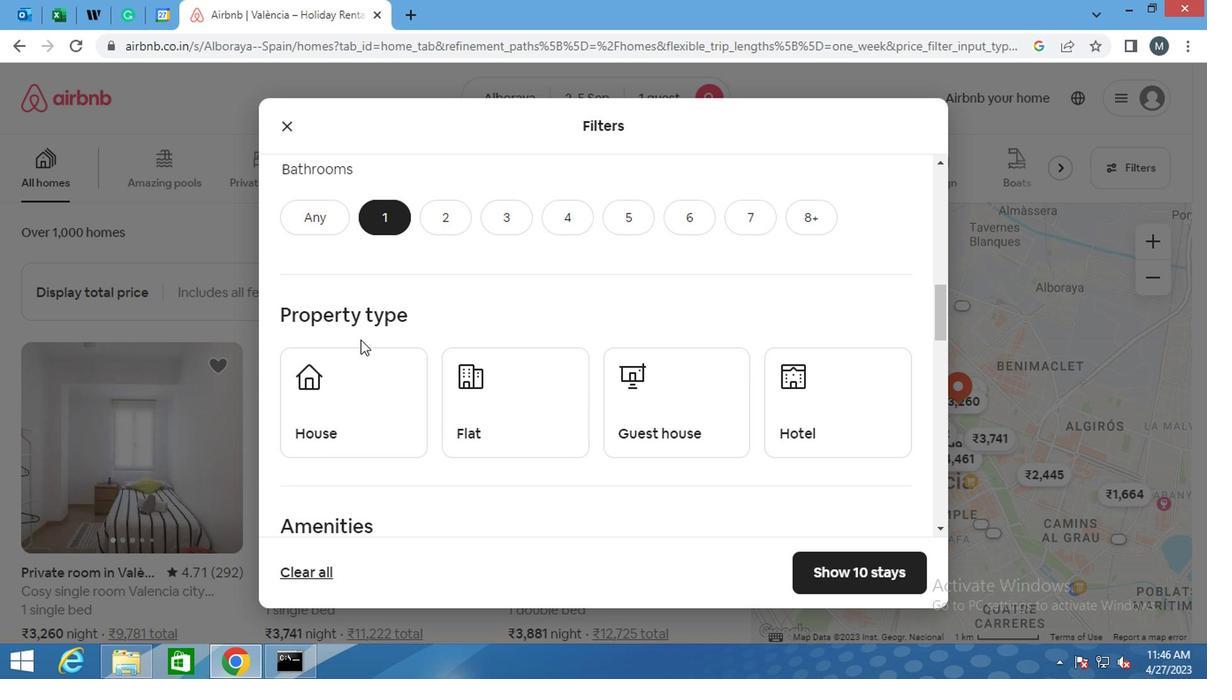 
Action: Mouse pressed left at (366, 379)
Screenshot: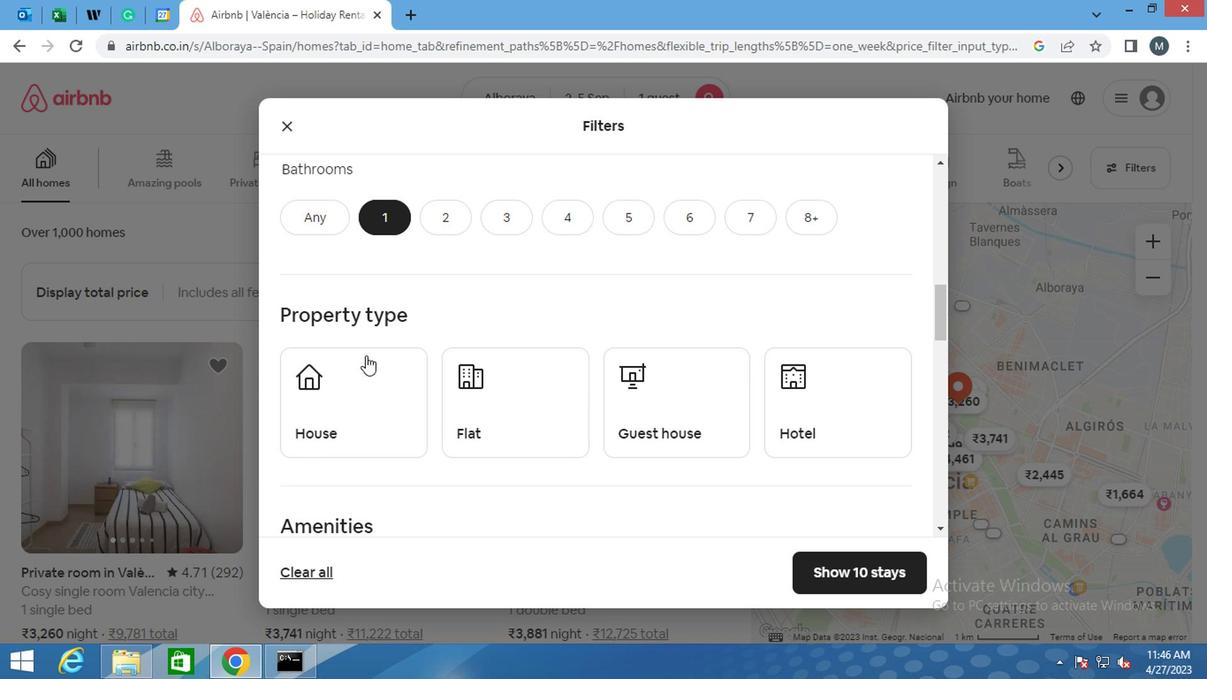
Action: Mouse moved to (513, 367)
Screenshot: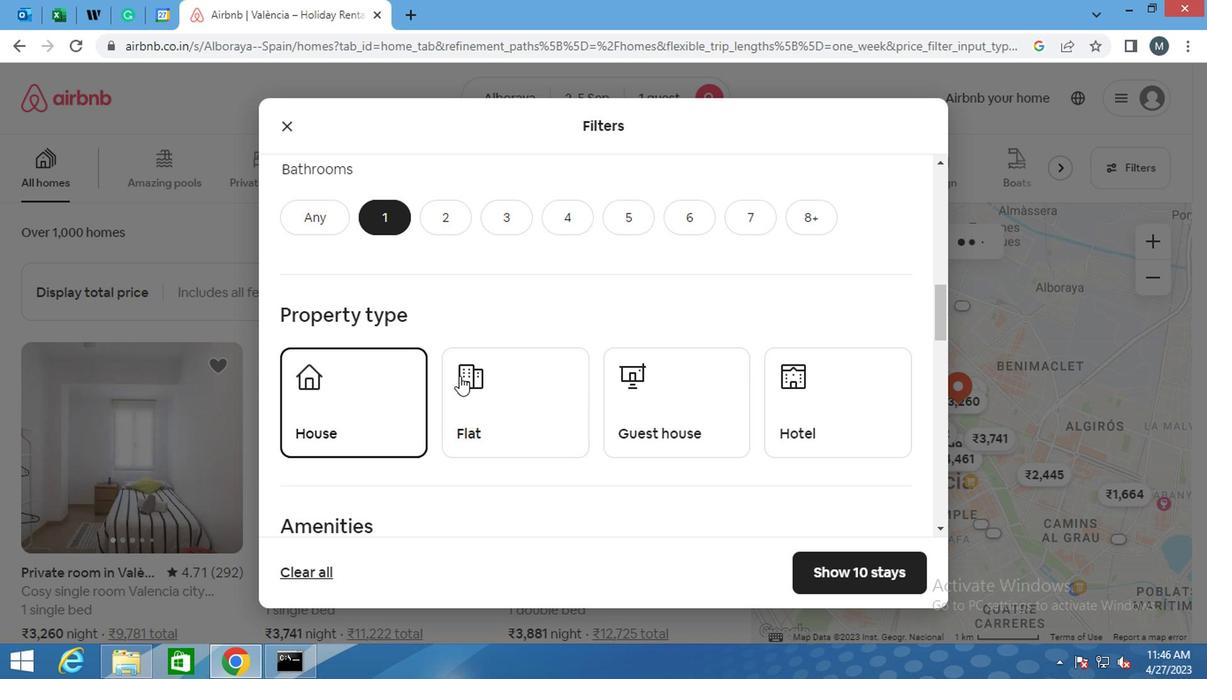 
Action: Mouse pressed left at (513, 367)
Screenshot: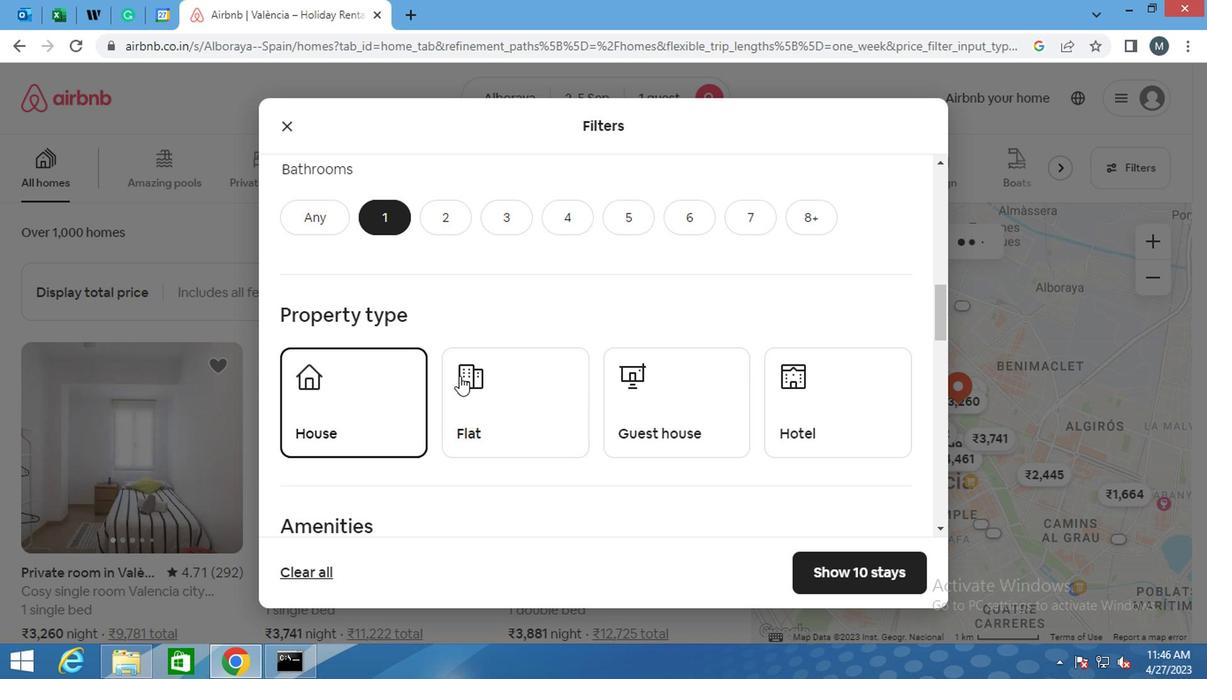 
Action: Mouse moved to (644, 371)
Screenshot: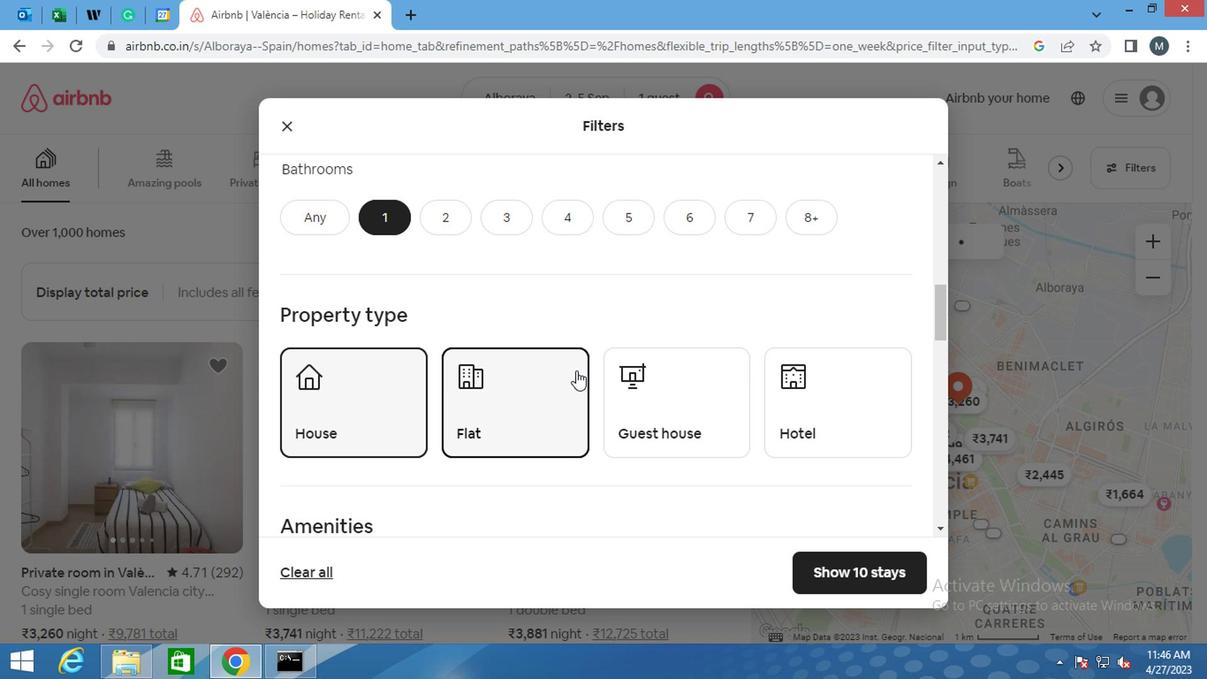 
Action: Mouse pressed left at (644, 371)
Screenshot: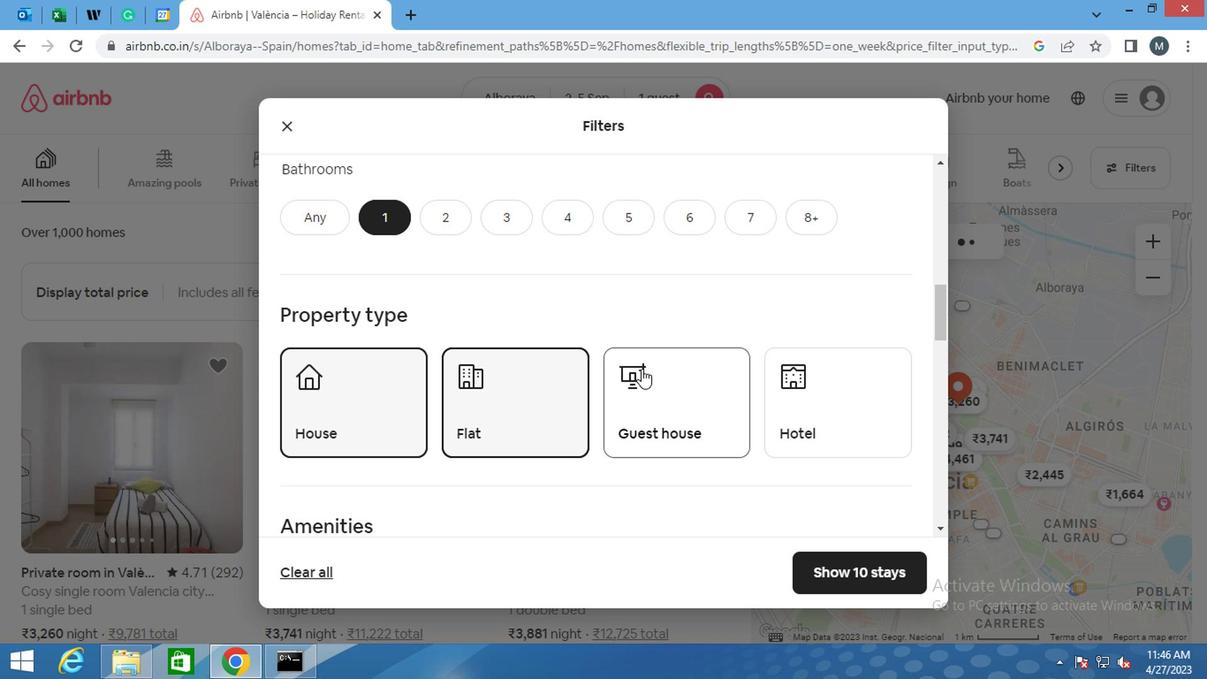 
Action: Mouse moved to (820, 369)
Screenshot: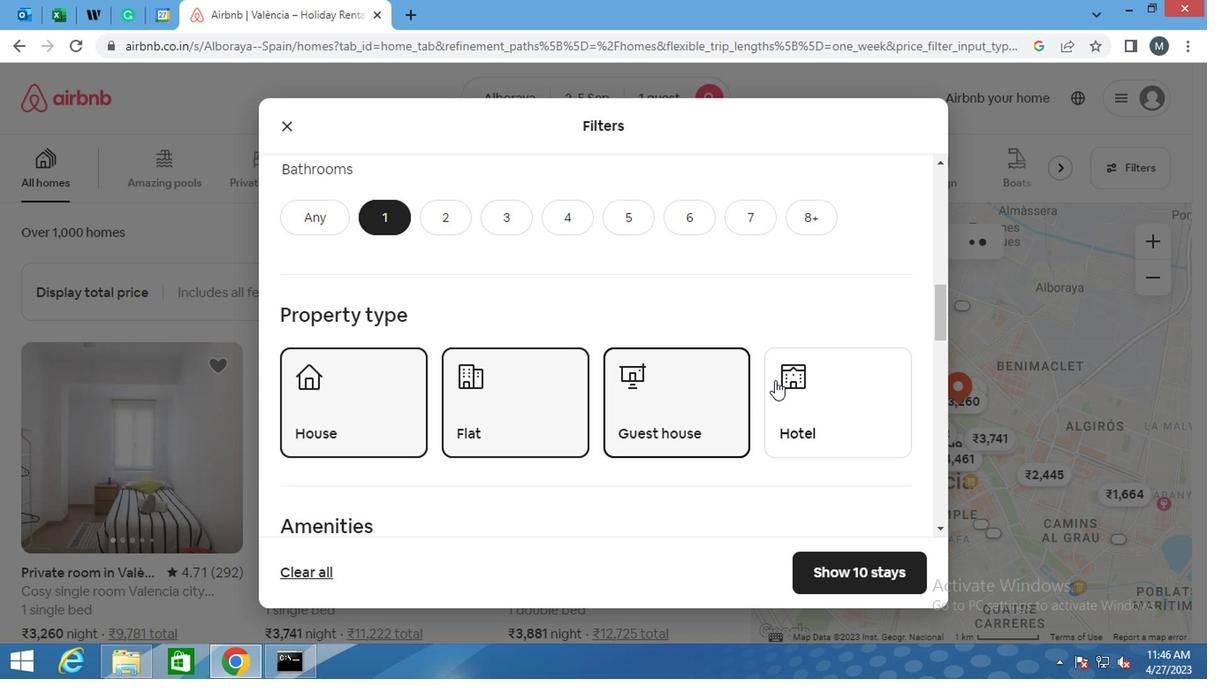 
Action: Mouse pressed left at (820, 369)
Screenshot: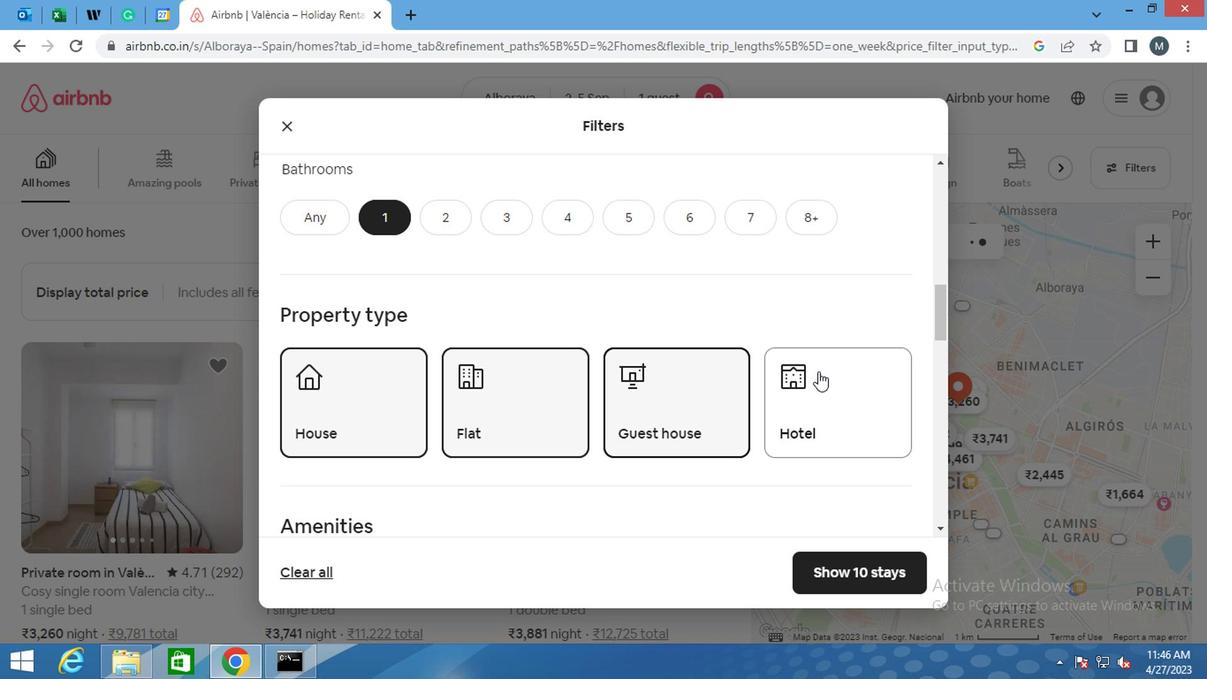 
Action: Mouse moved to (459, 350)
Screenshot: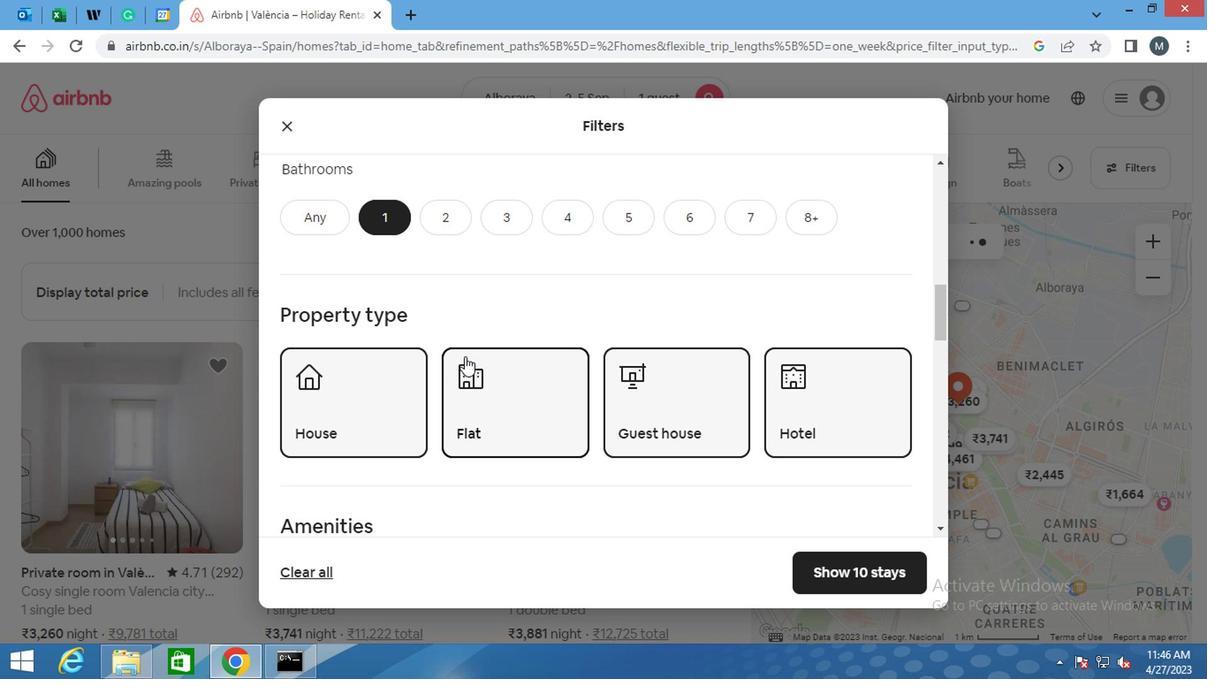 
Action: Mouse scrolled (459, 349) with delta (0, -1)
Screenshot: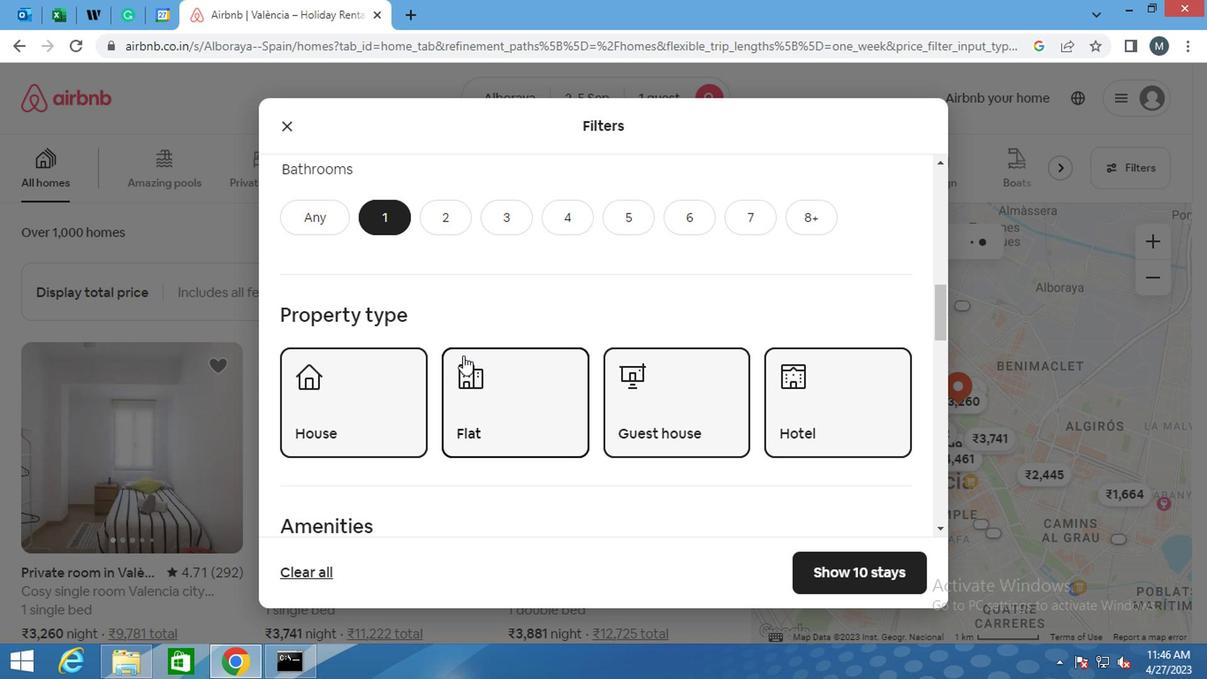 
Action: Mouse moved to (459, 349)
Screenshot: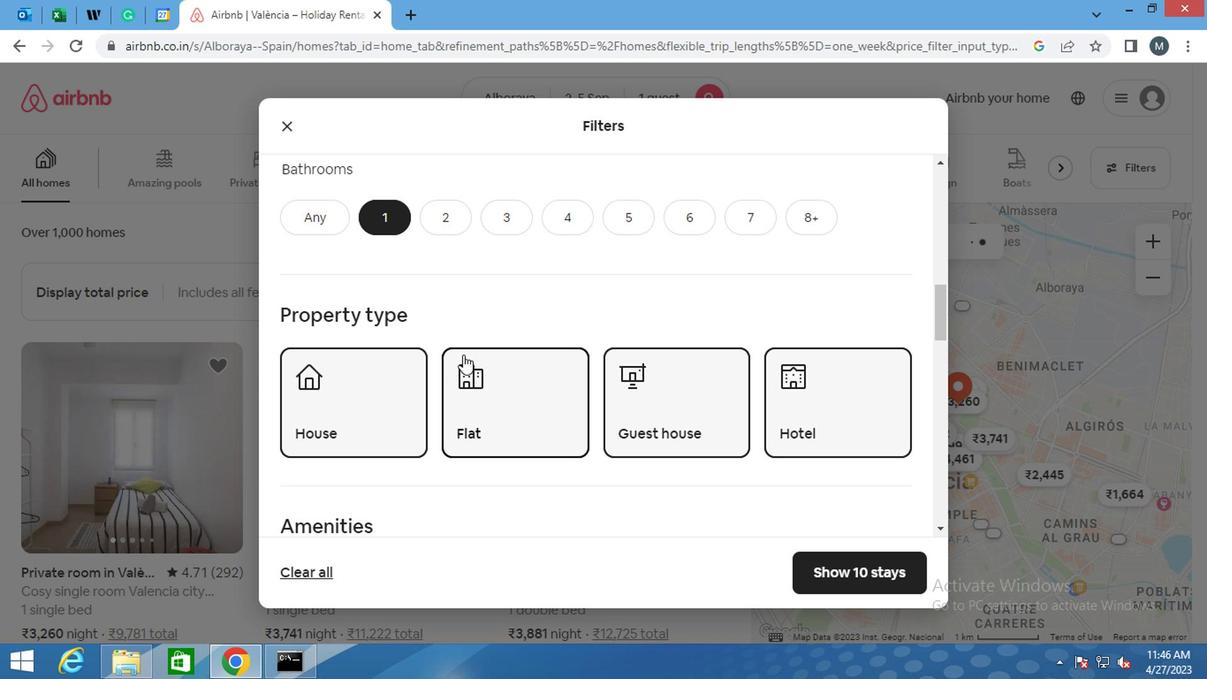 
Action: Mouse scrolled (459, 349) with delta (0, 0)
Screenshot: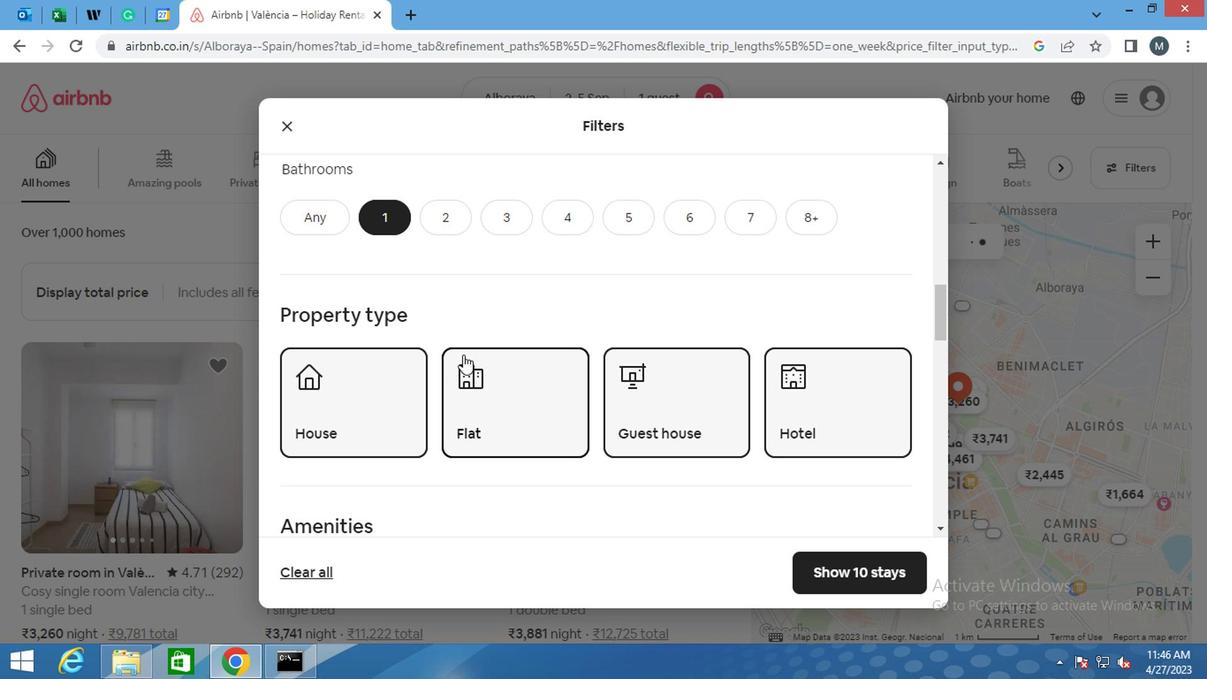 
Action: Mouse moved to (435, 352)
Screenshot: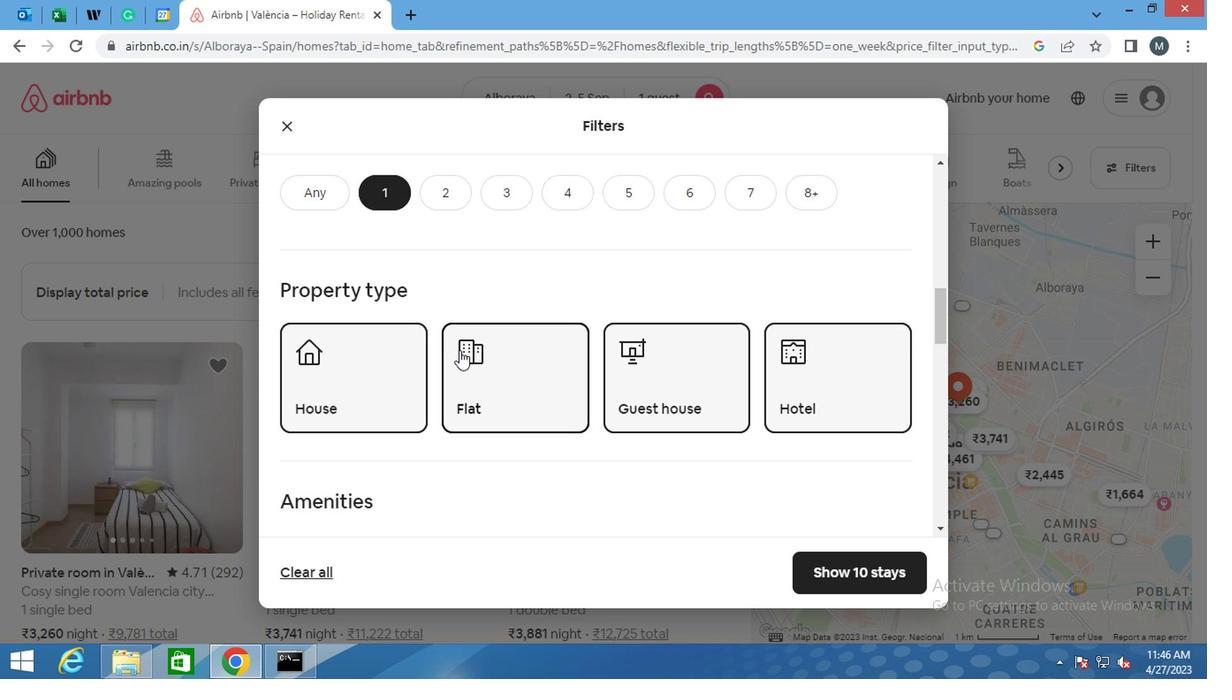 
Action: Mouse scrolled (435, 351) with delta (0, -1)
Screenshot: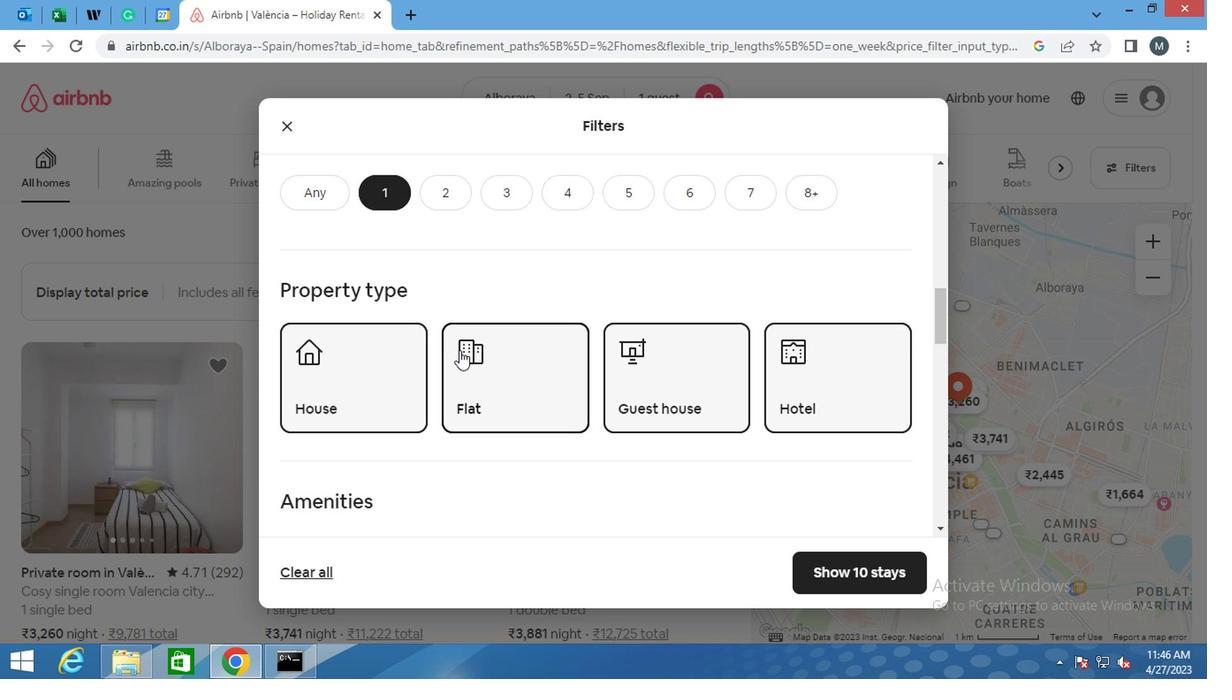 
Action: Mouse moved to (421, 358)
Screenshot: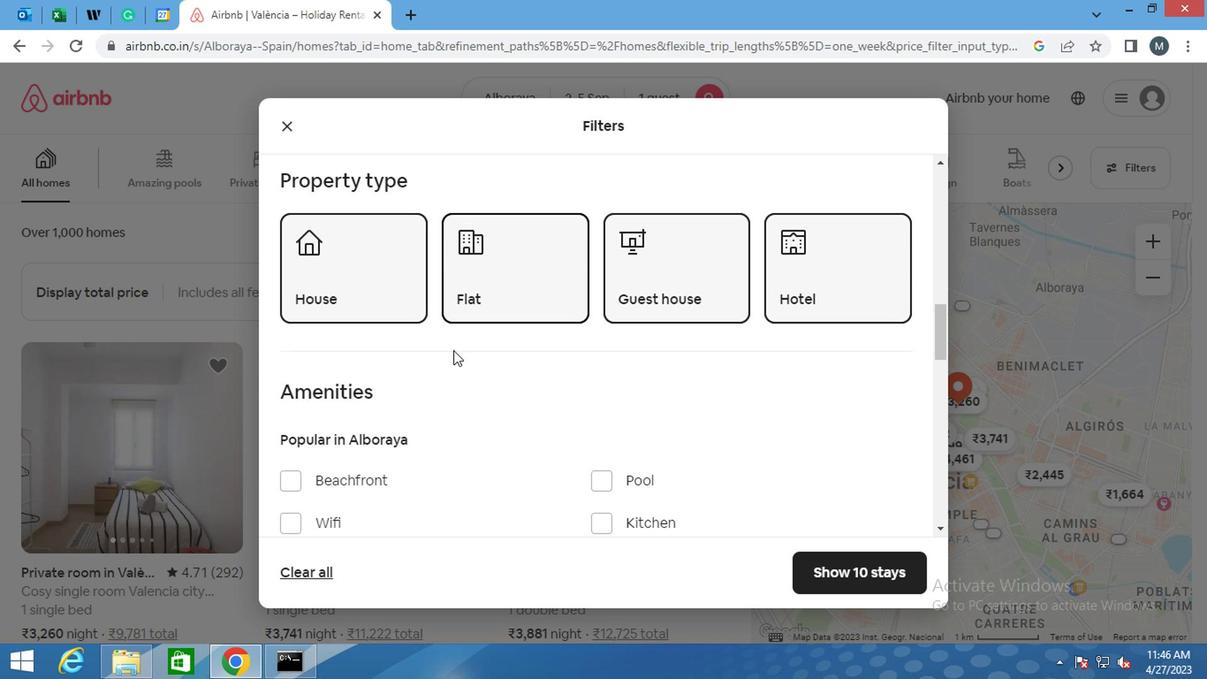 
Action: Mouse scrolled (421, 357) with delta (0, 0)
Screenshot: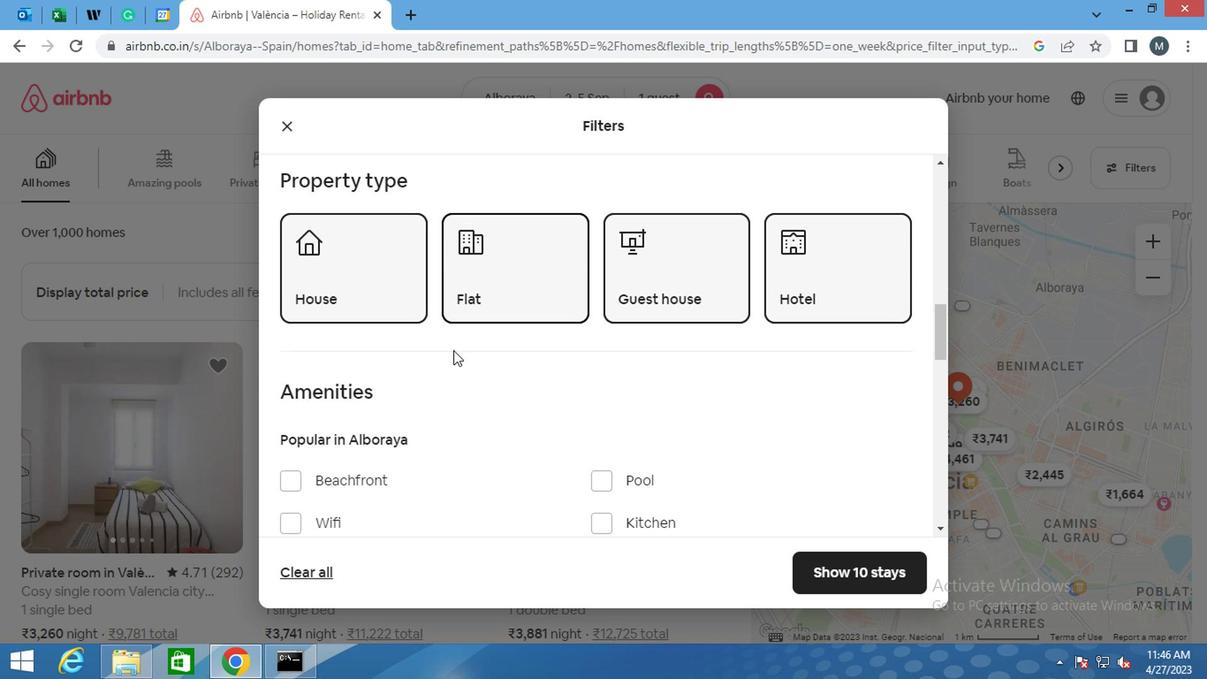 
Action: Mouse moved to (405, 365)
Screenshot: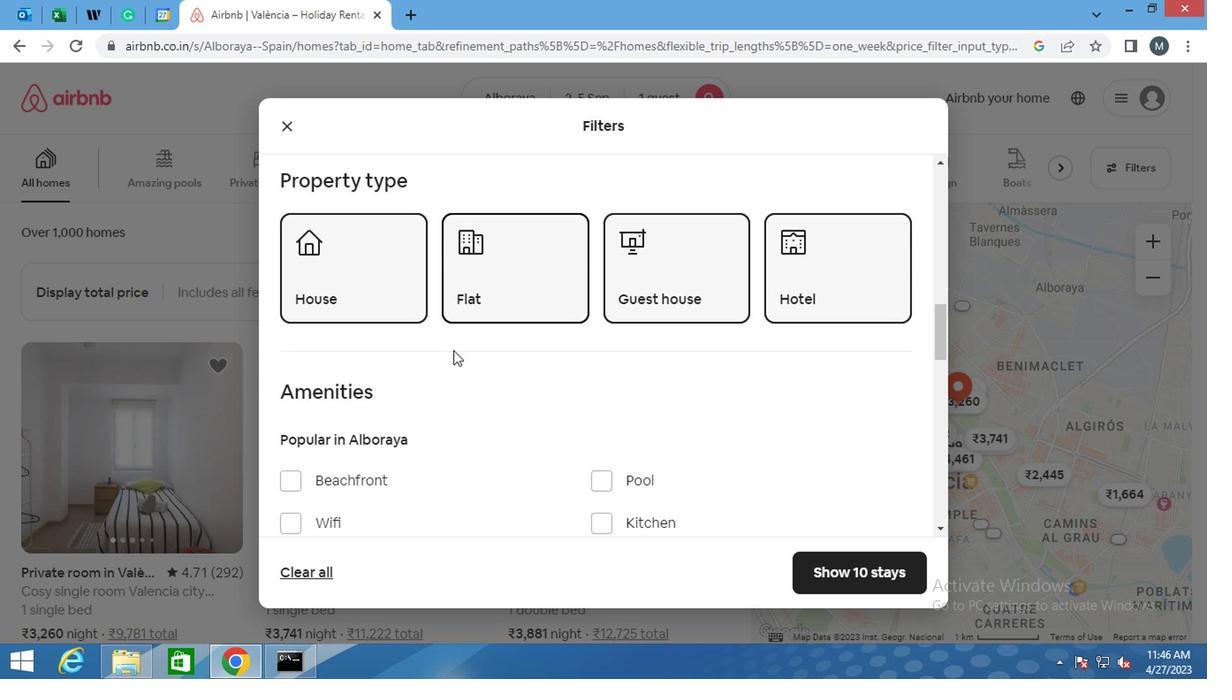 
Action: Mouse scrolled (405, 364) with delta (0, 0)
Screenshot: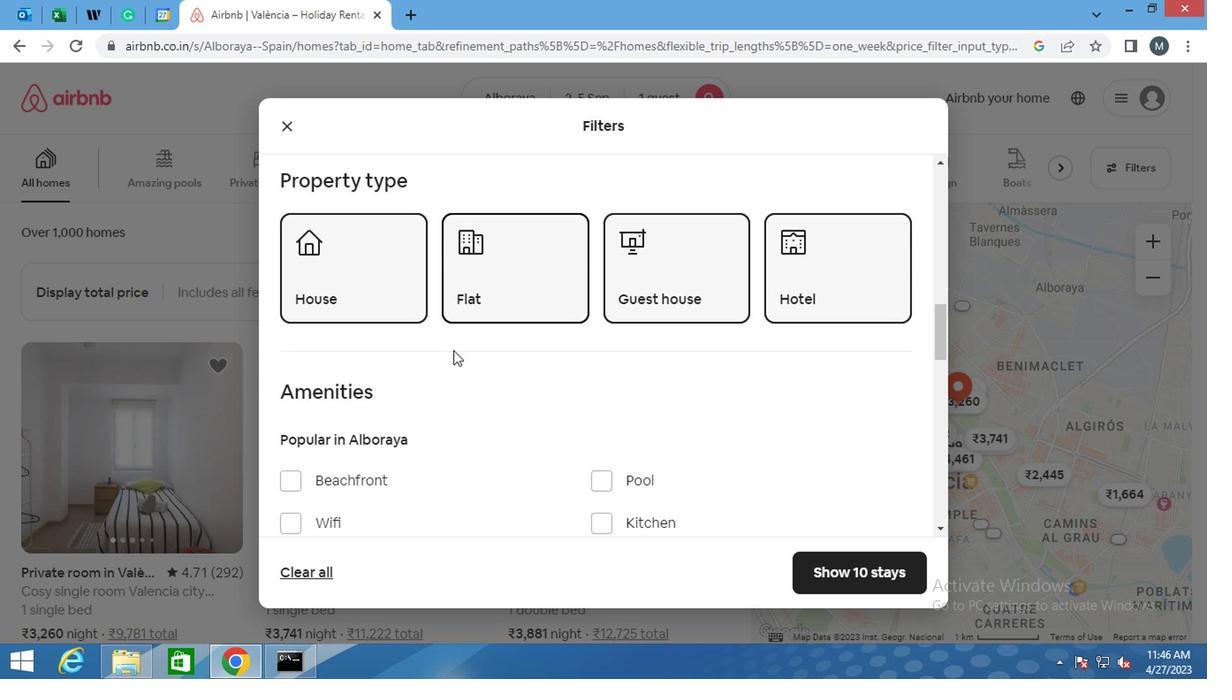 
Action: Mouse moved to (383, 374)
Screenshot: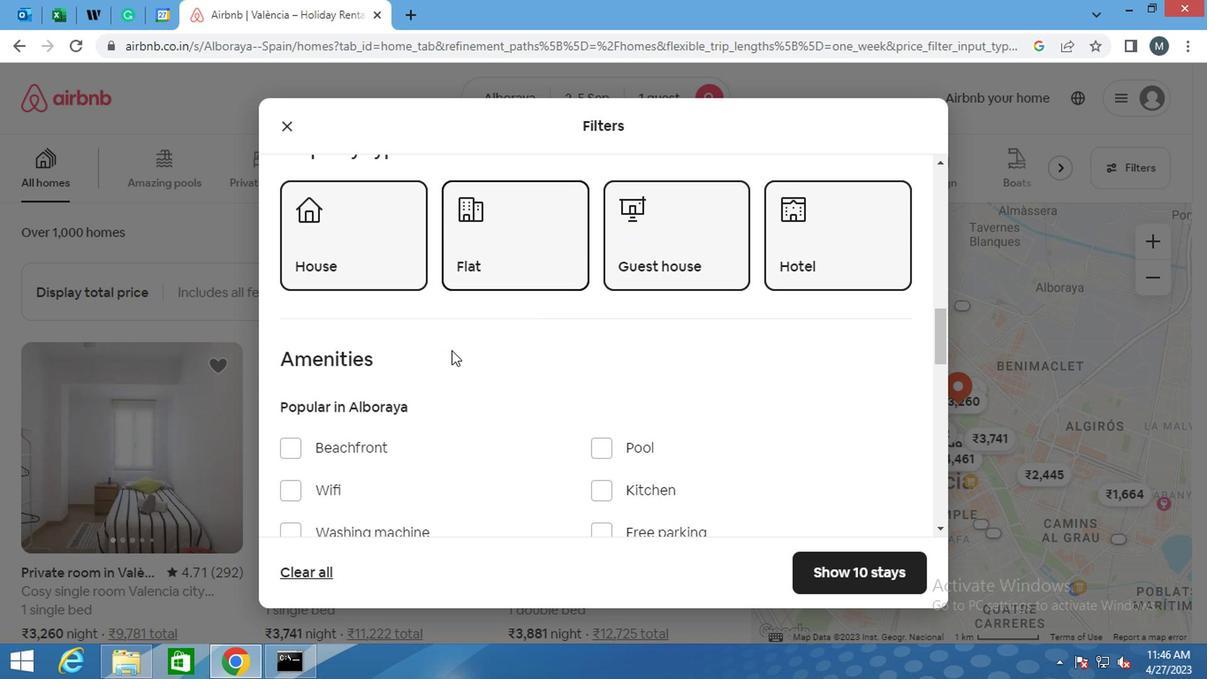
Action: Mouse scrolled (383, 374) with delta (0, 0)
Screenshot: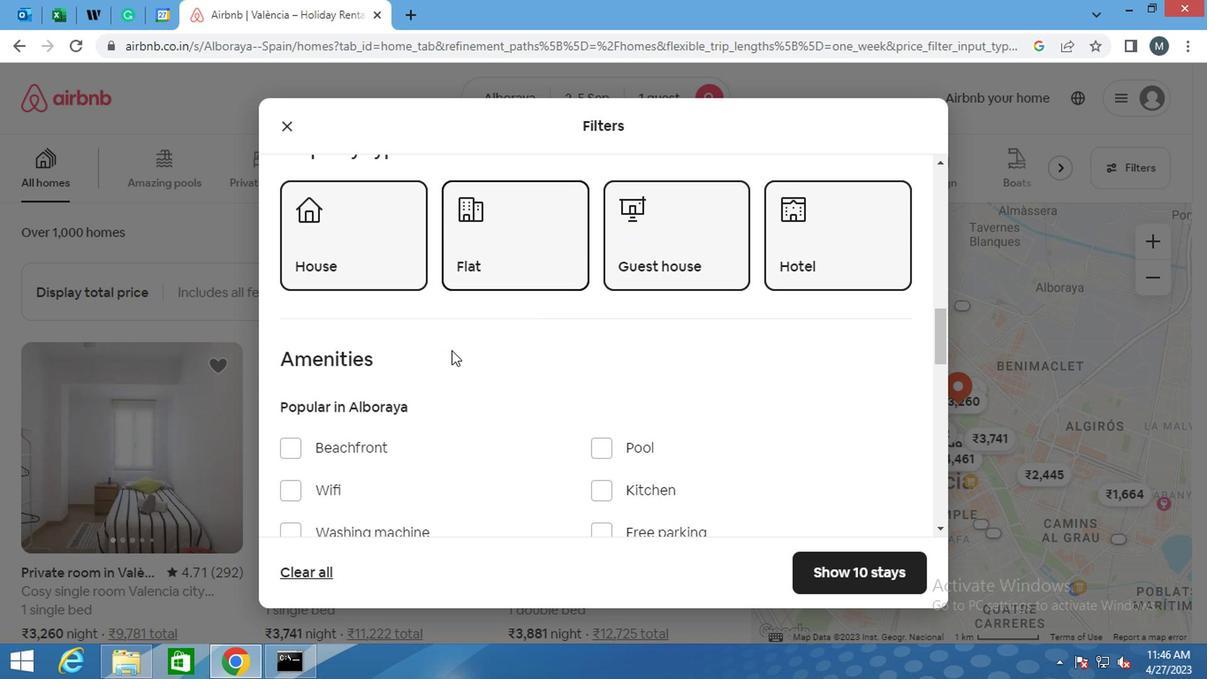
Action: Mouse moved to (370, 379)
Screenshot: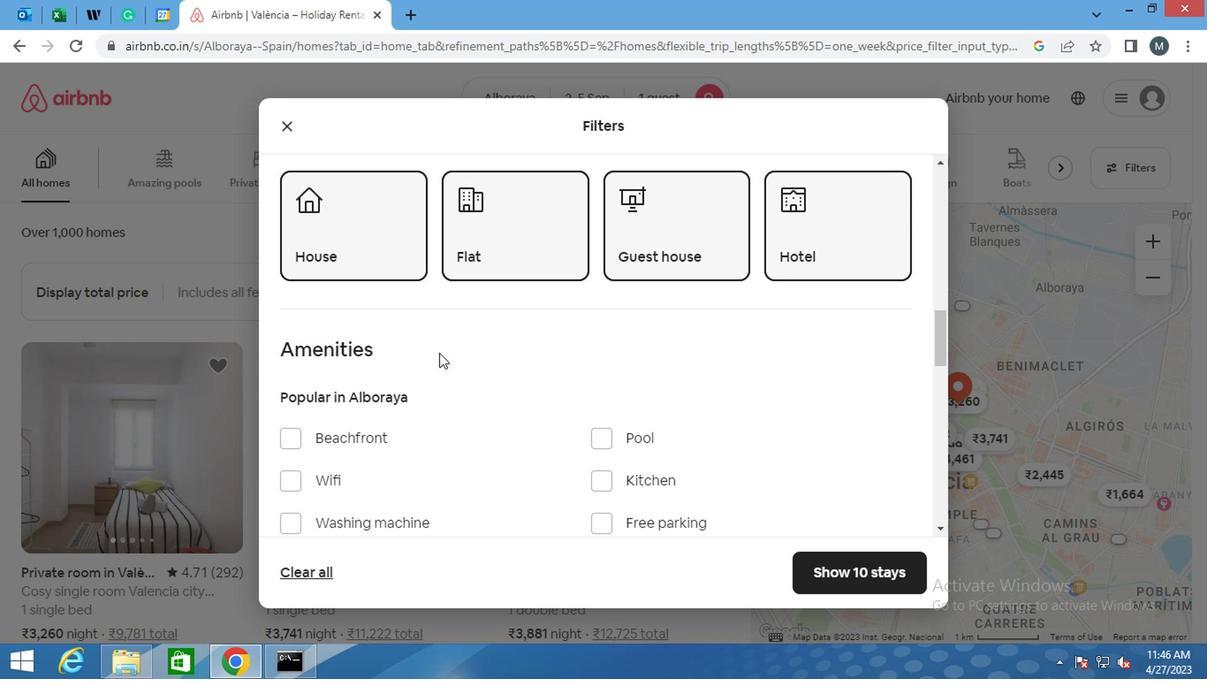 
Action: Mouse scrolled (370, 379) with delta (0, 0)
Screenshot: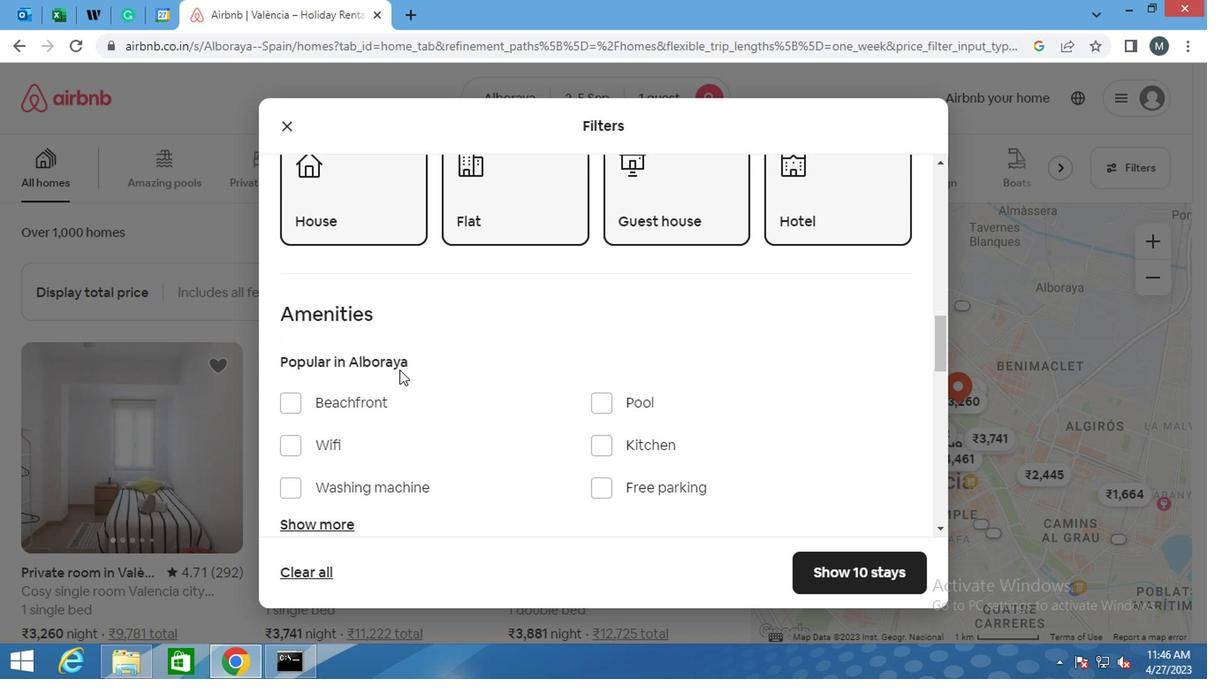 
Action: Mouse moved to (369, 384)
Screenshot: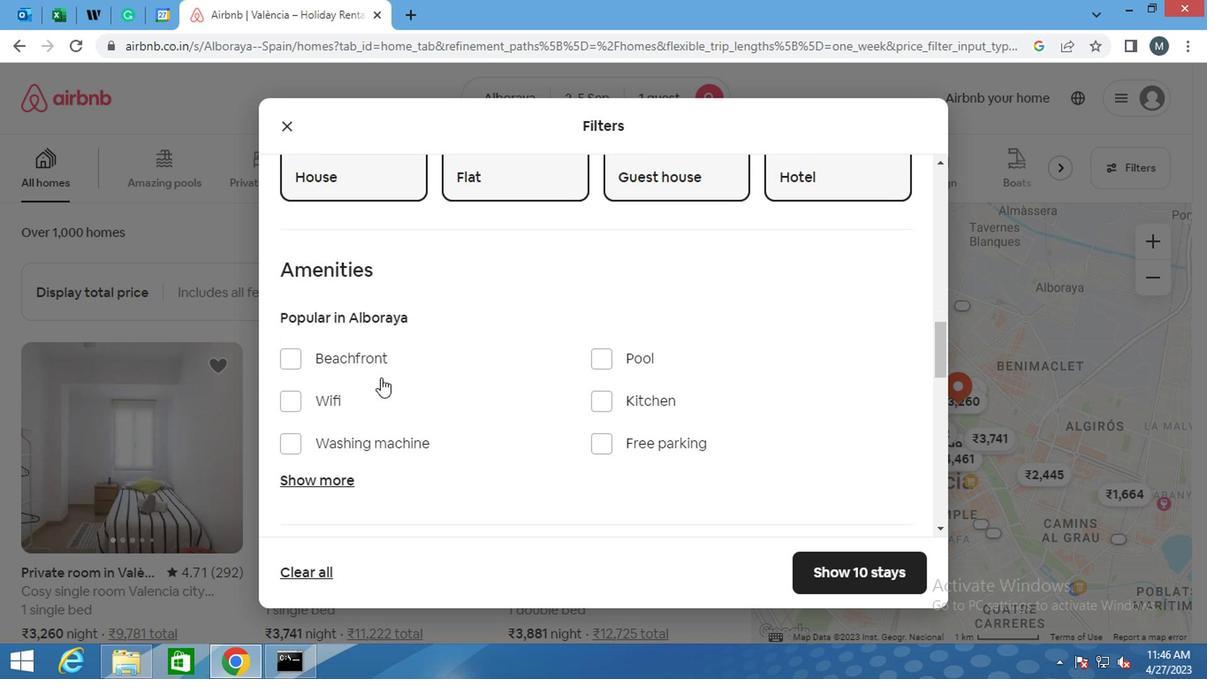 
Action: Mouse scrolled (369, 383) with delta (0, 0)
Screenshot: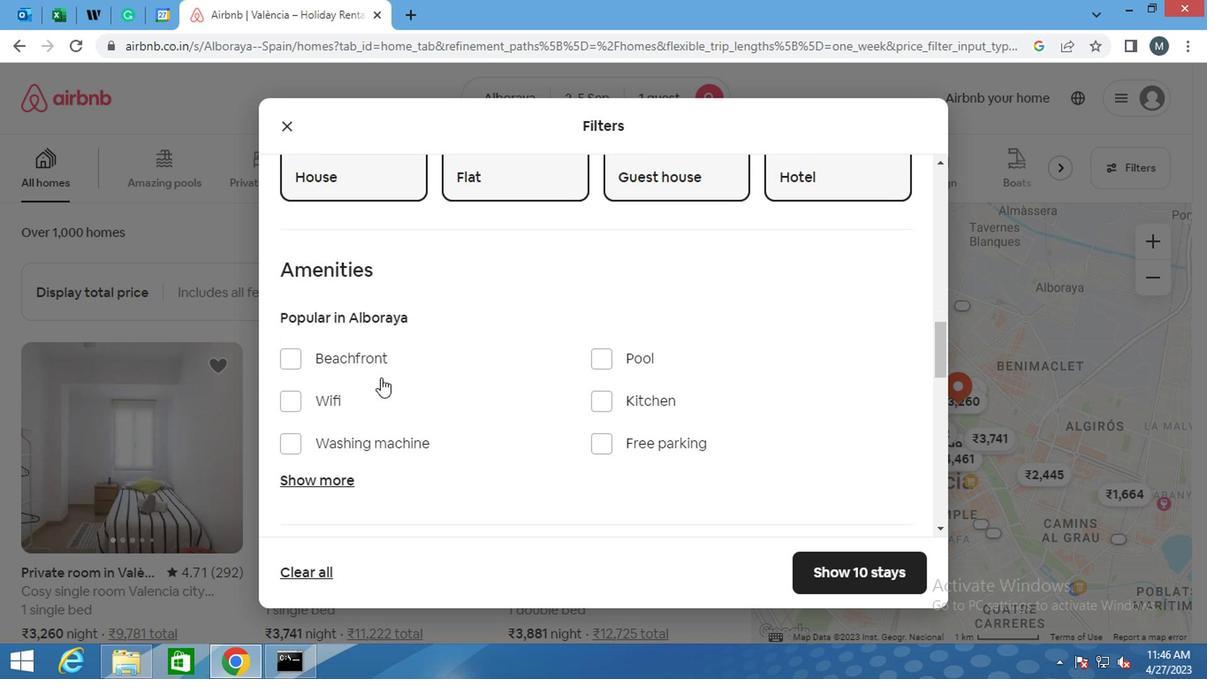 
Action: Mouse moved to (893, 235)
Screenshot: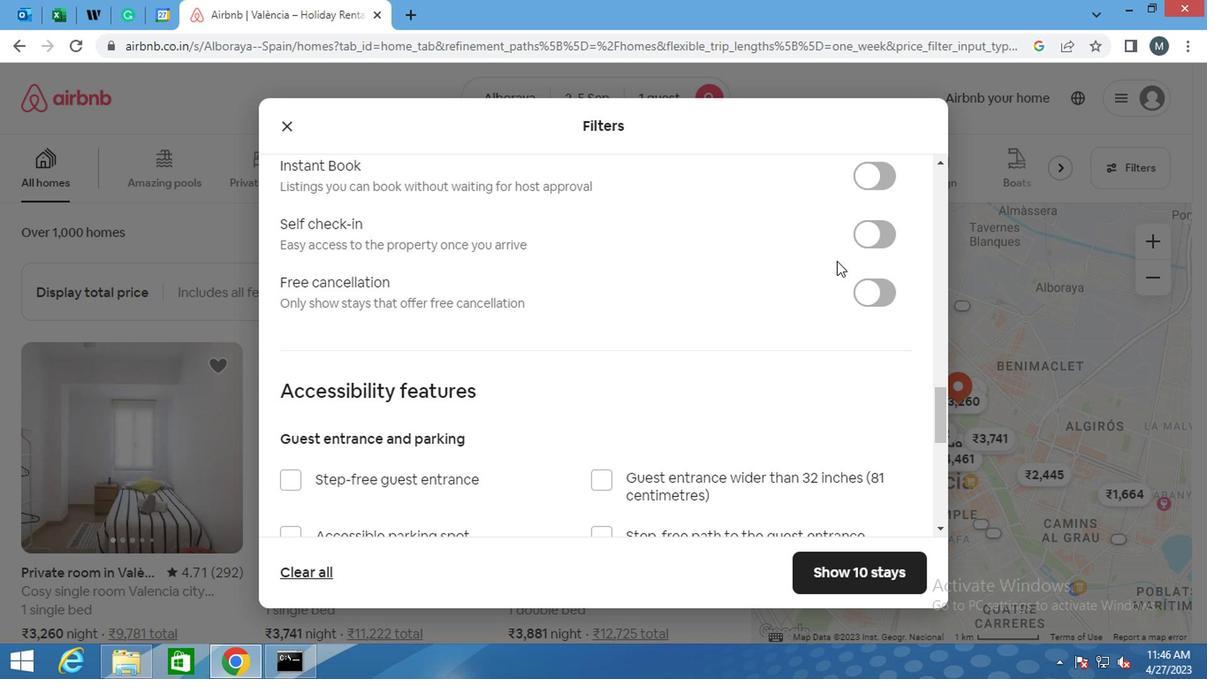 
Action: Mouse pressed left at (893, 235)
Screenshot: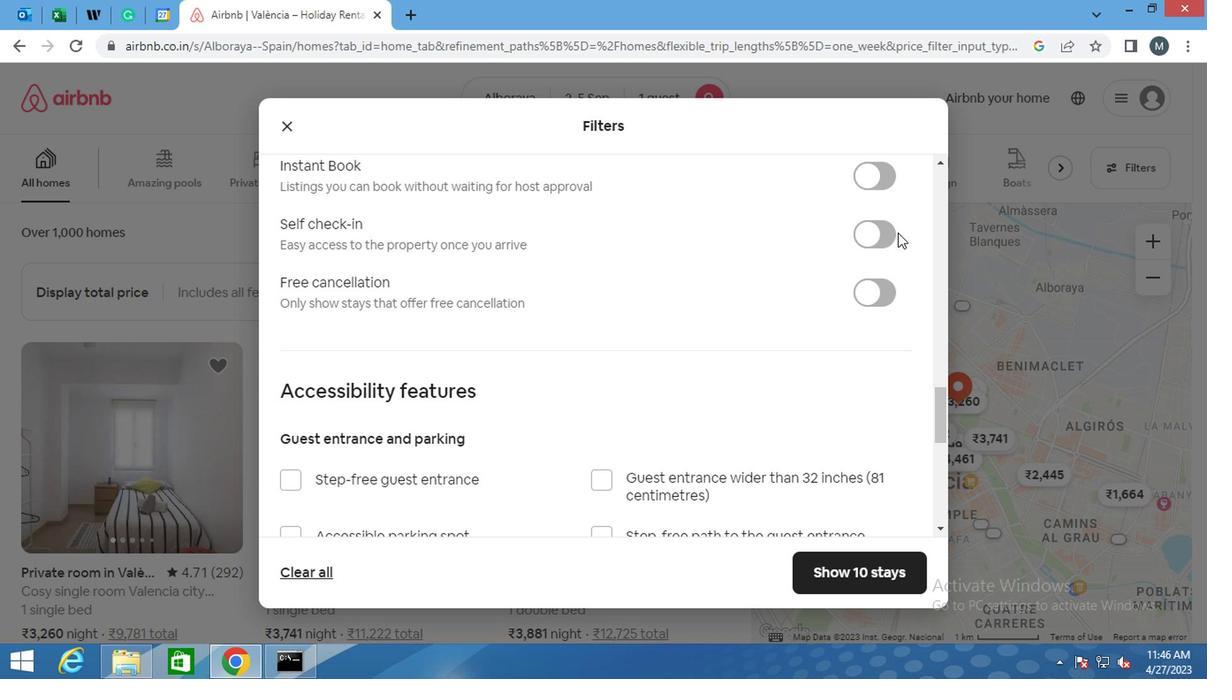 
Action: Mouse moved to (881, 239)
Screenshot: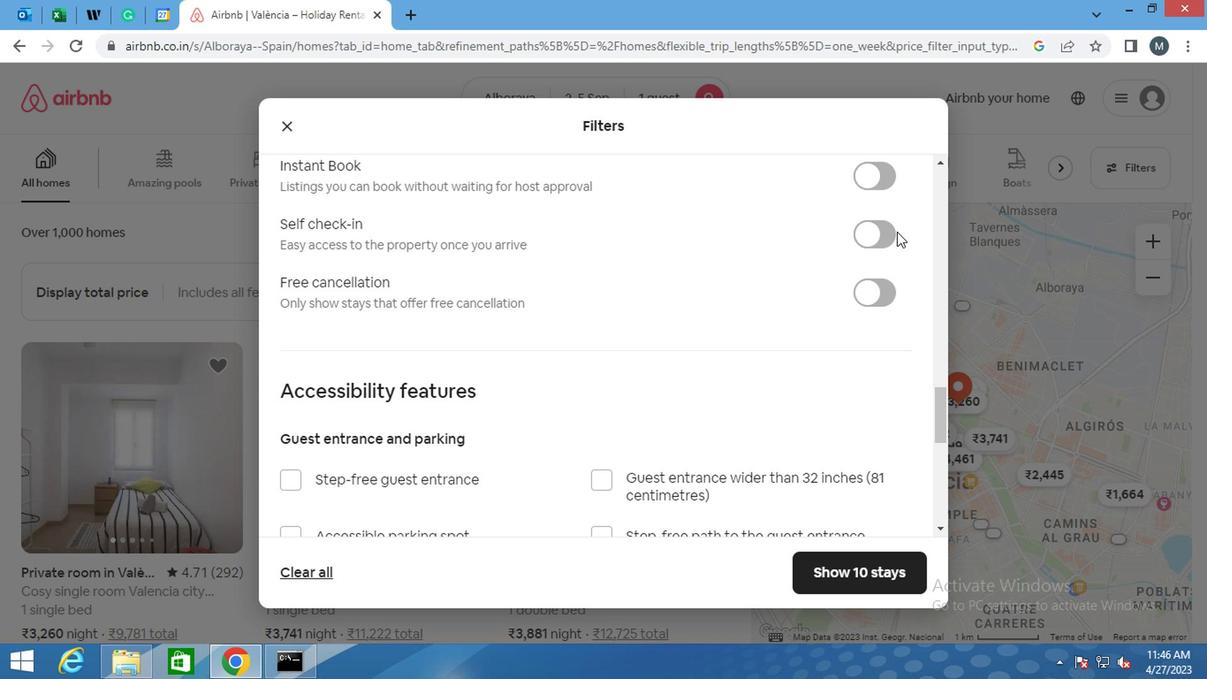 
Action: Mouse pressed left at (881, 239)
Screenshot: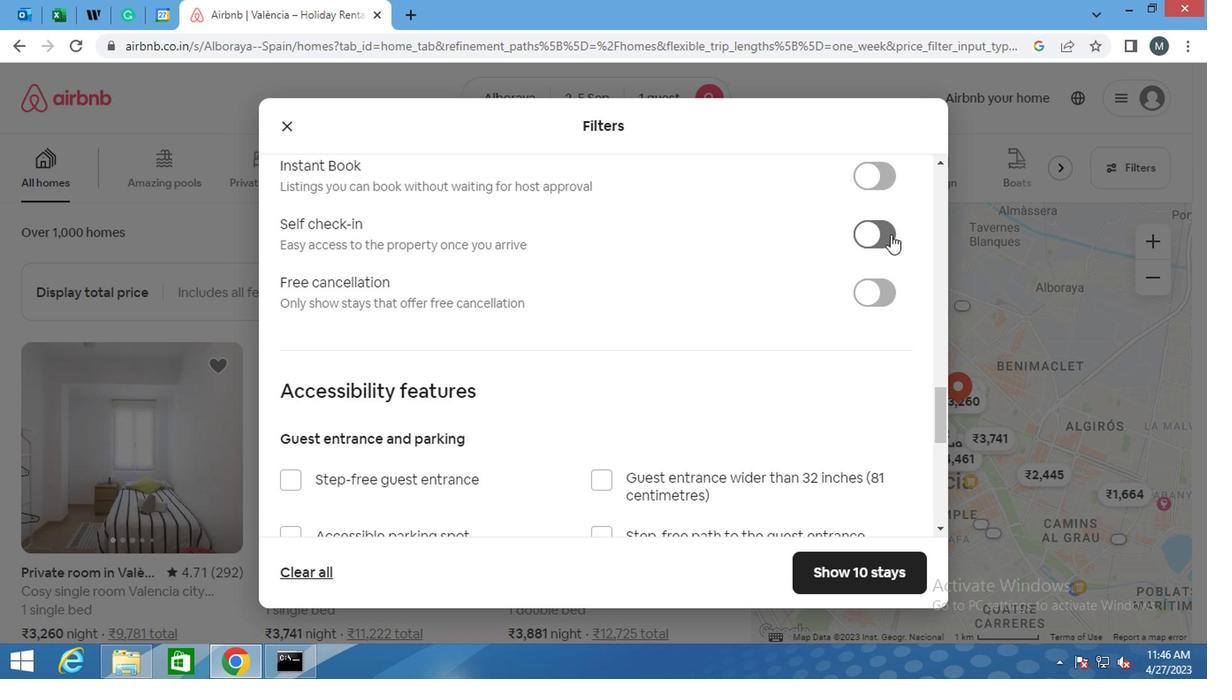 
Action: Mouse moved to (574, 332)
Screenshot: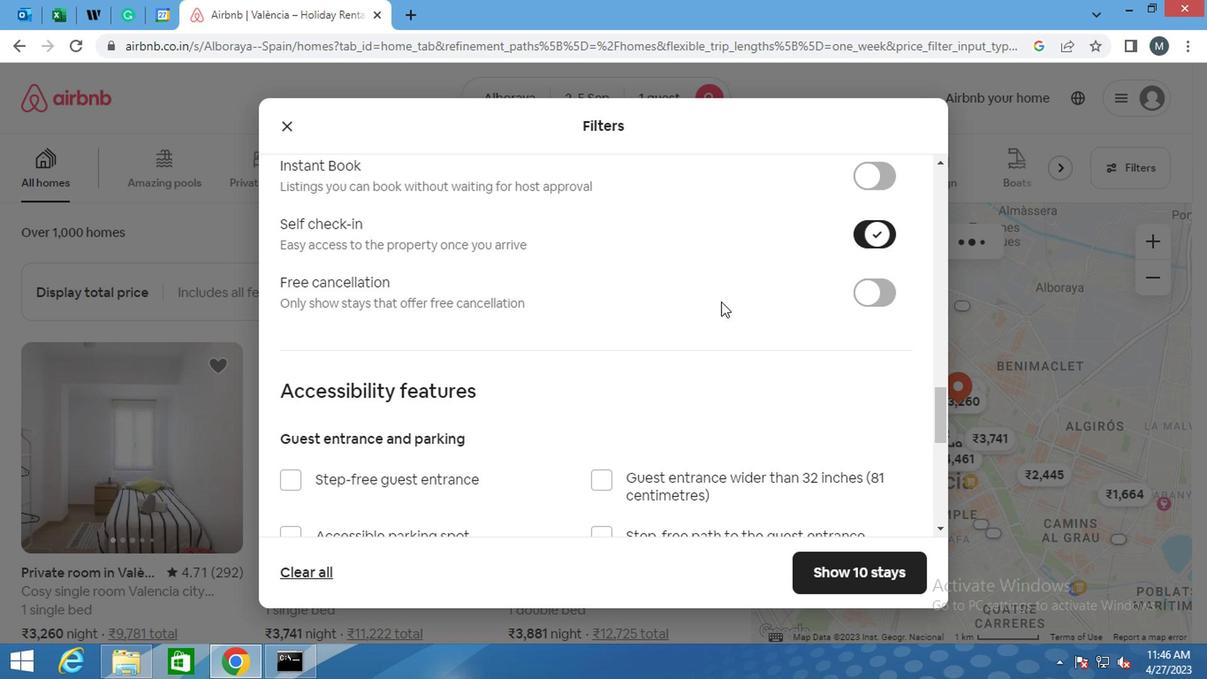 
Action: Mouse scrolled (574, 331) with delta (0, 0)
Screenshot: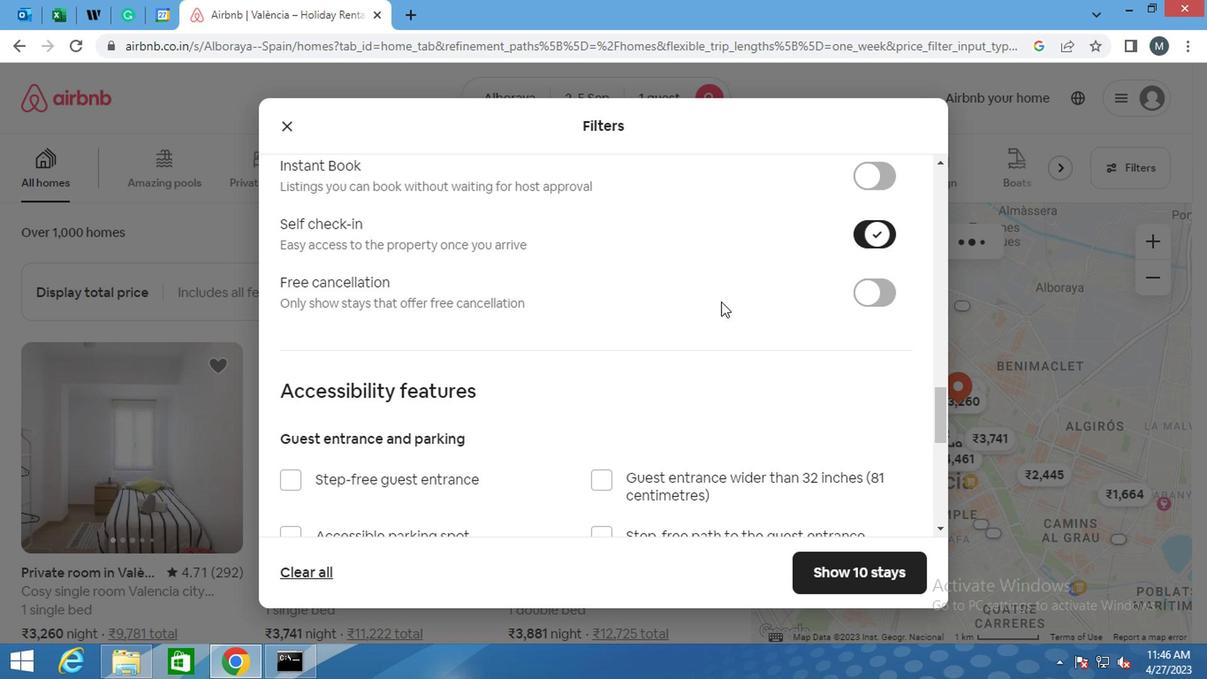 
Action: Mouse scrolled (574, 331) with delta (0, 0)
Screenshot: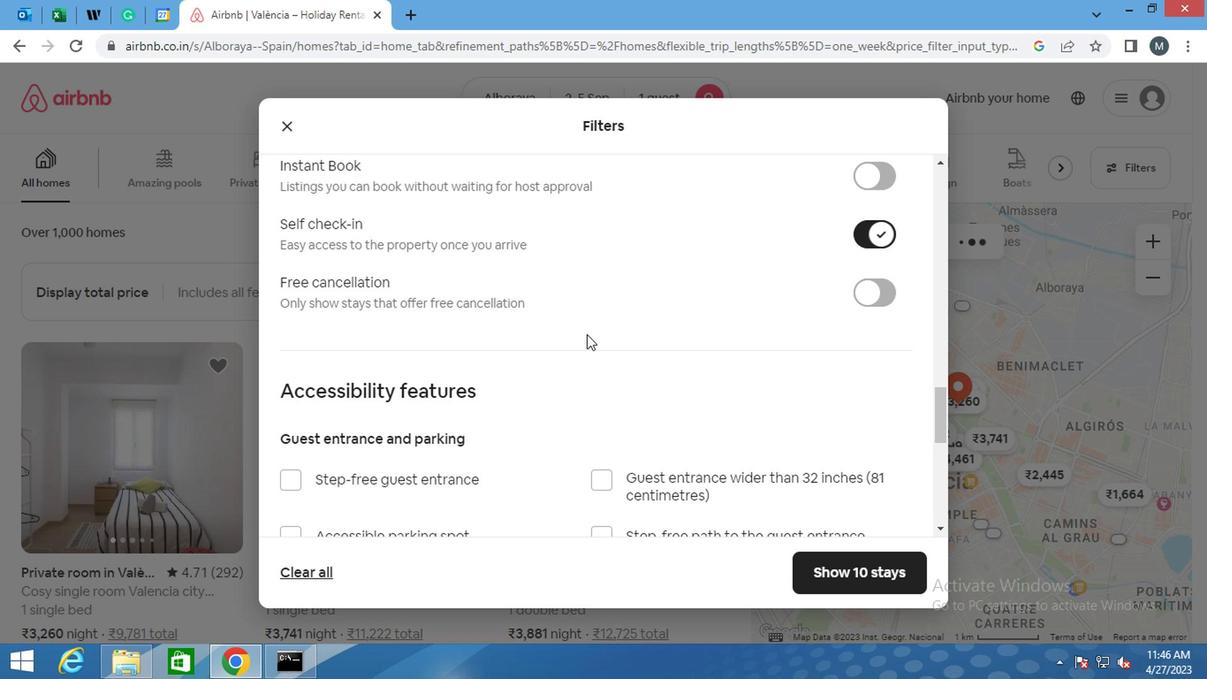 
Action: Mouse moved to (566, 331)
Screenshot: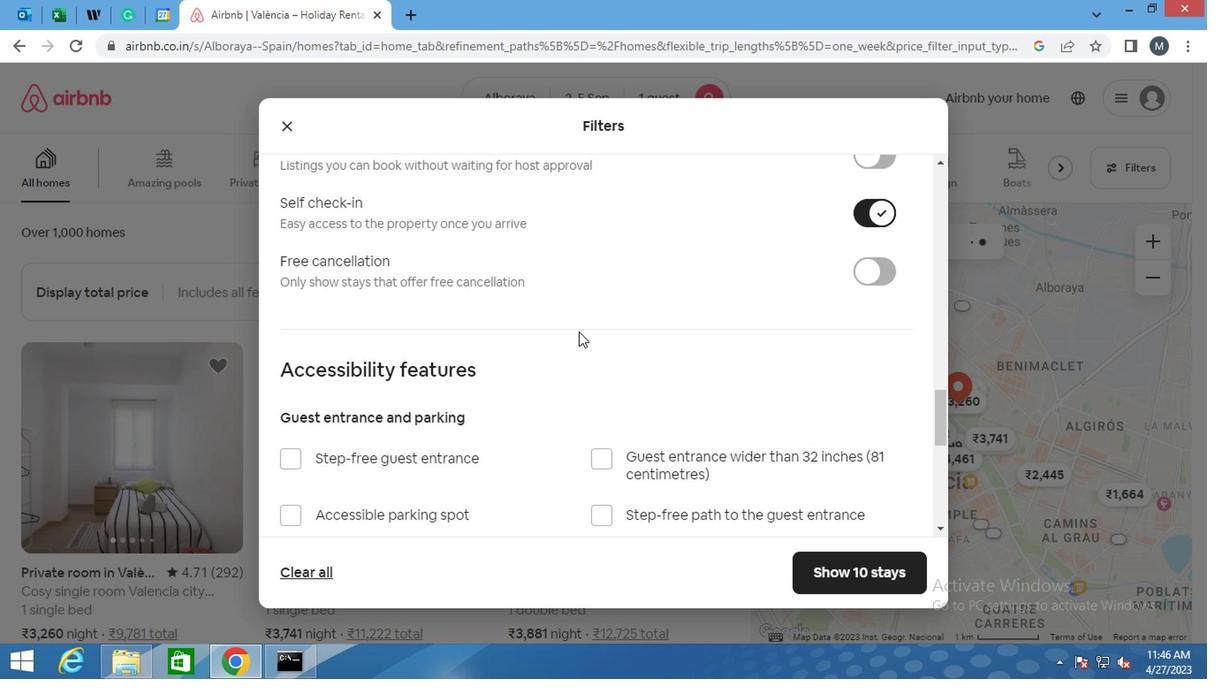 
Action: Mouse scrolled (566, 330) with delta (0, -1)
Screenshot: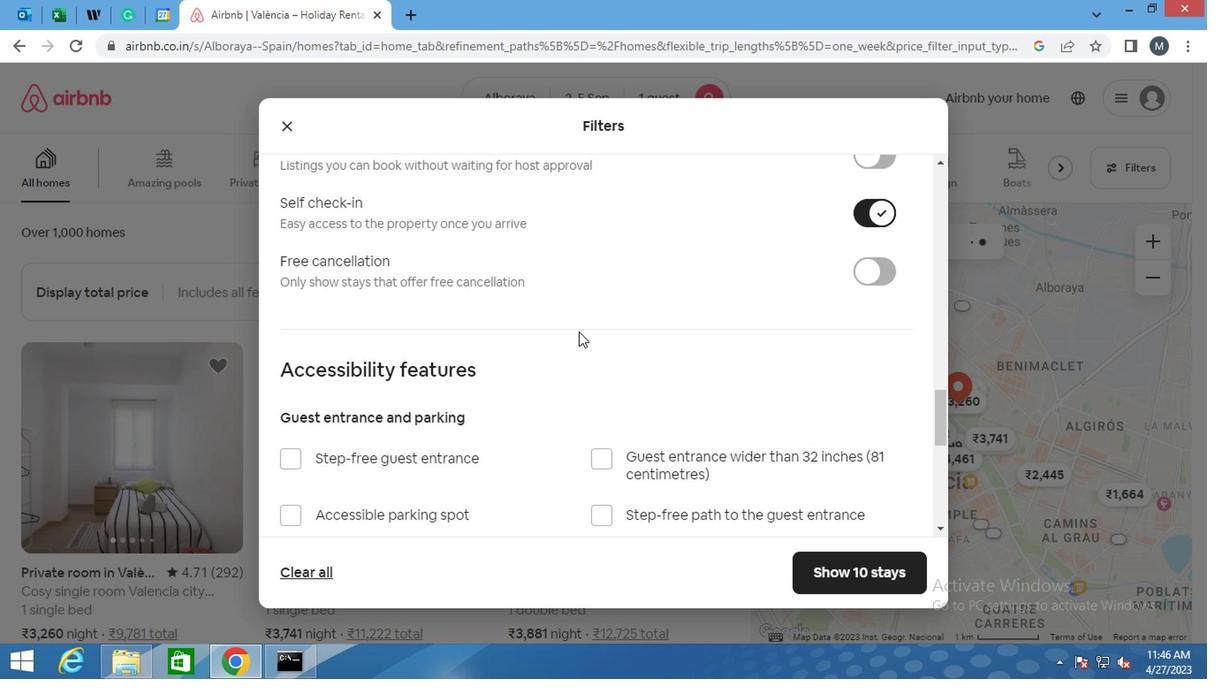 
Action: Mouse moved to (543, 325)
Screenshot: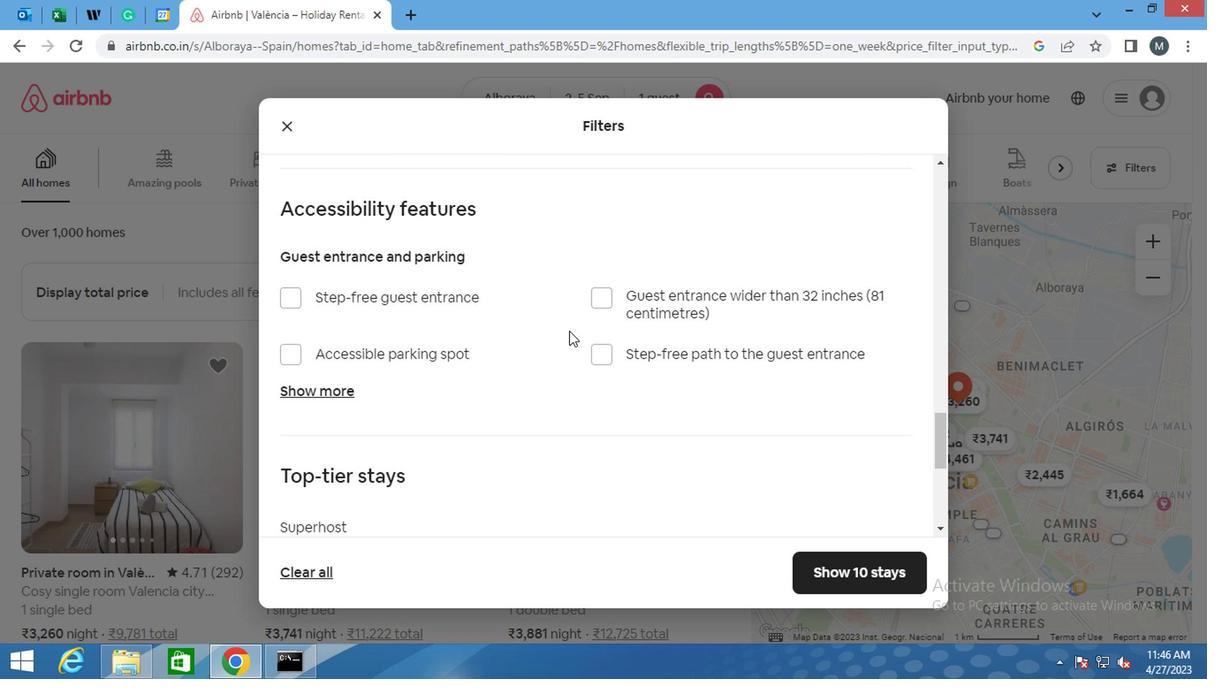
Action: Mouse scrolled (543, 324) with delta (0, 0)
Screenshot: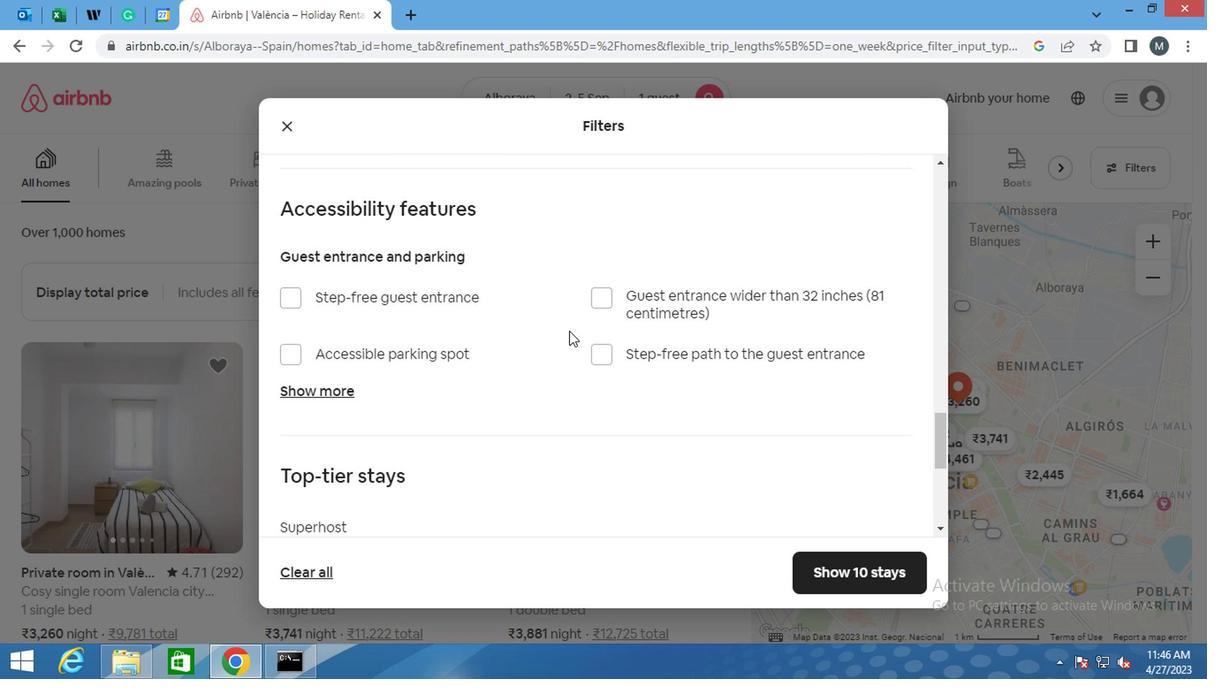 
Action: Mouse moved to (541, 325)
Screenshot: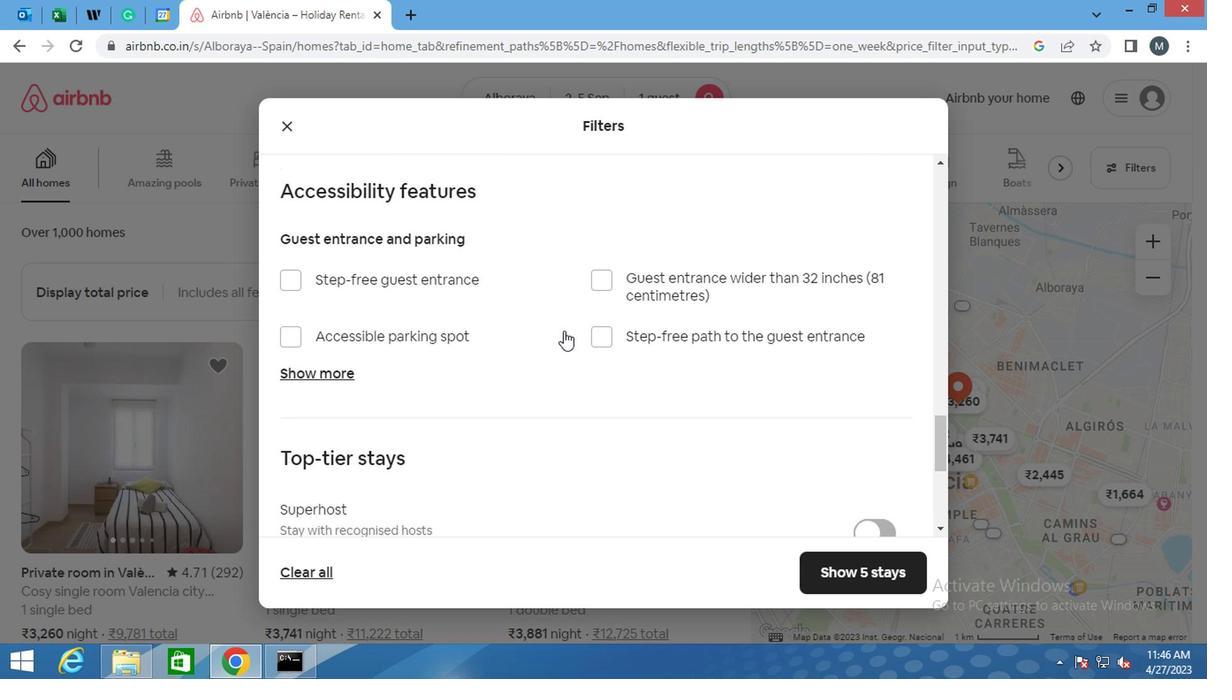 
Action: Mouse scrolled (541, 325) with delta (0, 0)
Screenshot: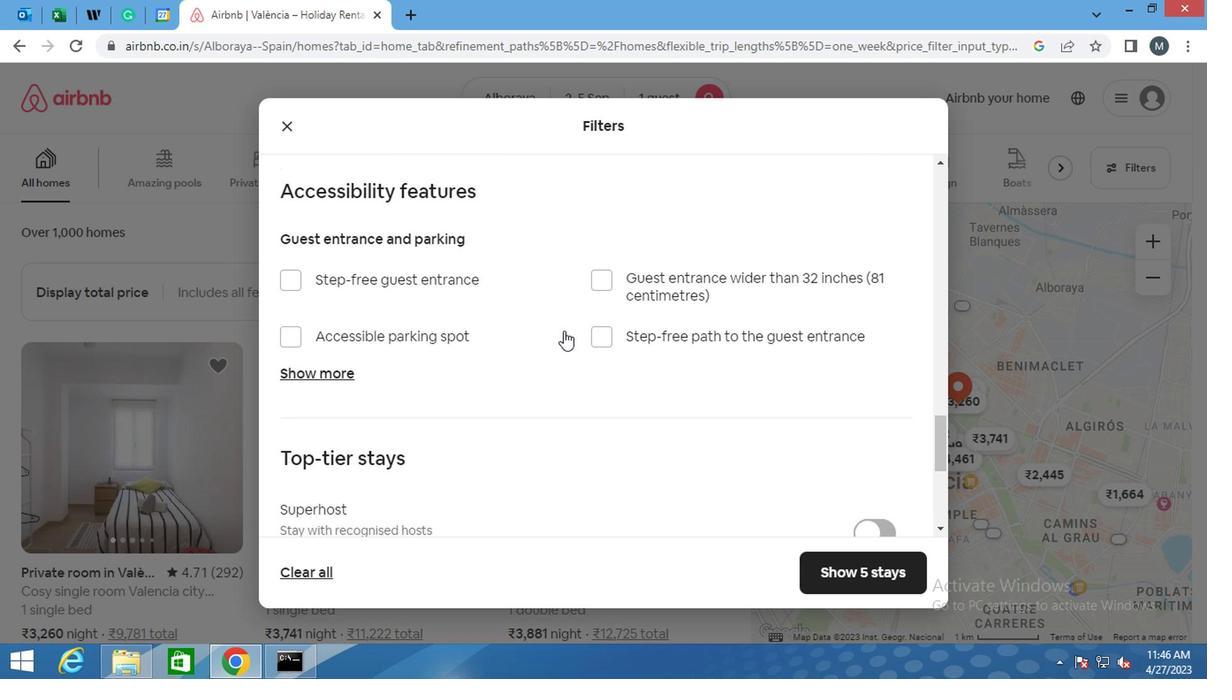 
Action: Mouse moved to (439, 339)
Screenshot: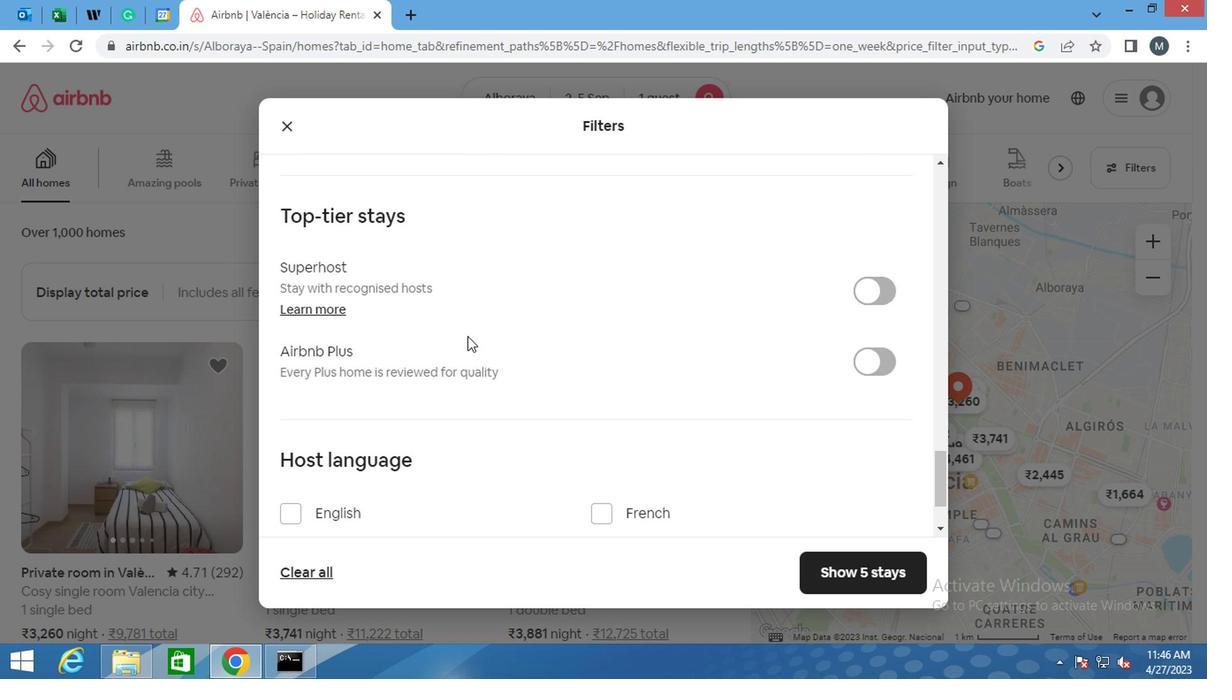 
Action: Mouse scrolled (439, 339) with delta (0, 0)
Screenshot: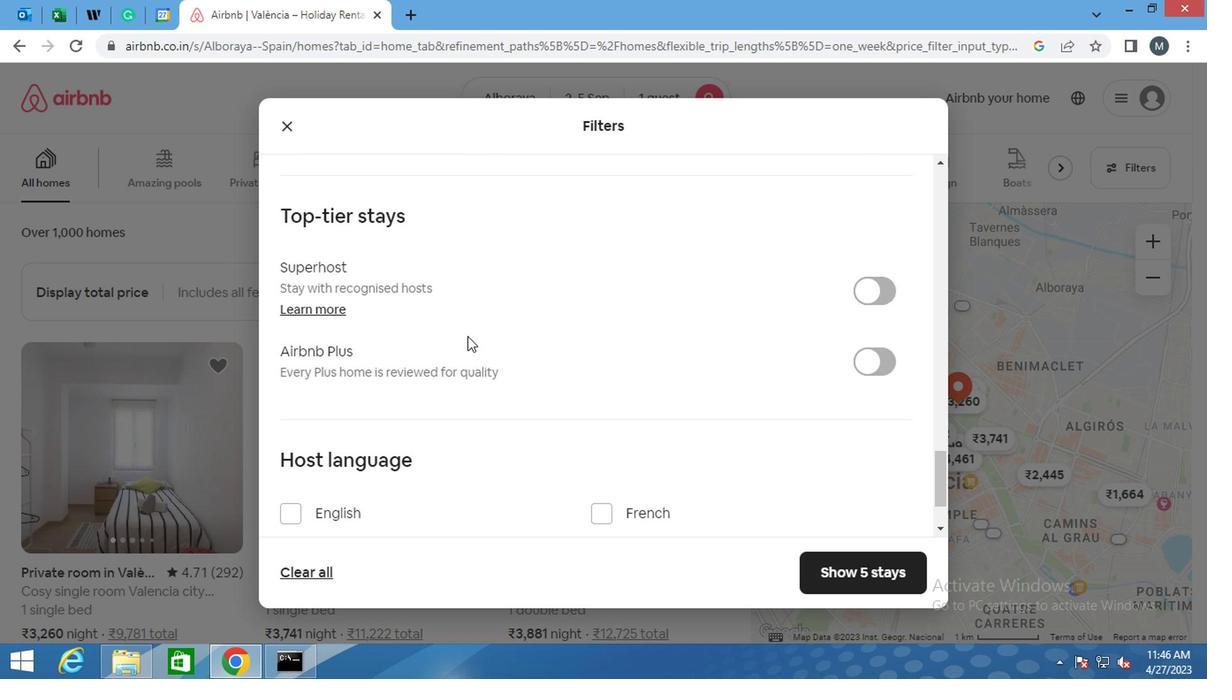 
Action: Mouse moved to (286, 420)
Screenshot: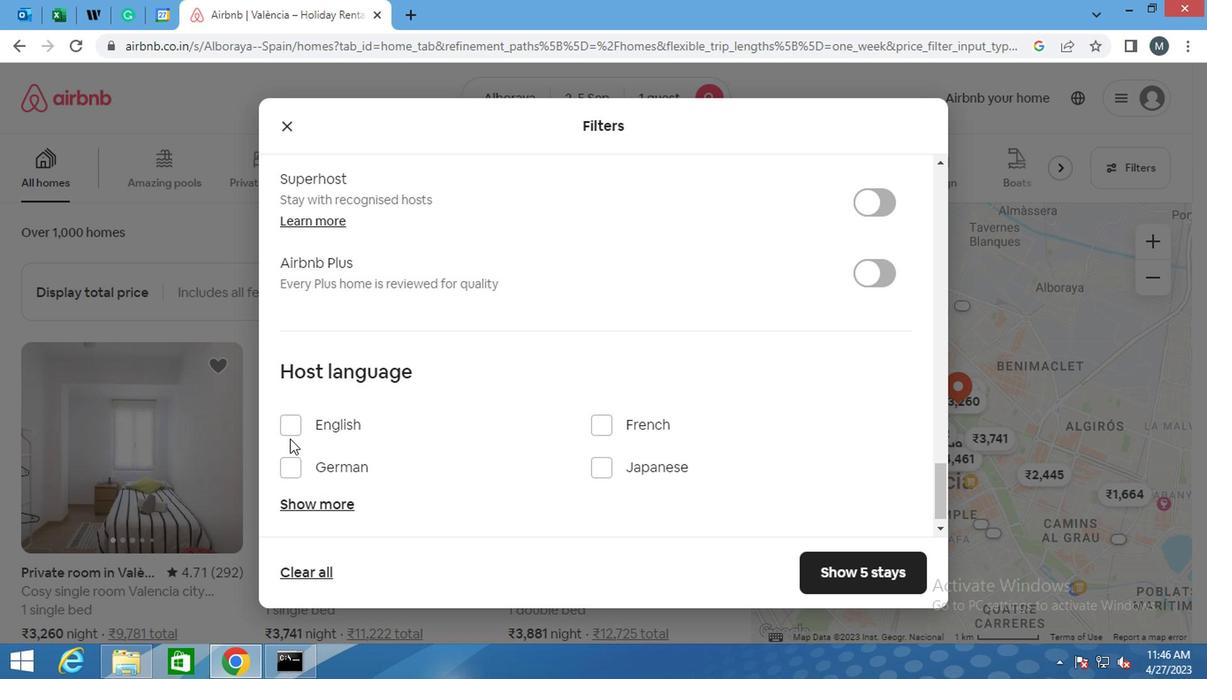
Action: Mouse pressed left at (286, 420)
Screenshot: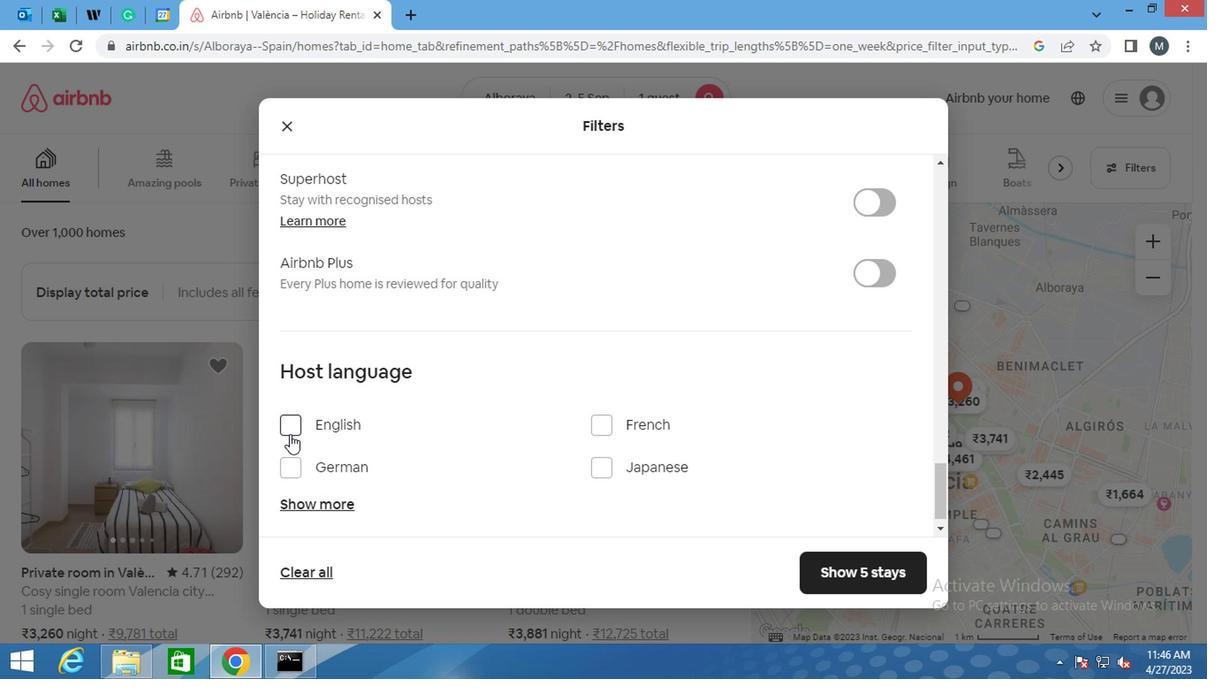 
Action: Mouse moved to (877, 550)
Screenshot: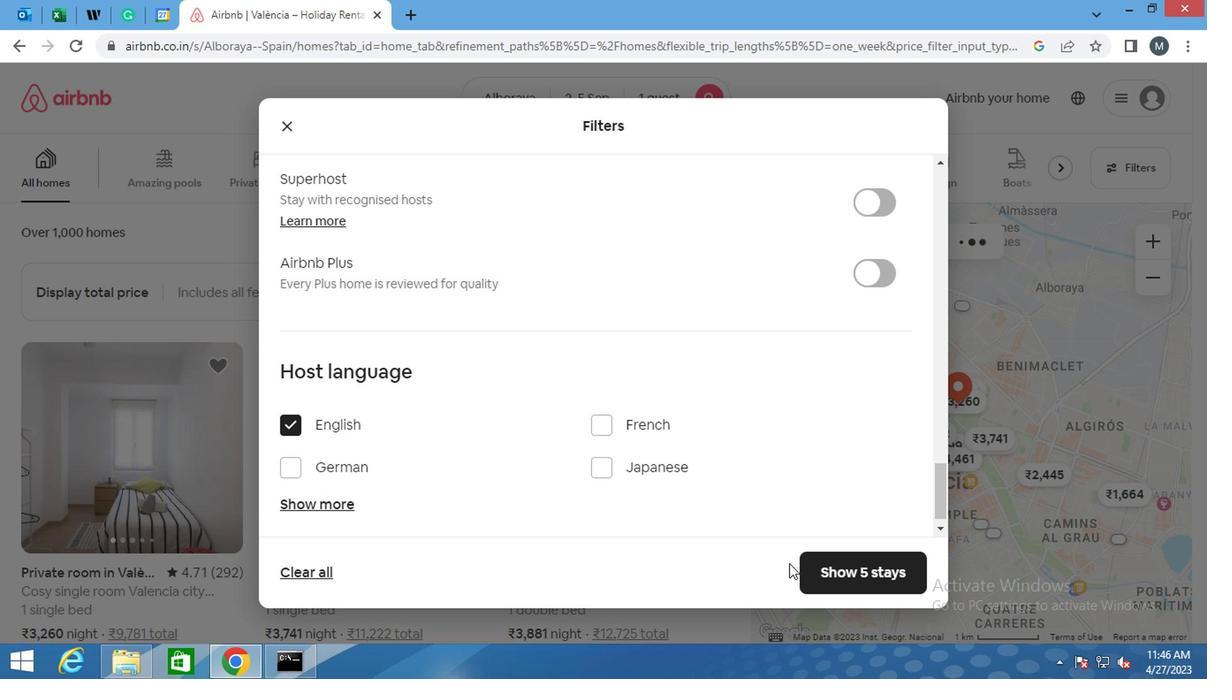 
Action: Mouse pressed left at (877, 550)
Screenshot: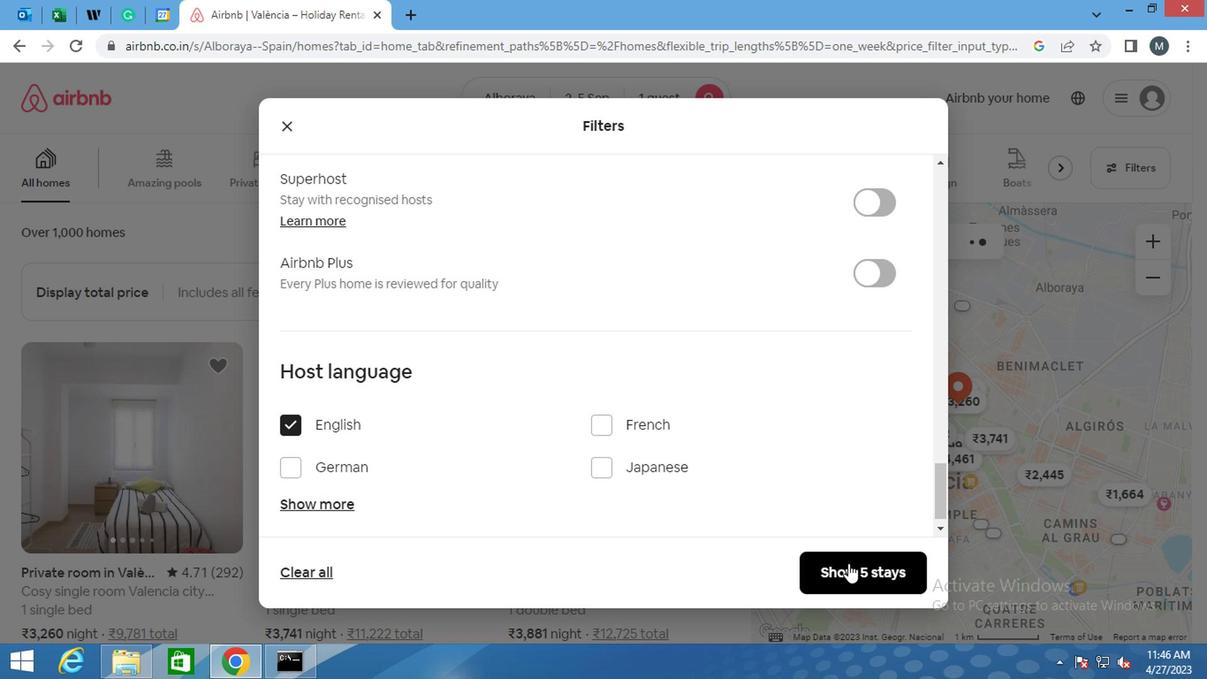 
Action: Mouse moved to (852, 550)
Screenshot: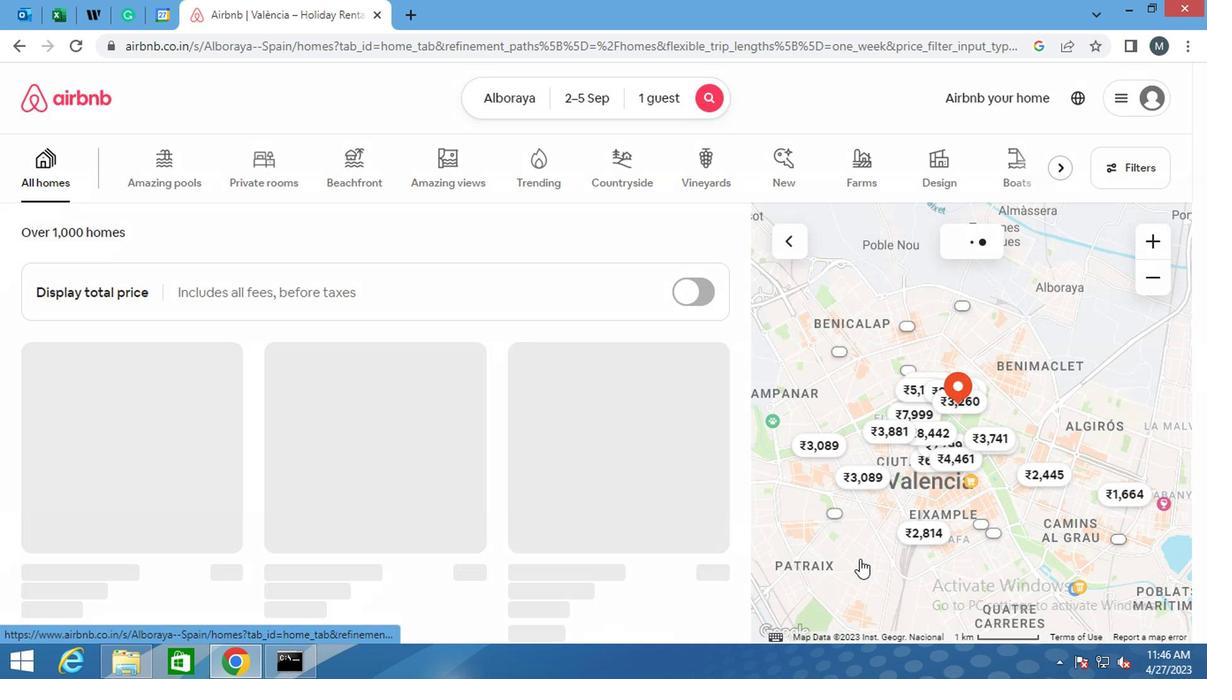 
